 Task: Search one way flight ticket for 2 adults, 2 infants in seat and 1 infant on lap in first from Homer: Homer Airport to Evansville: Evansville Regional Airport on 5-3-2023. Choice of flights is Emirates. Number of bags: 1 checked bag. Price is upto 85000. Outbound departure time preference is 4:45.
Action: Mouse moved to (311, 430)
Screenshot: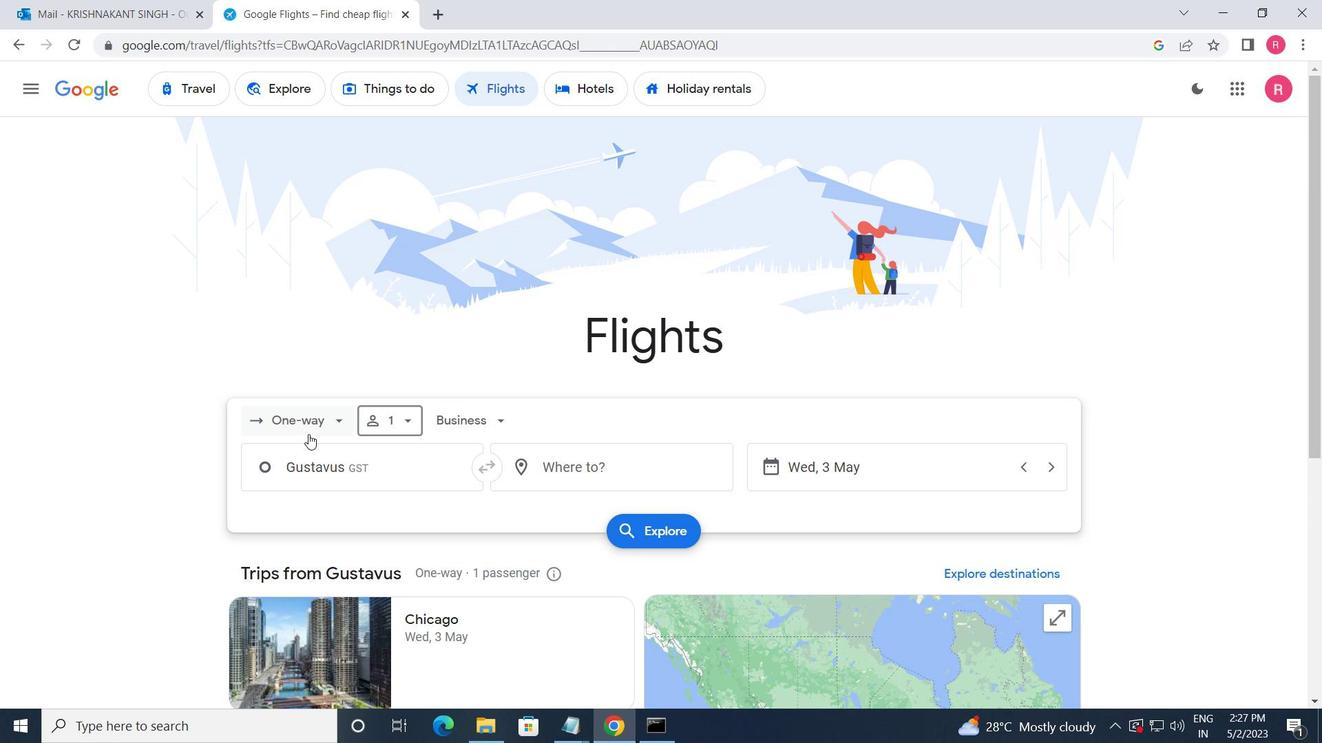 
Action: Mouse pressed left at (311, 430)
Screenshot: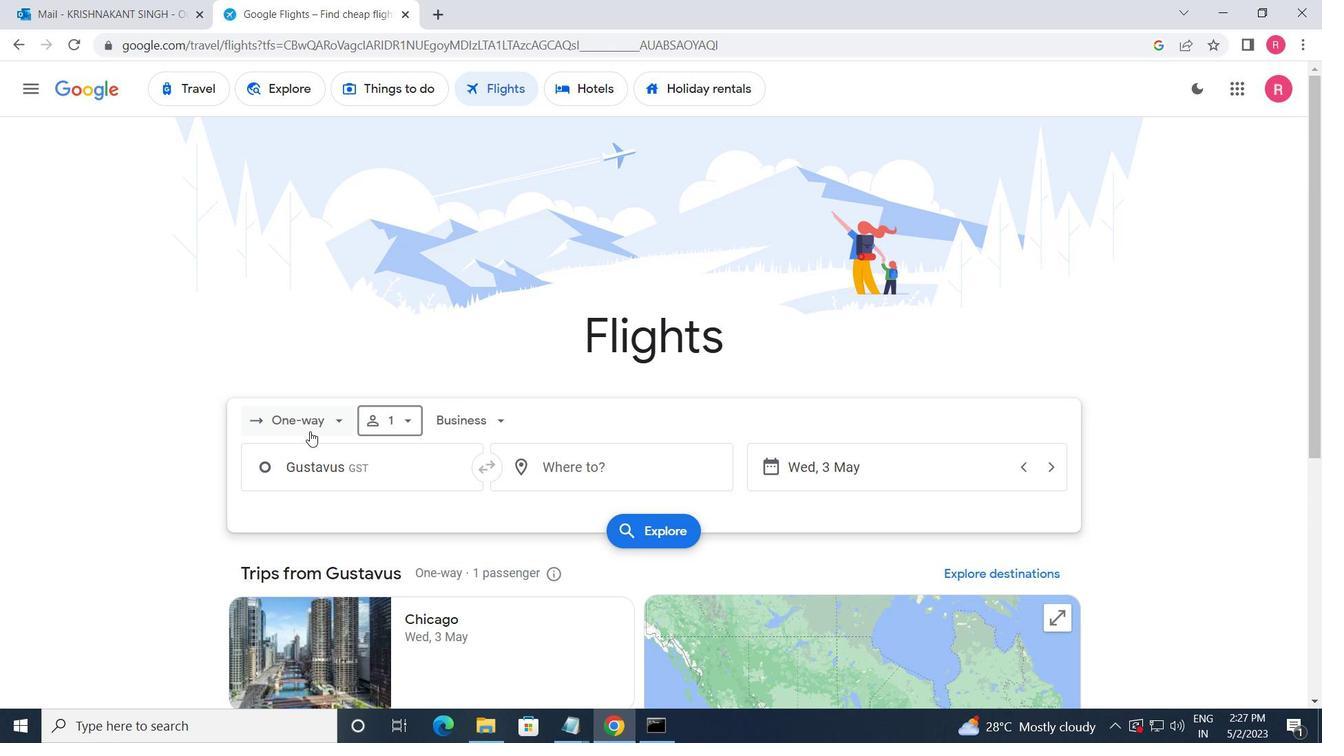 
Action: Mouse moved to (312, 504)
Screenshot: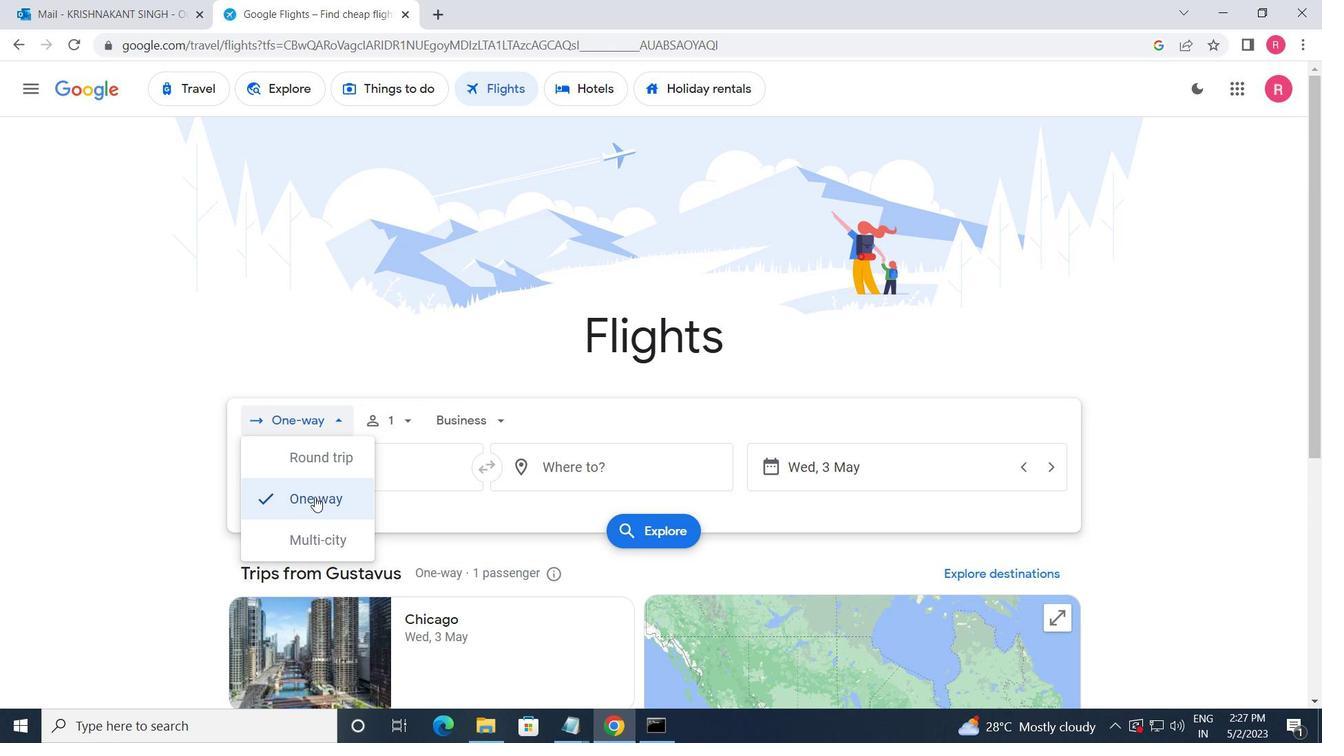 
Action: Mouse pressed left at (312, 504)
Screenshot: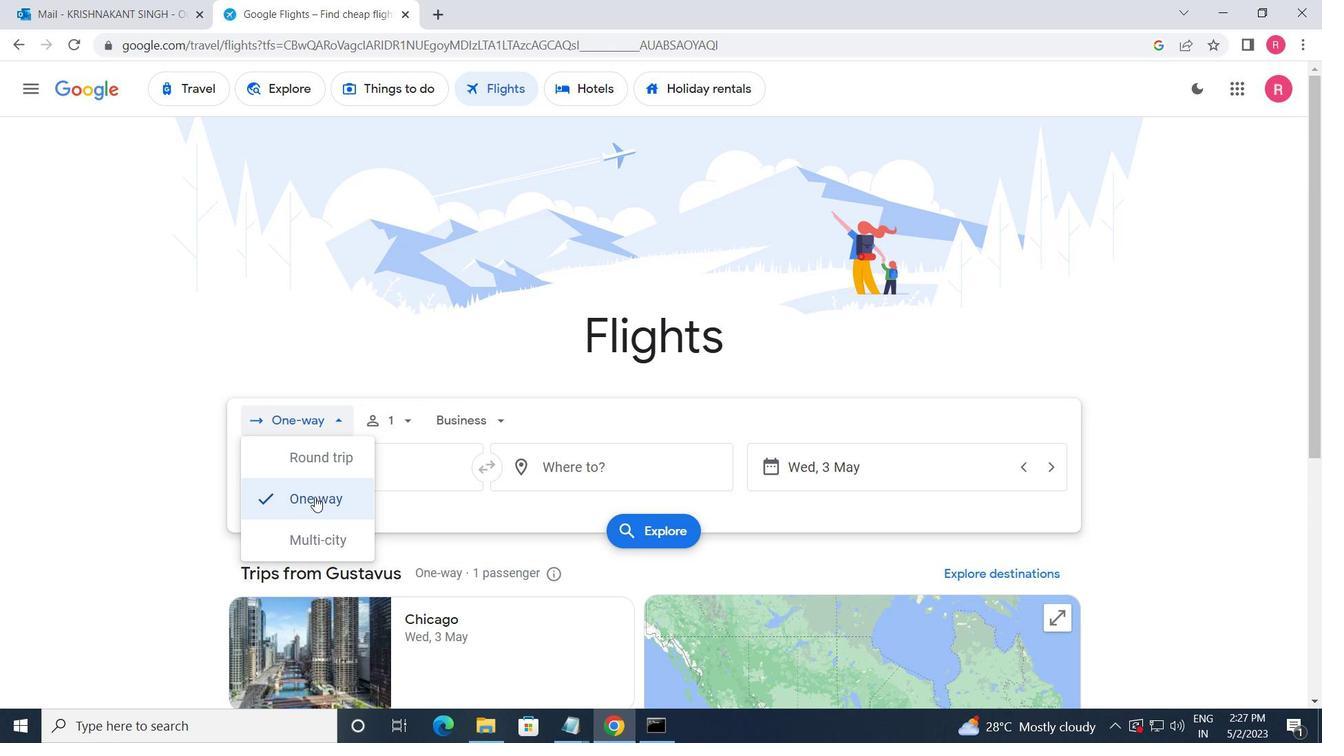 
Action: Mouse moved to (409, 417)
Screenshot: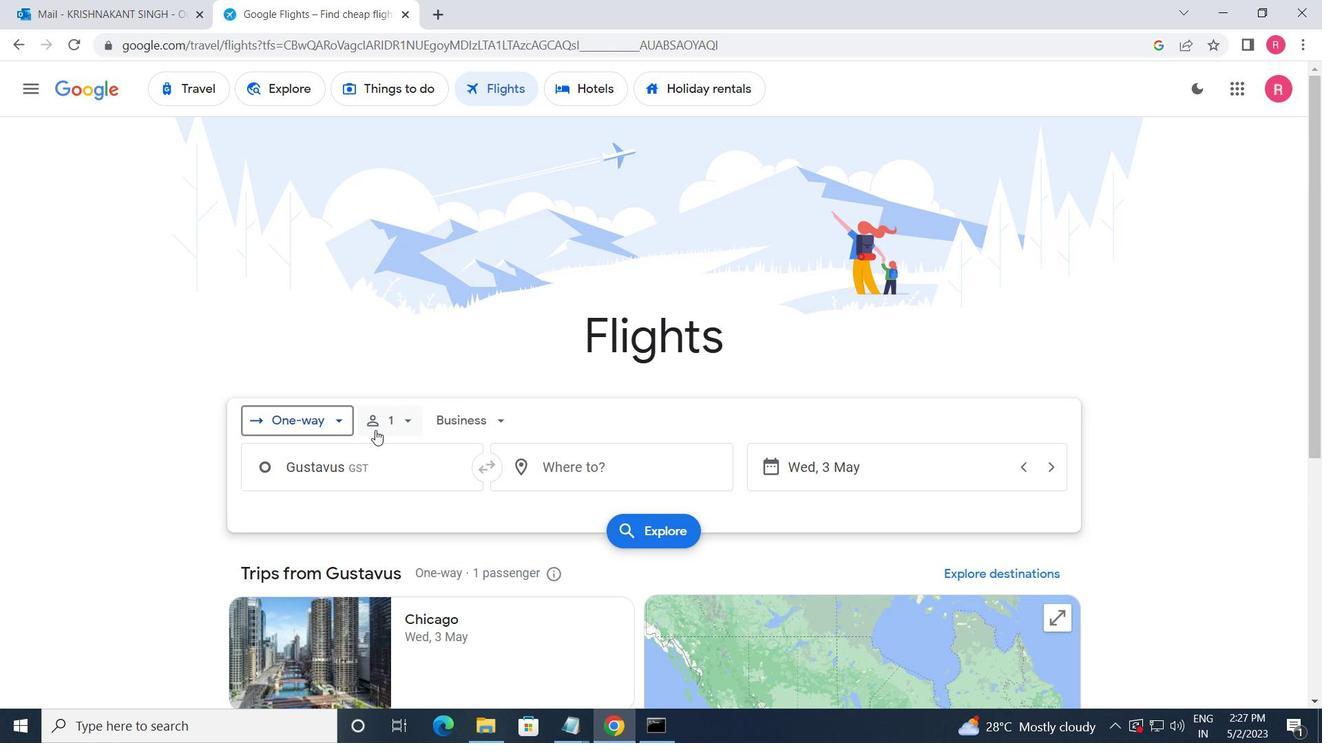 
Action: Mouse pressed left at (409, 417)
Screenshot: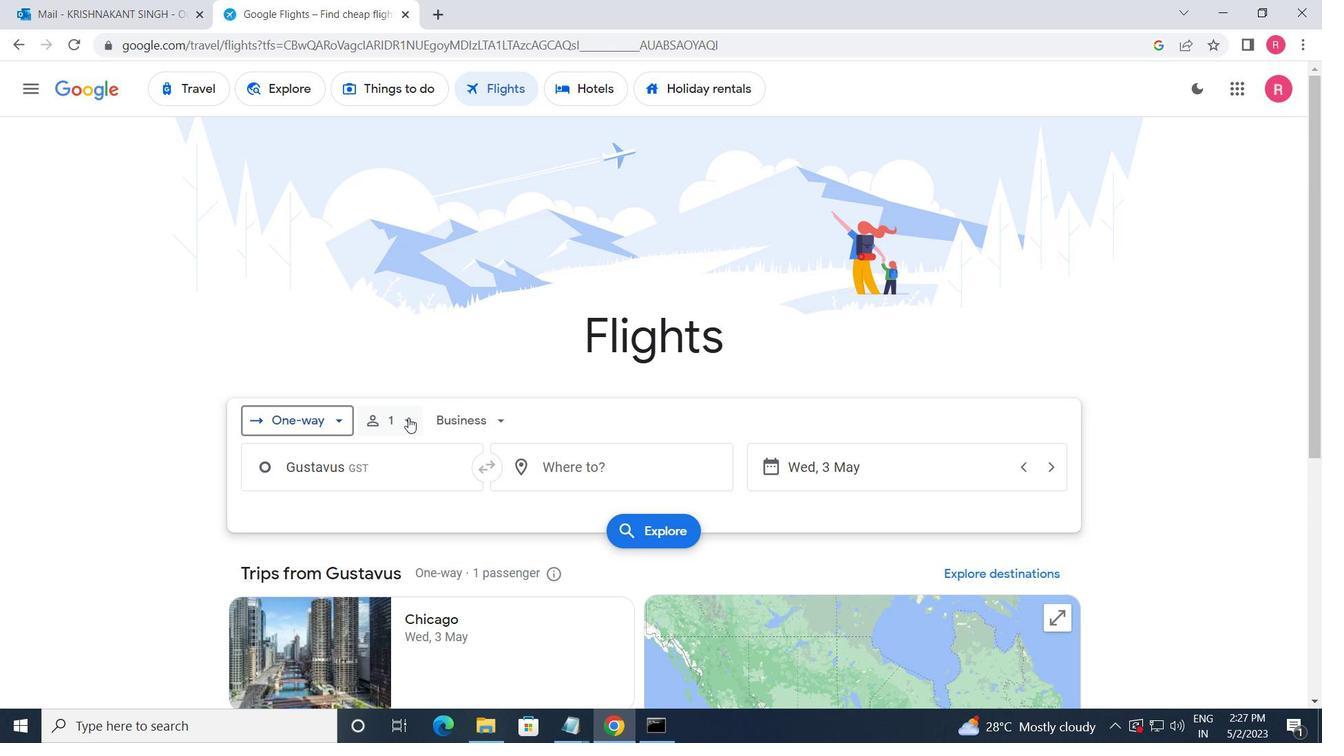 
Action: Mouse moved to (538, 470)
Screenshot: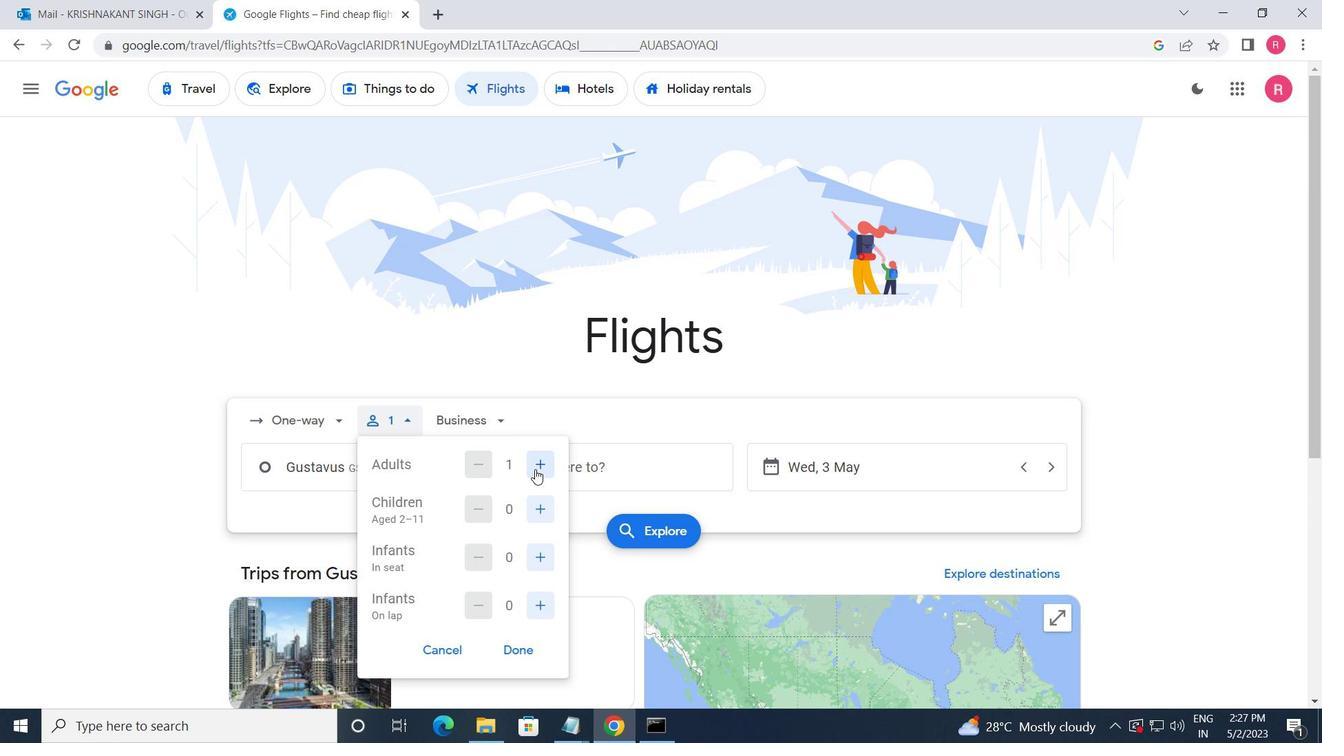 
Action: Mouse pressed left at (538, 470)
Screenshot: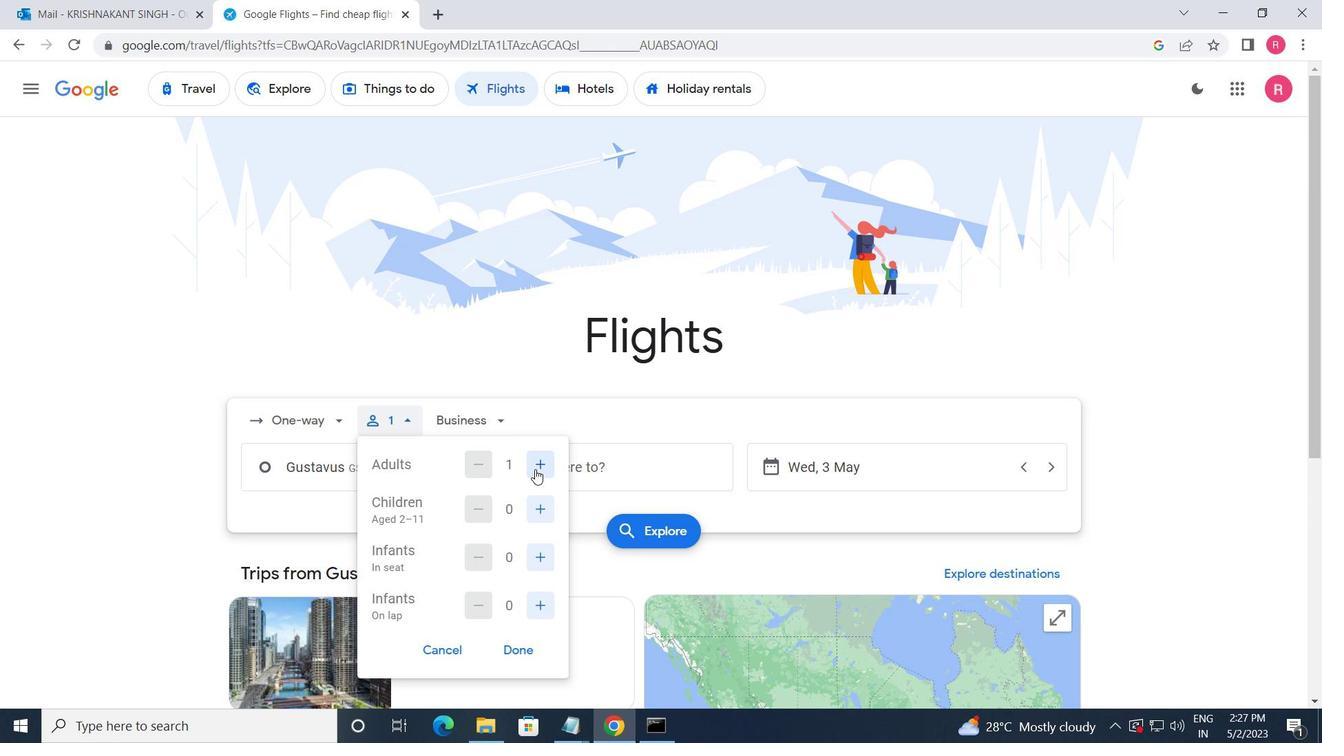 
Action: Mouse moved to (535, 524)
Screenshot: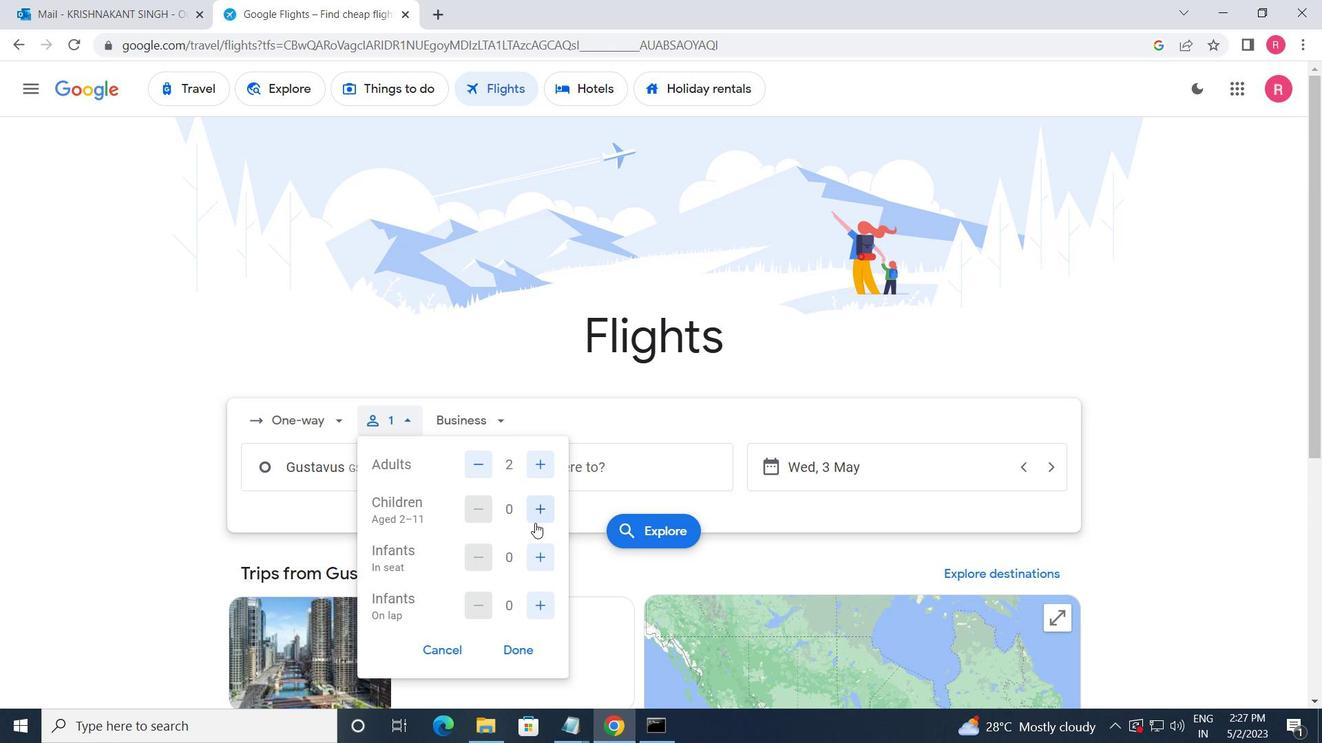 
Action: Mouse pressed left at (535, 524)
Screenshot: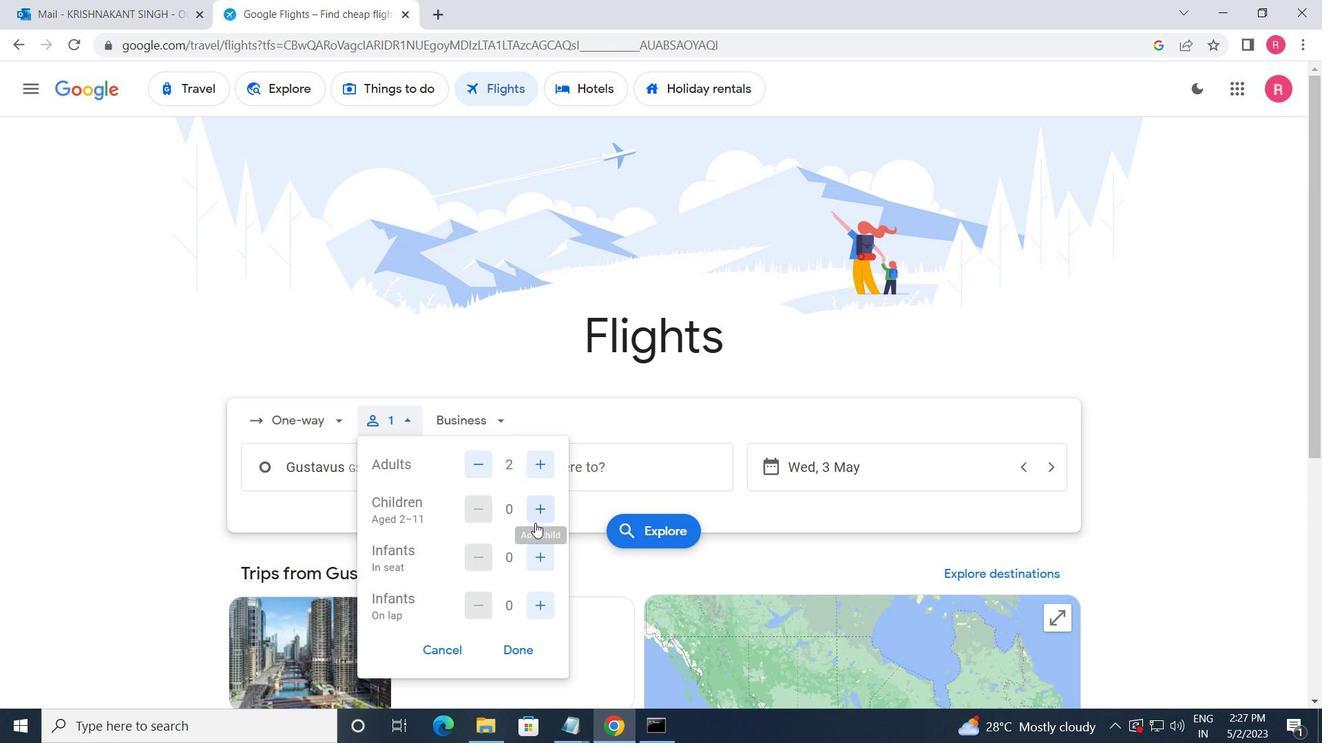 
Action: Mouse pressed left at (535, 524)
Screenshot: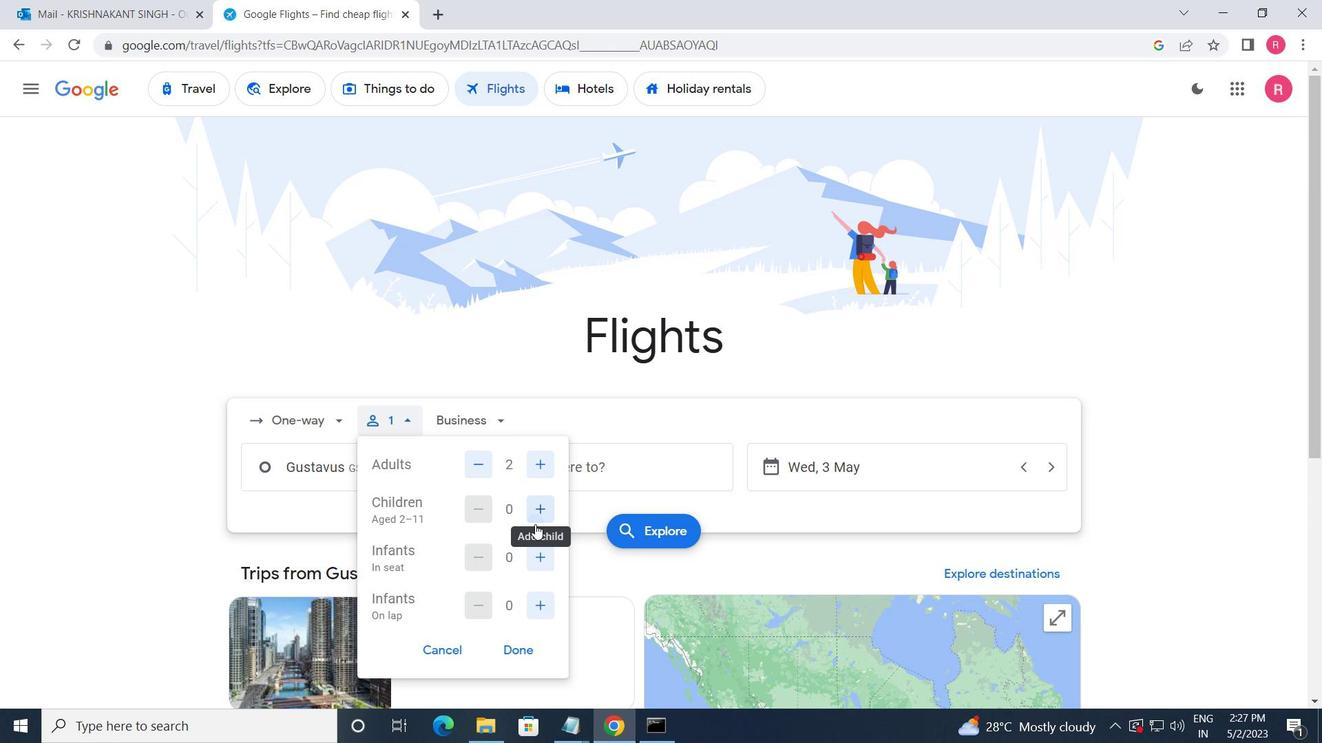 
Action: Mouse moved to (535, 555)
Screenshot: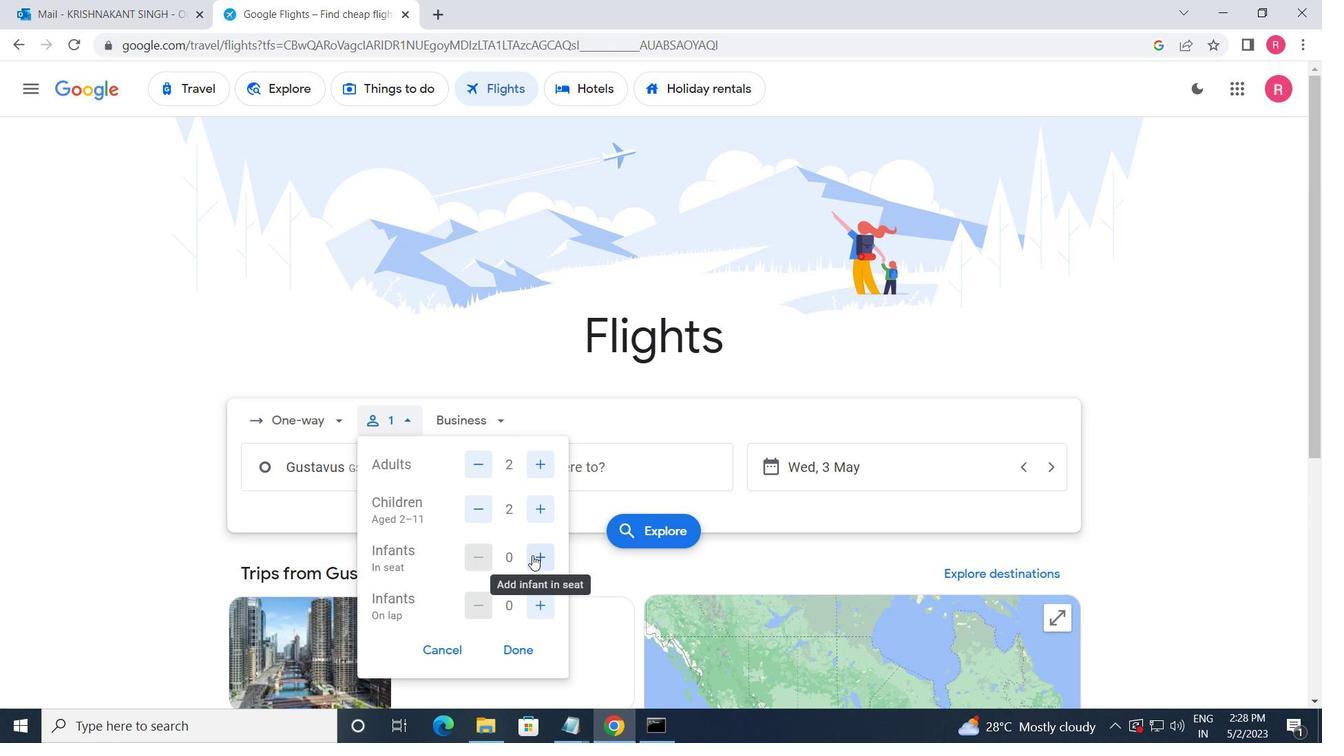 
Action: Mouse pressed left at (535, 555)
Screenshot: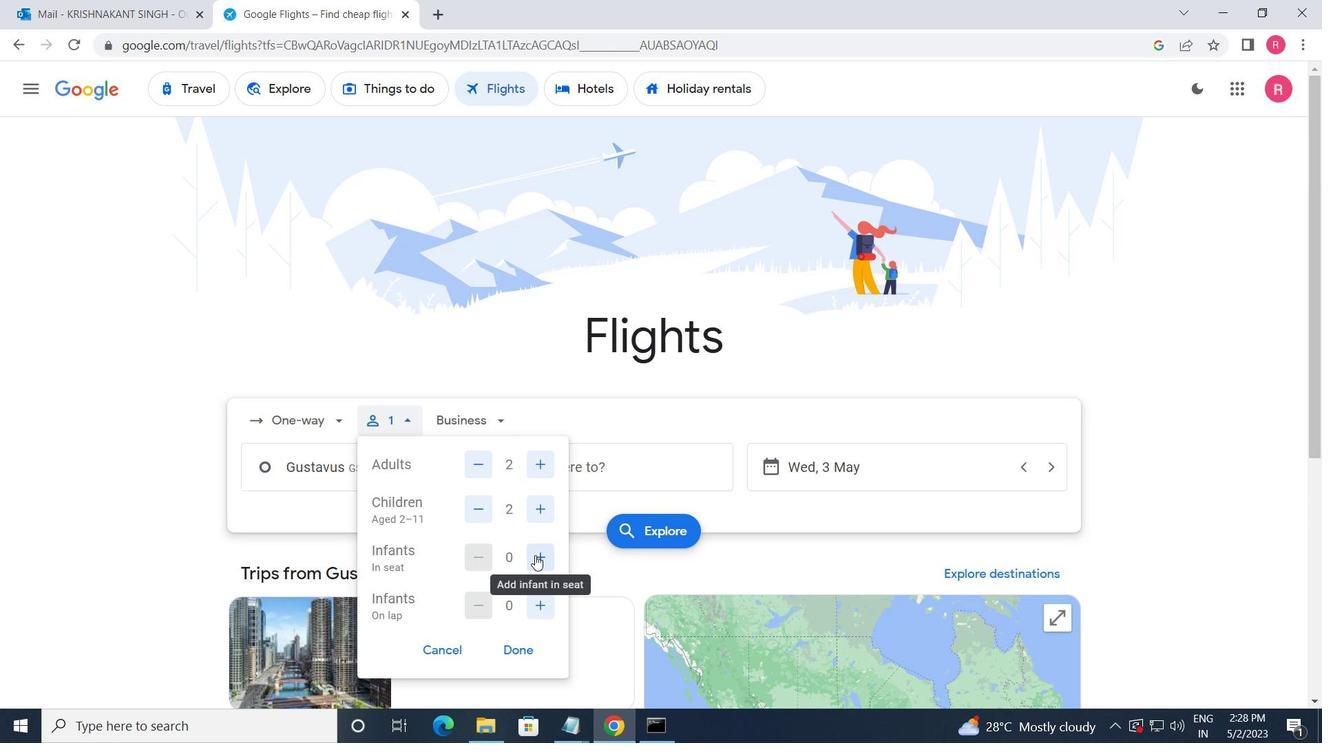 
Action: Mouse moved to (530, 652)
Screenshot: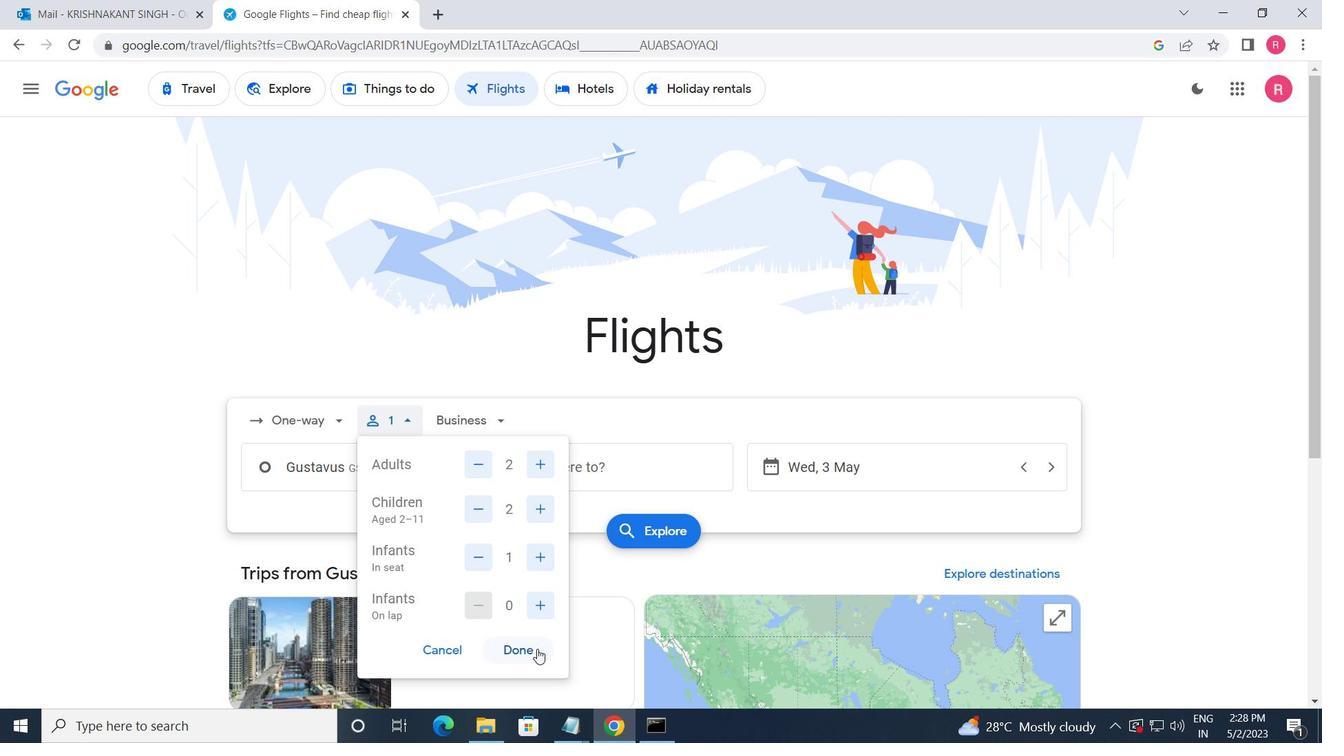 
Action: Mouse pressed left at (530, 652)
Screenshot: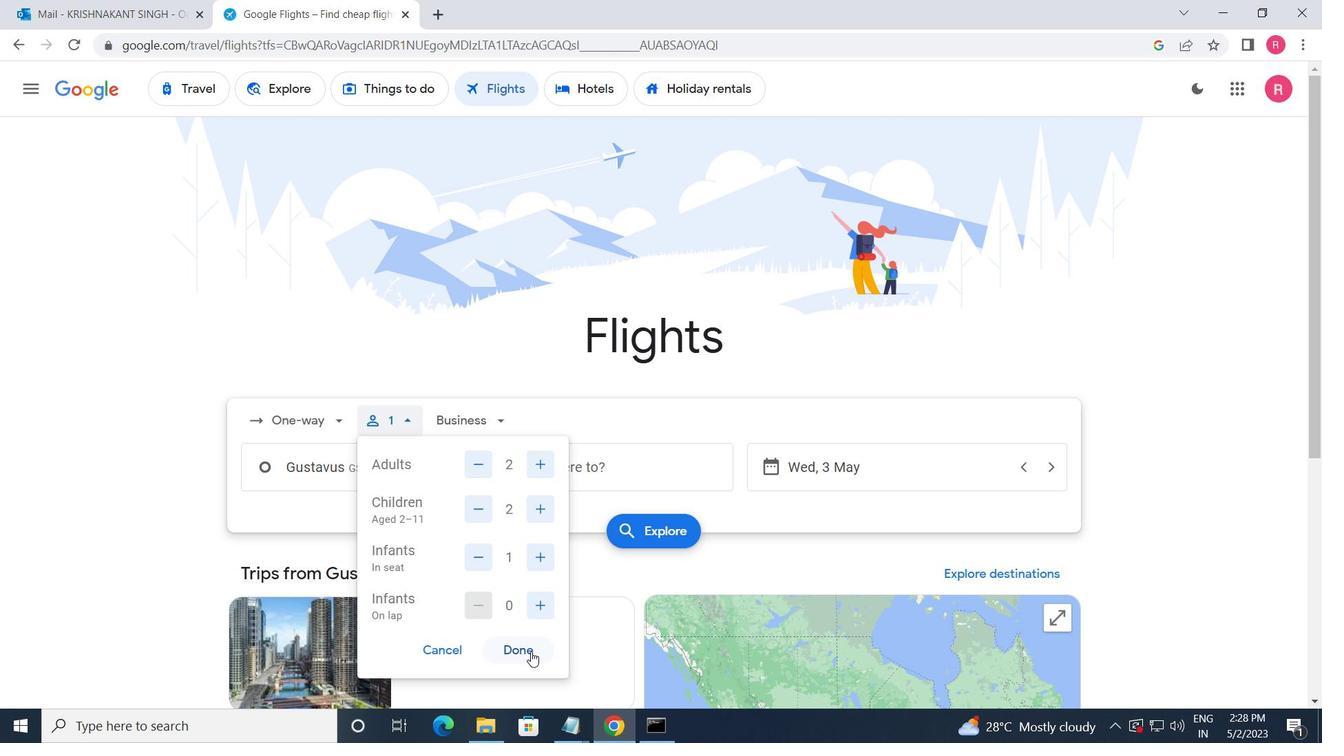 
Action: Mouse moved to (473, 428)
Screenshot: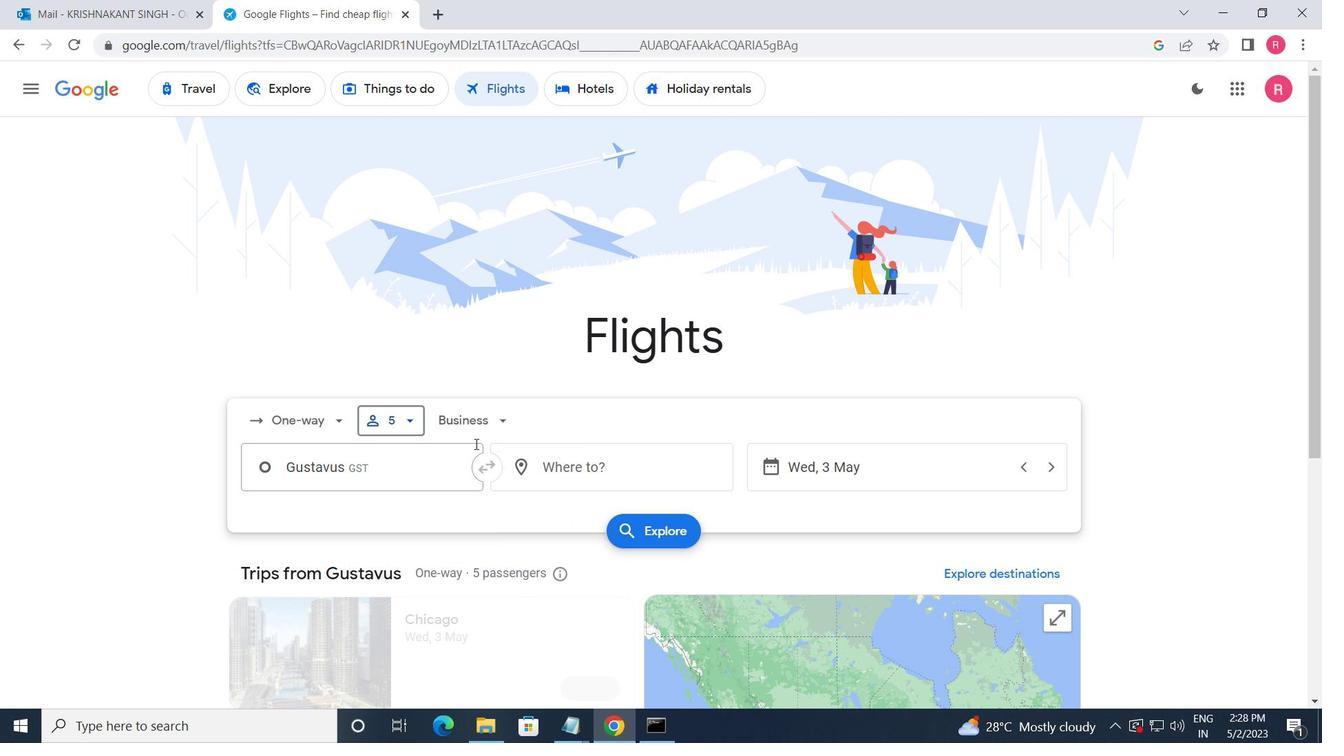 
Action: Mouse pressed left at (473, 428)
Screenshot: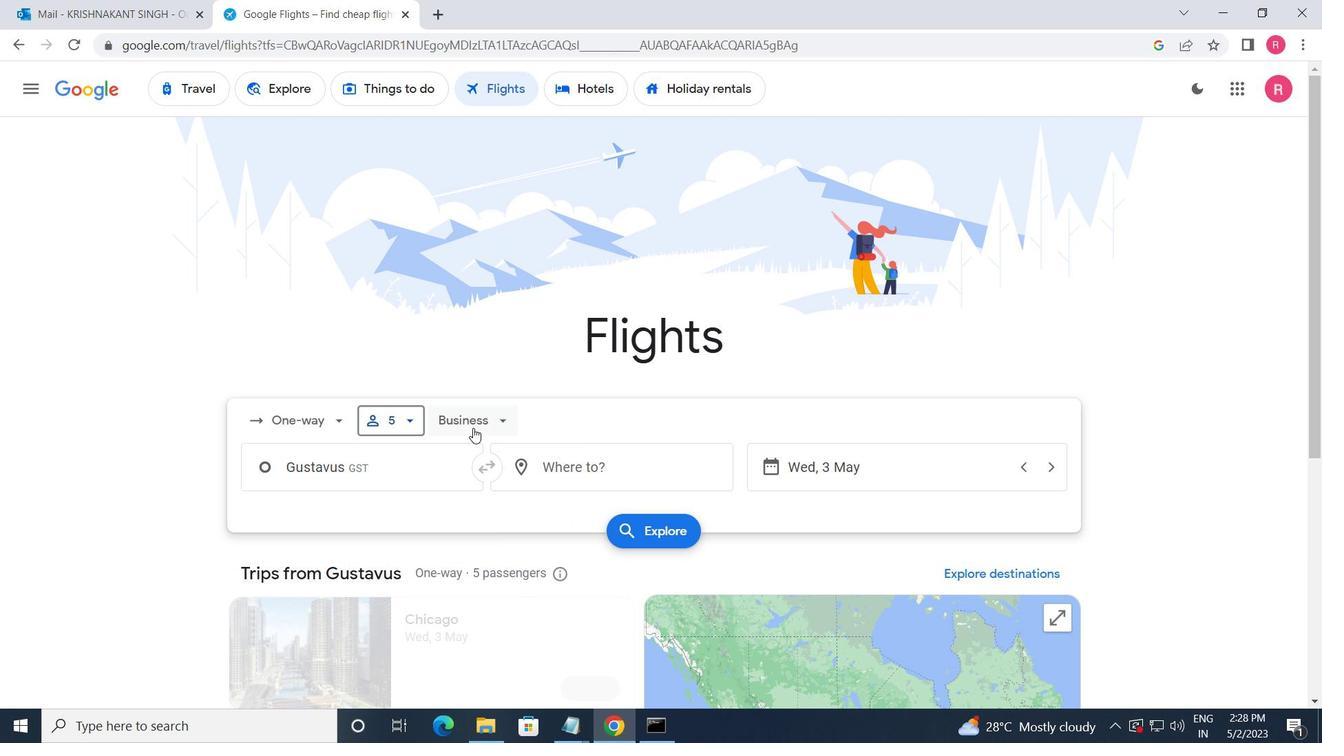 
Action: Mouse moved to (482, 575)
Screenshot: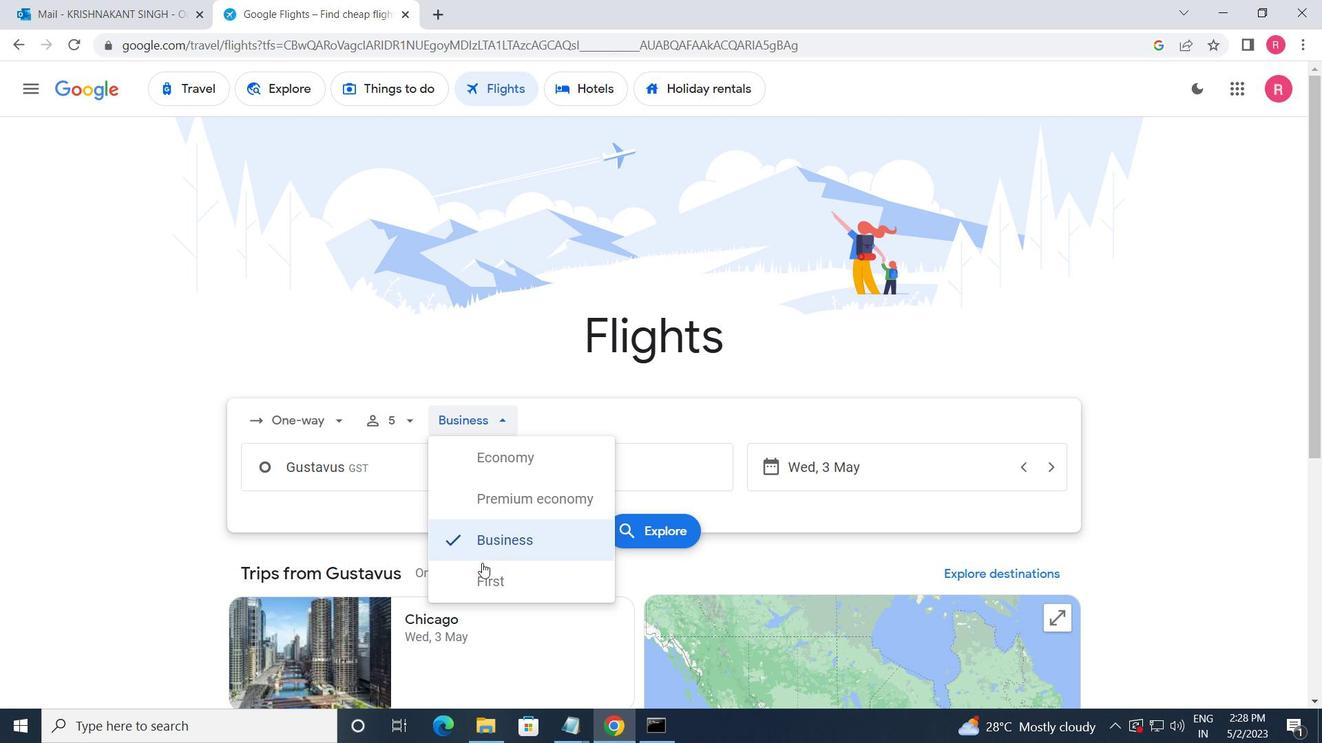 
Action: Mouse pressed left at (482, 575)
Screenshot: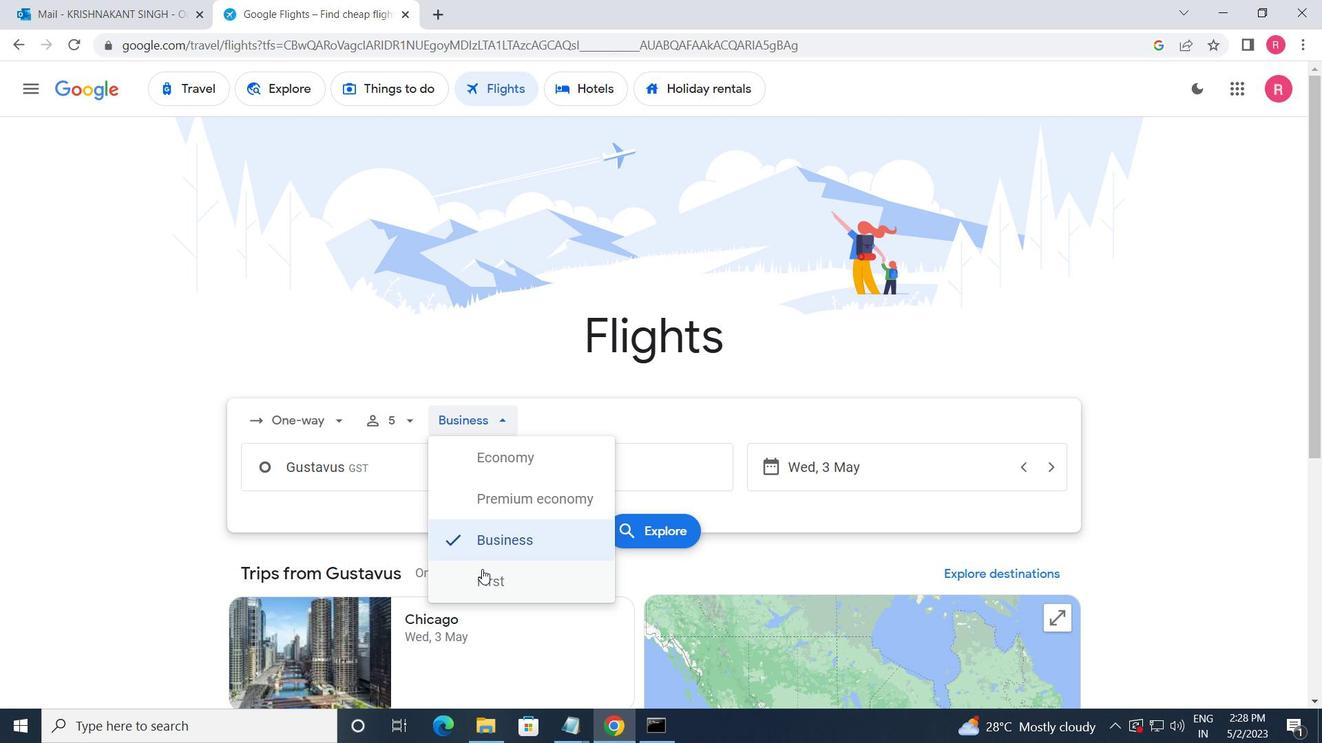 
Action: Mouse moved to (424, 480)
Screenshot: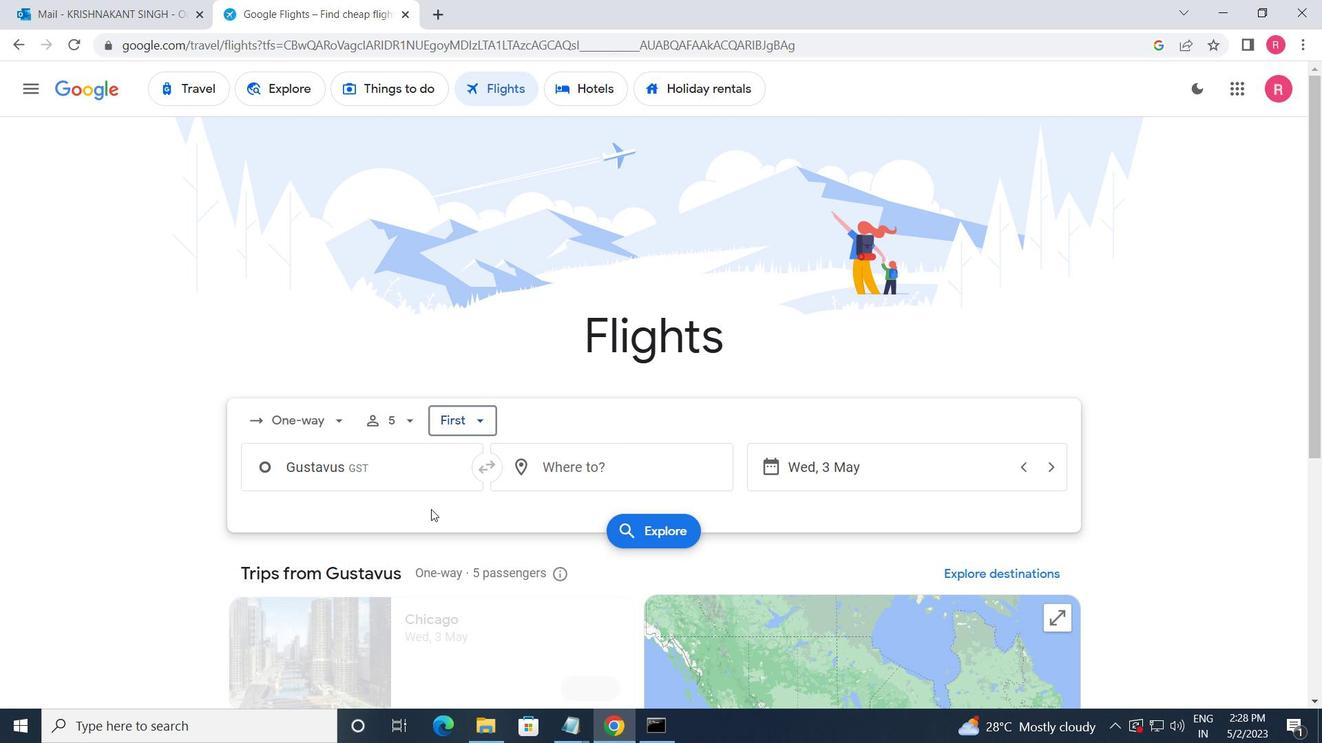 
Action: Mouse pressed left at (424, 480)
Screenshot: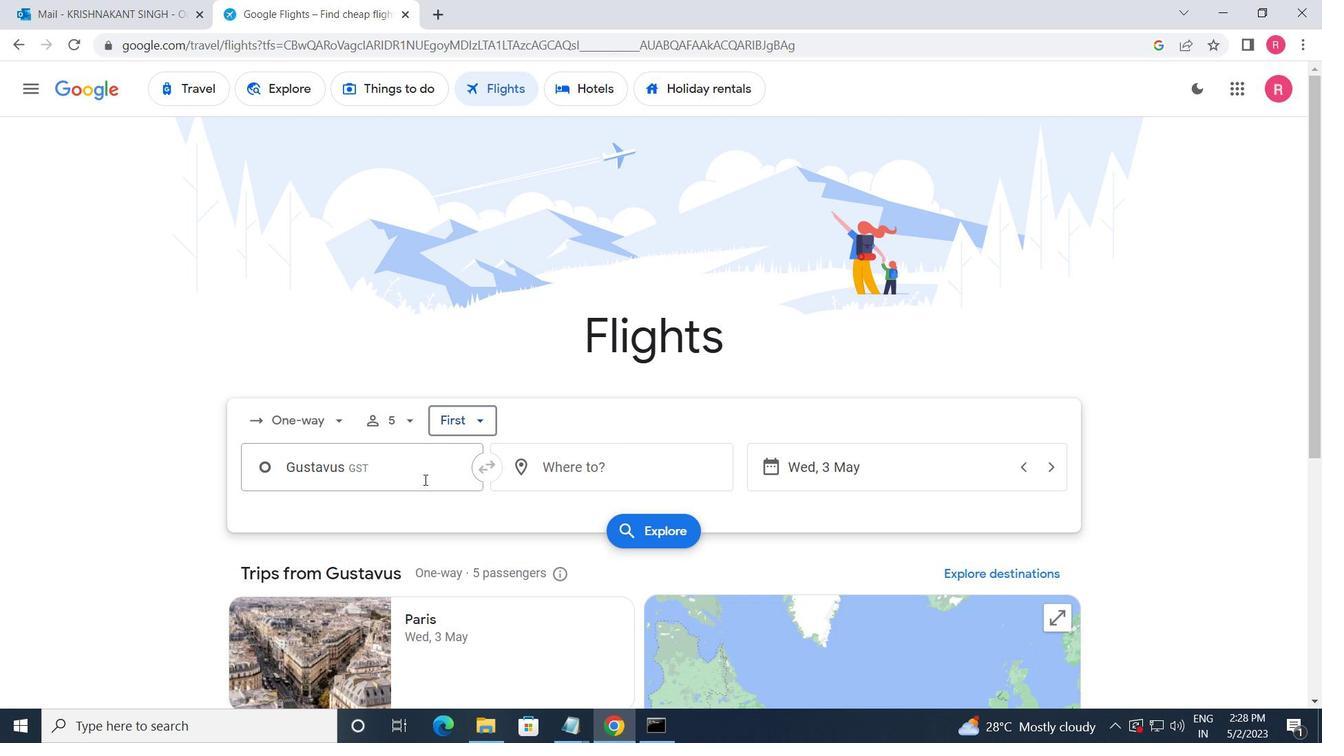 
Action: Mouse moved to (363, 338)
Screenshot: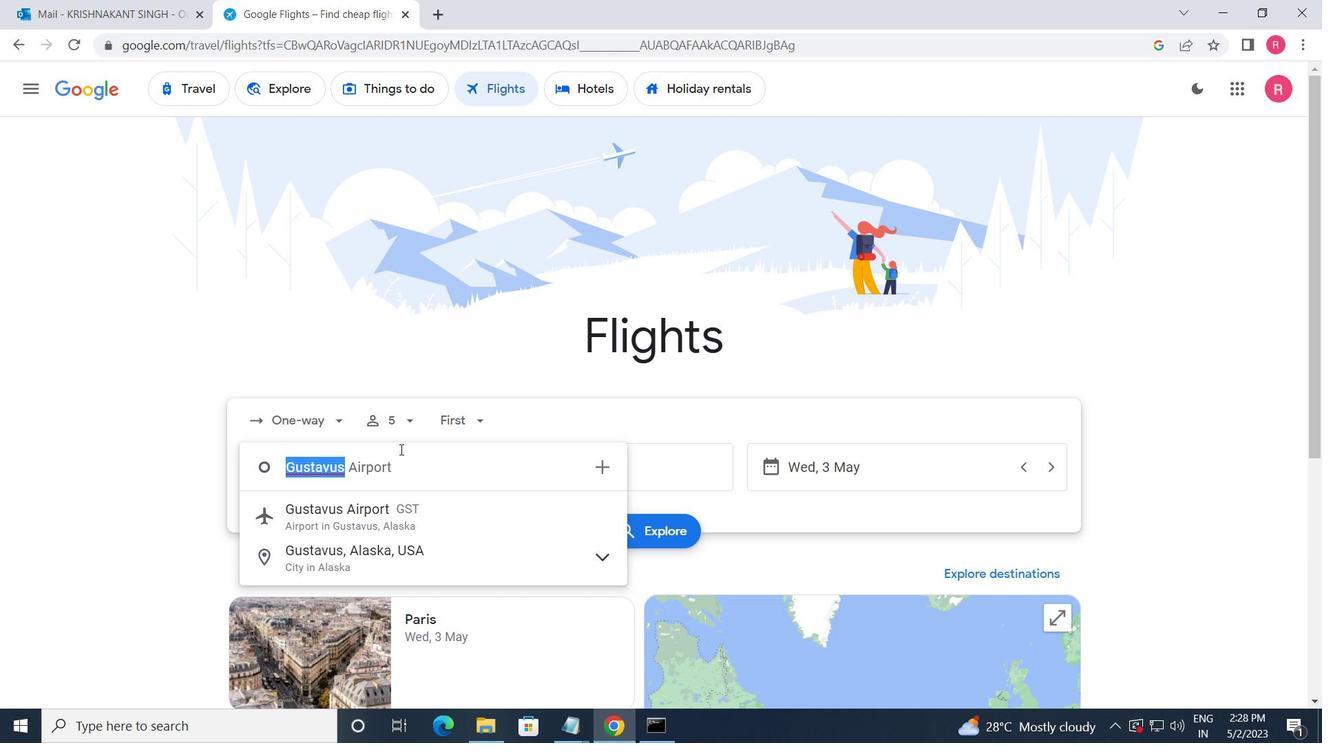 
Action: Key pressed <Key.shift>HOME<Key.space><Key.shift>AIR
Screenshot: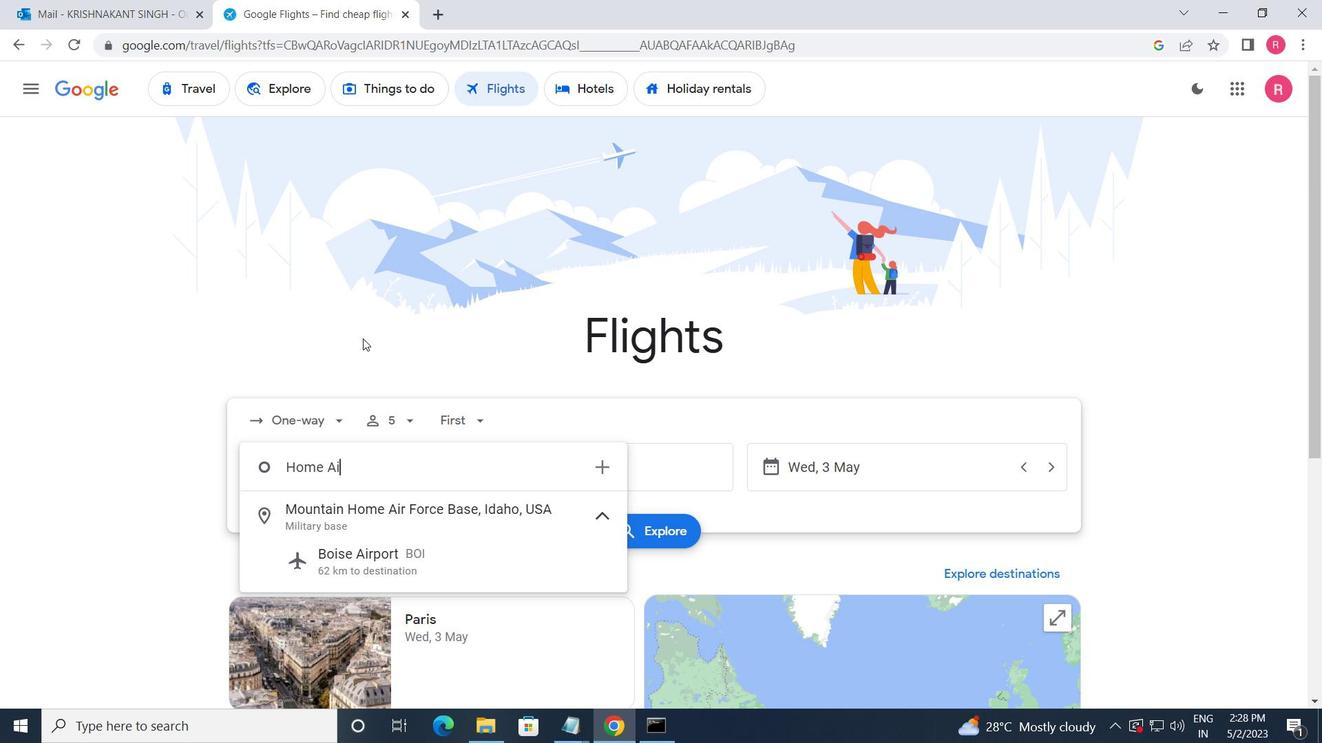 
Action: Mouse moved to (426, 464)
Screenshot: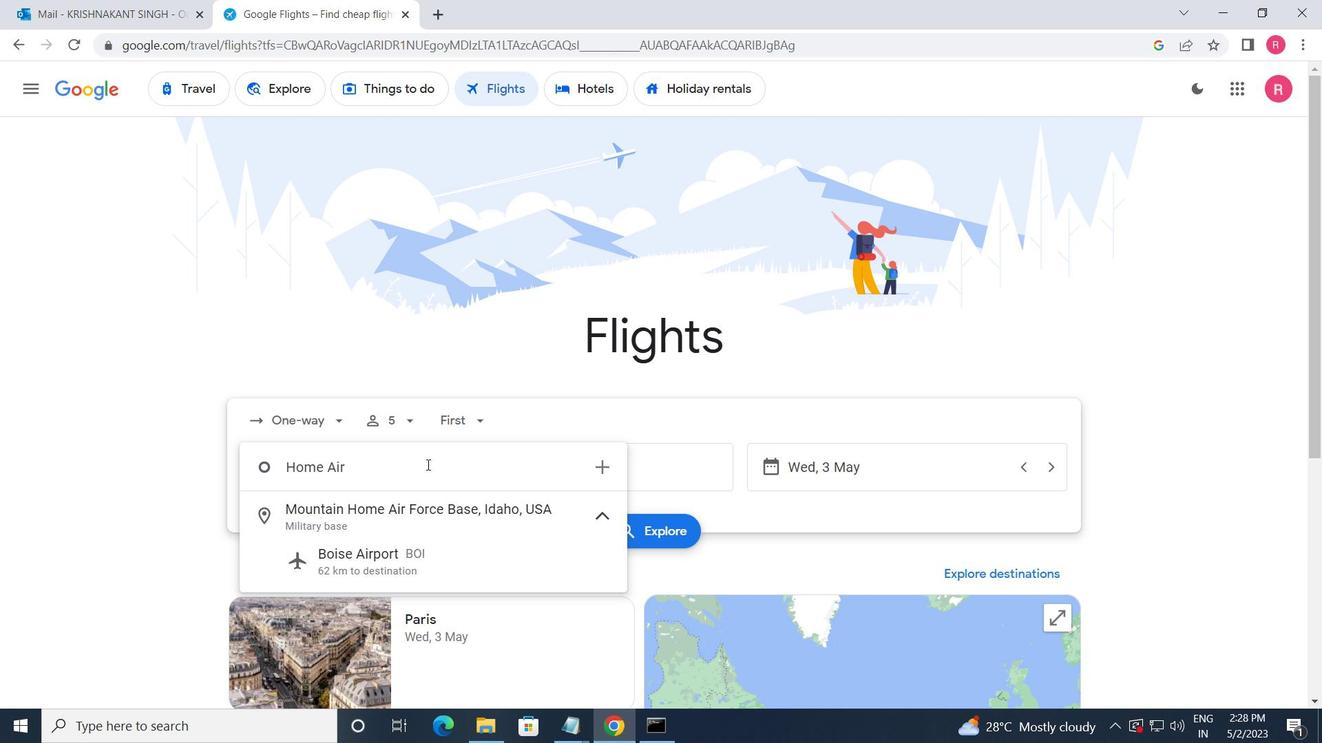 
Action: Key pressed <Key.backspace><Key.backspace><Key.backspace><Key.backspace>R
Screenshot: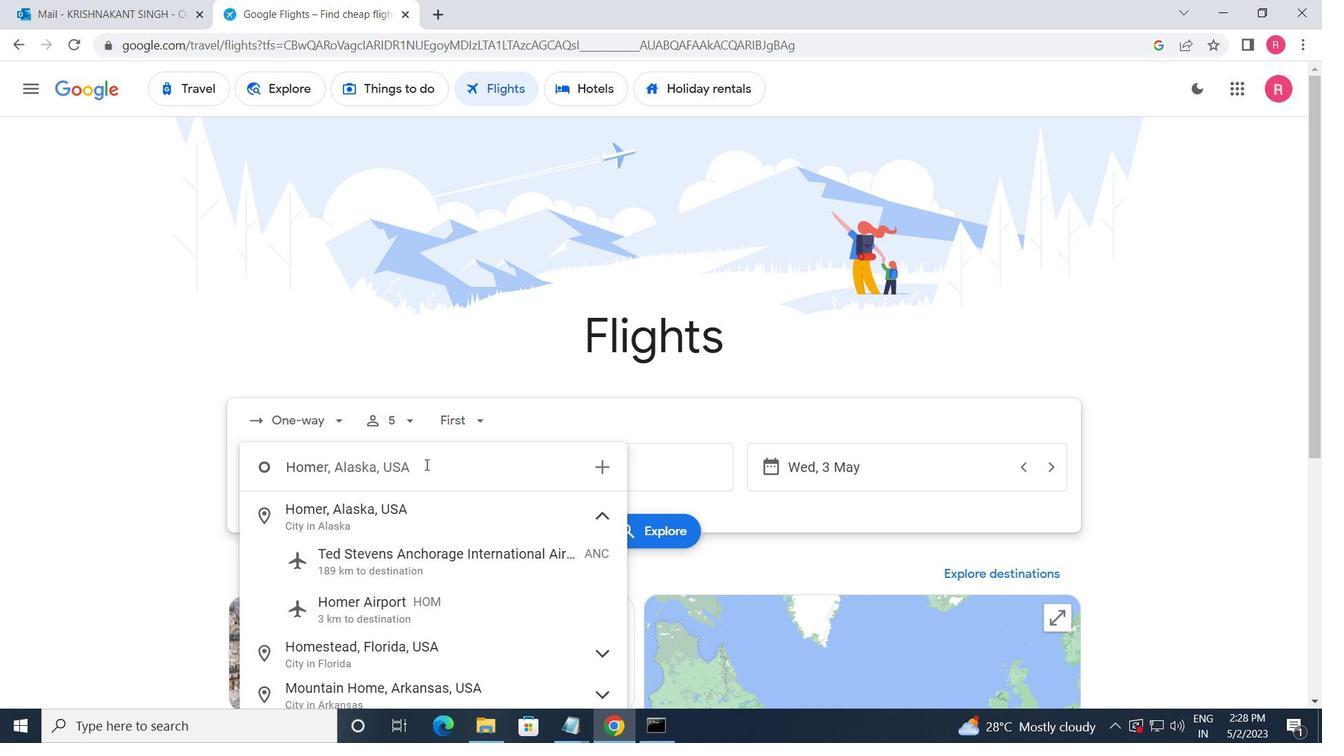 
Action: Mouse moved to (393, 612)
Screenshot: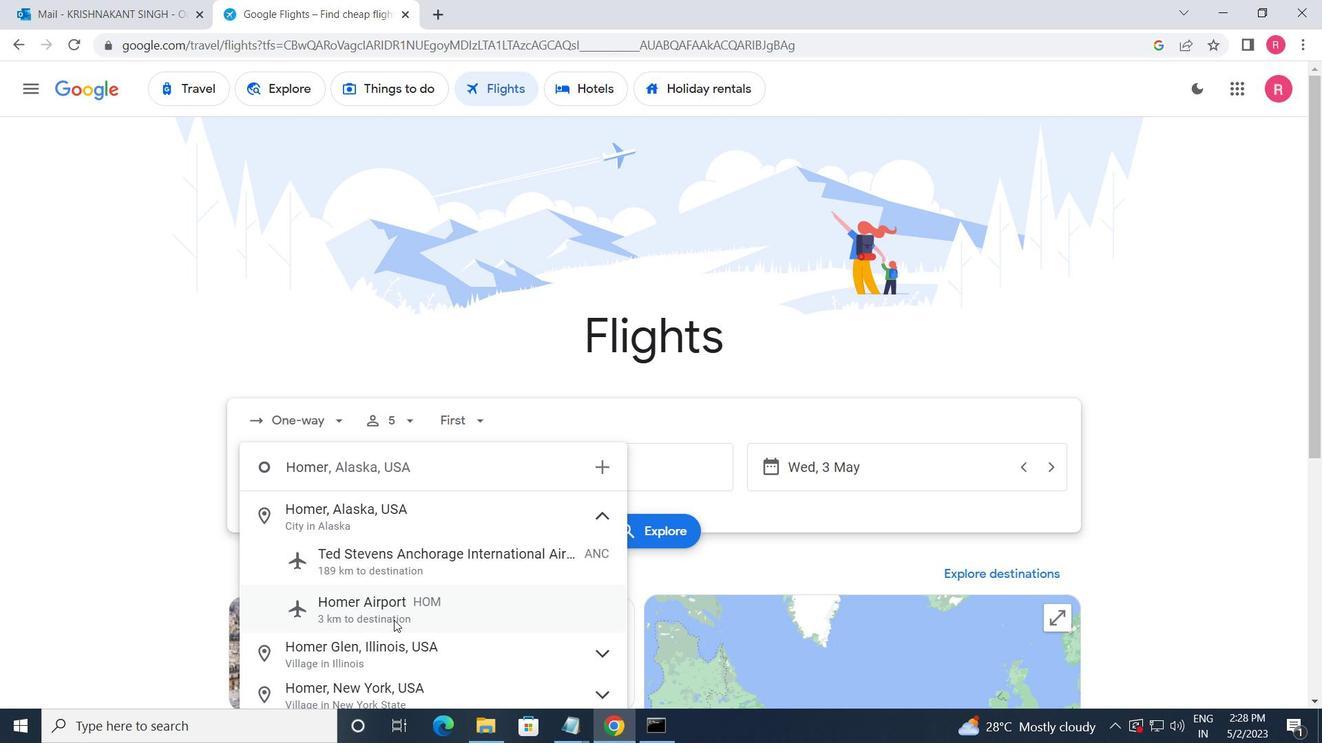 
Action: Mouse pressed left at (393, 612)
Screenshot: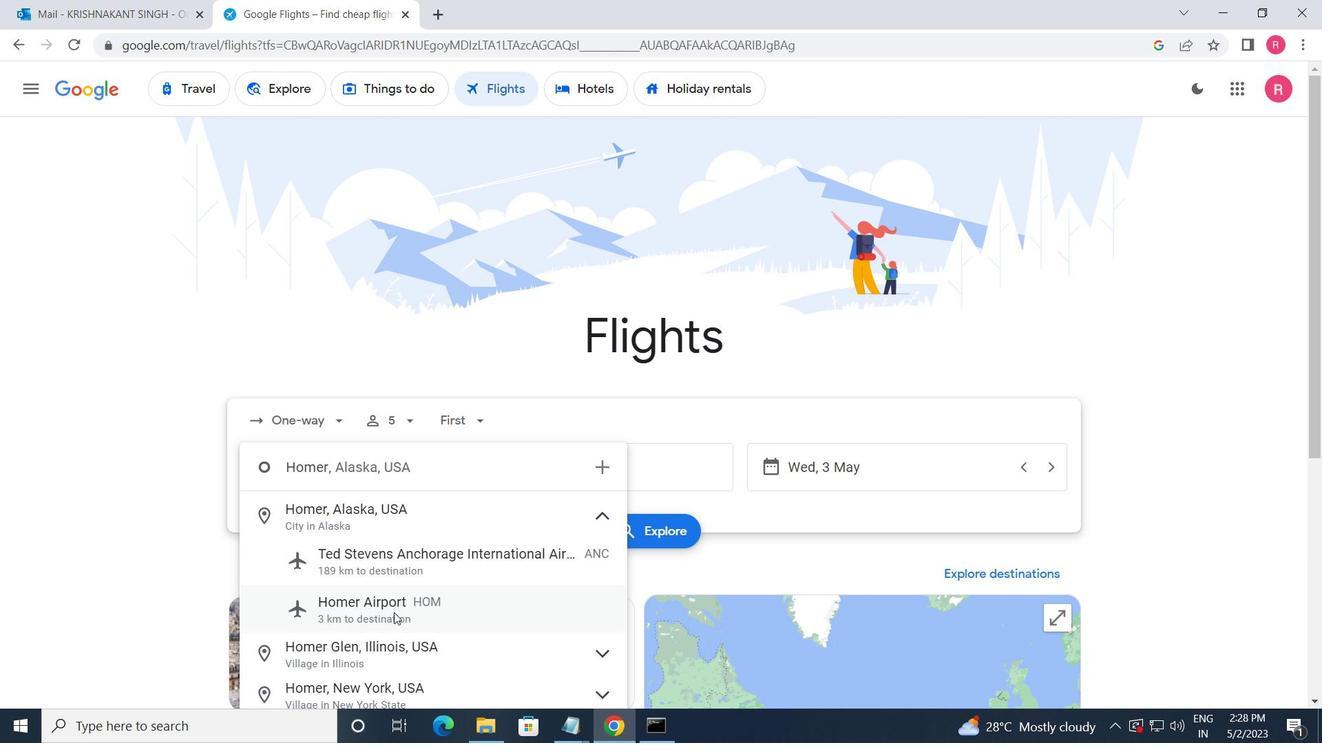 
Action: Mouse moved to (573, 468)
Screenshot: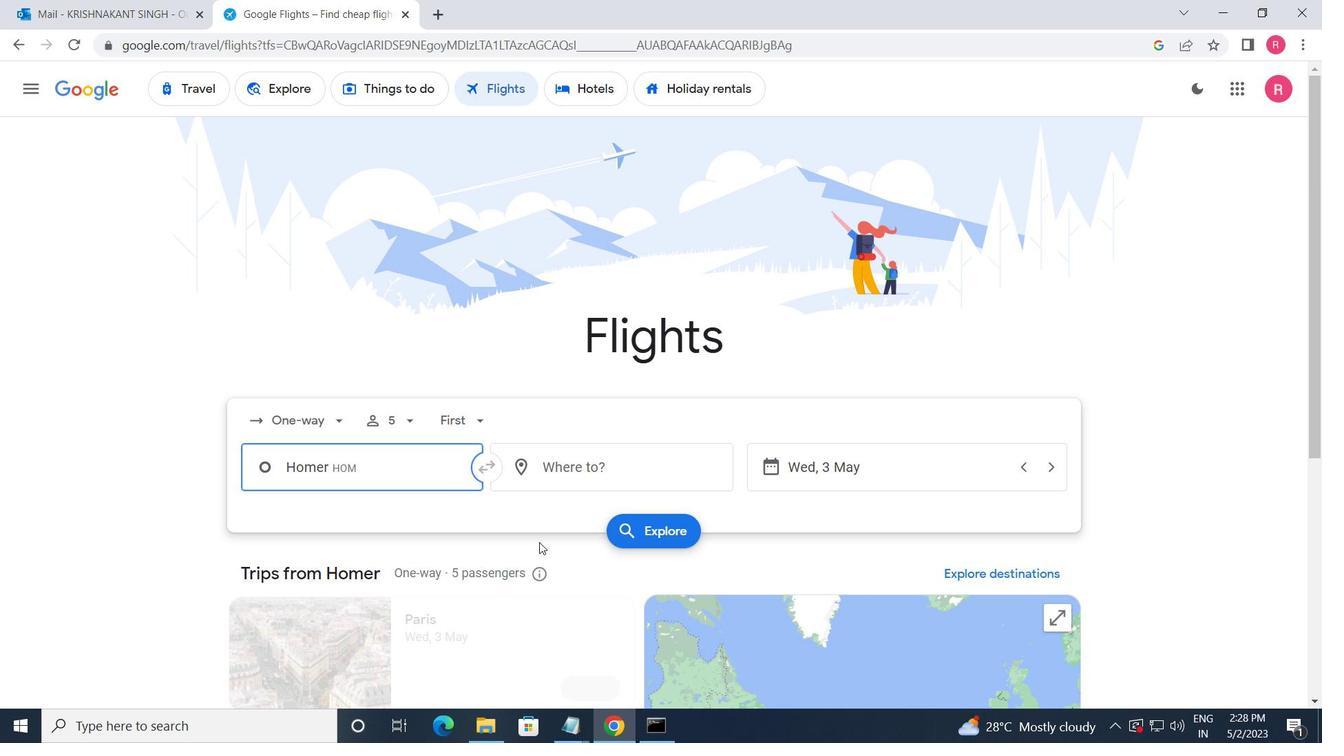 
Action: Mouse pressed left at (573, 468)
Screenshot: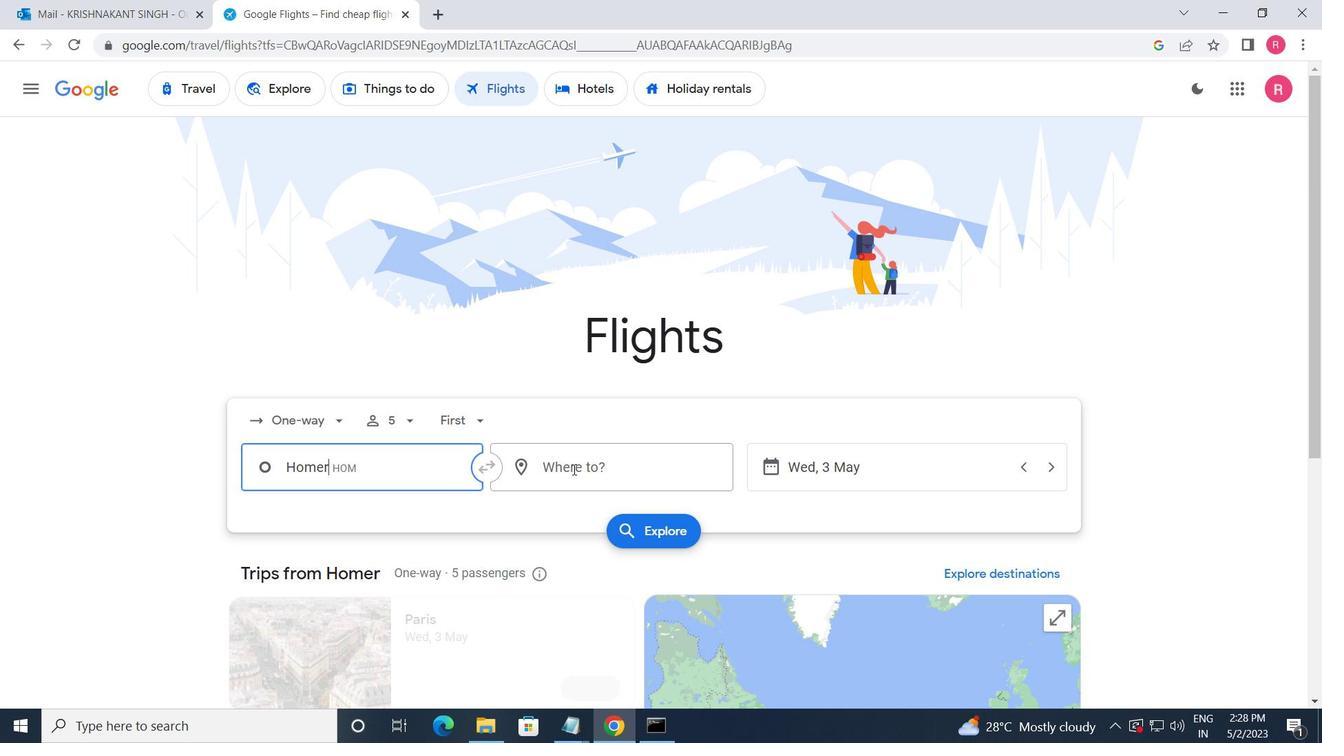 
Action: Mouse moved to (548, 637)
Screenshot: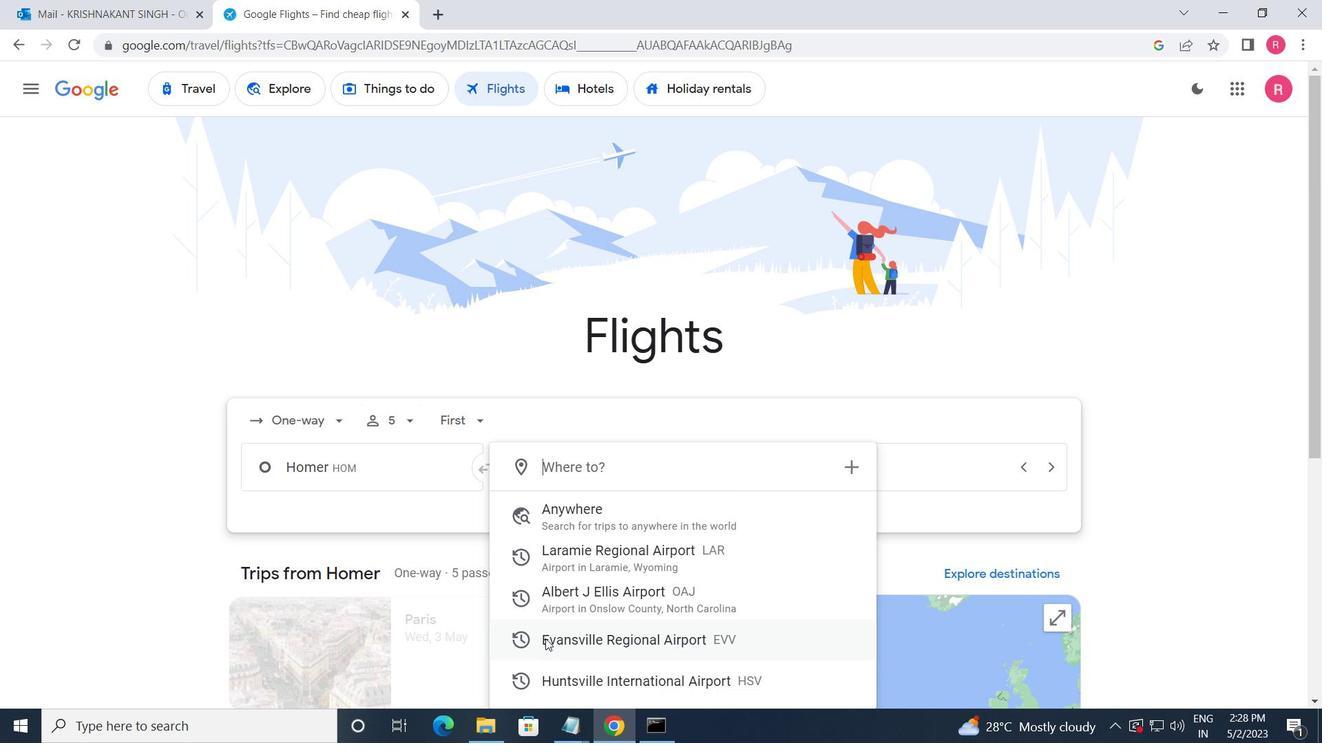 
Action: Mouse pressed left at (548, 637)
Screenshot: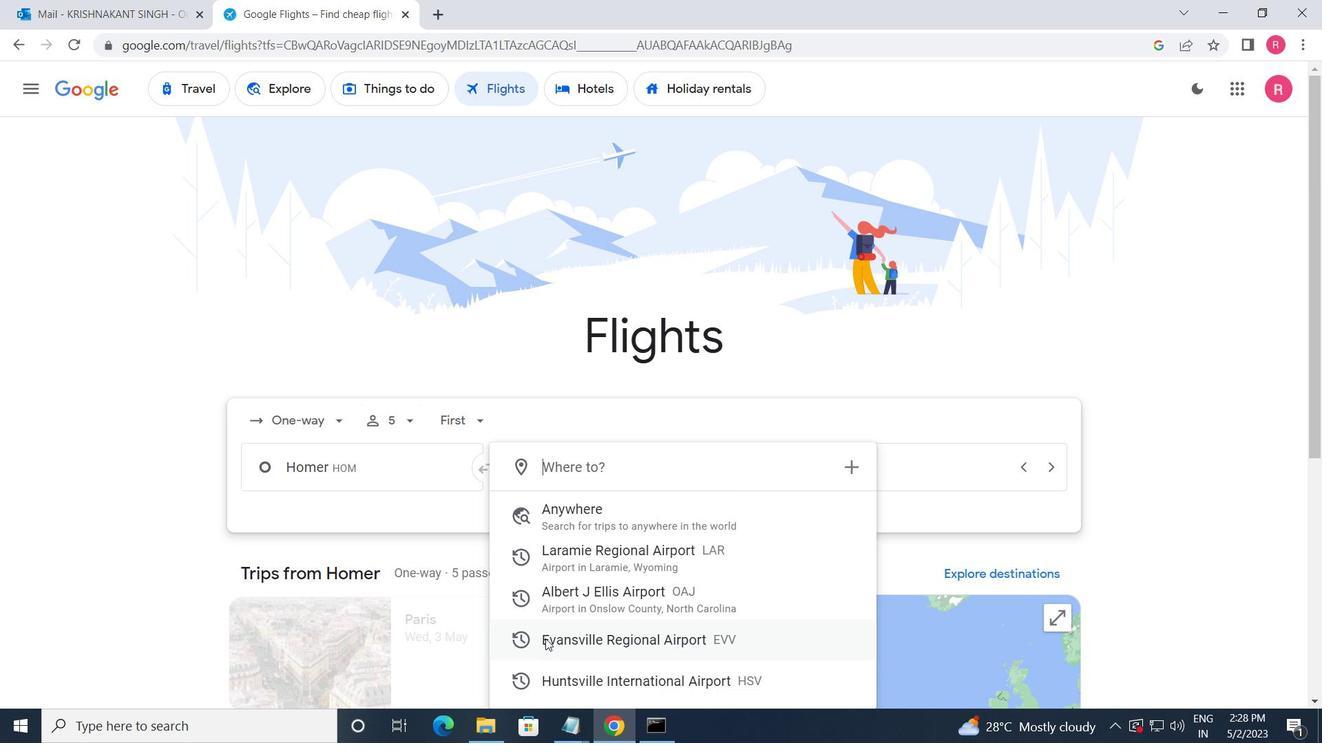 
Action: Mouse moved to (873, 475)
Screenshot: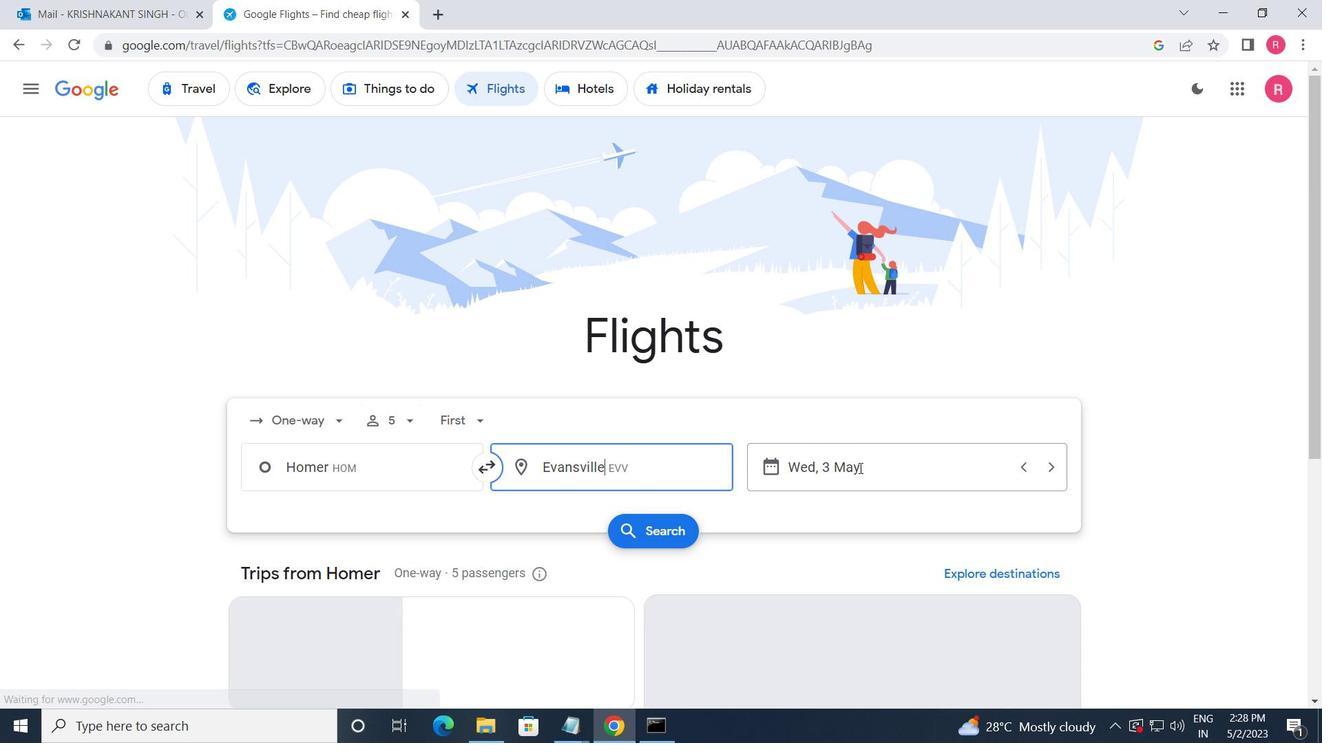 
Action: Mouse pressed left at (873, 475)
Screenshot: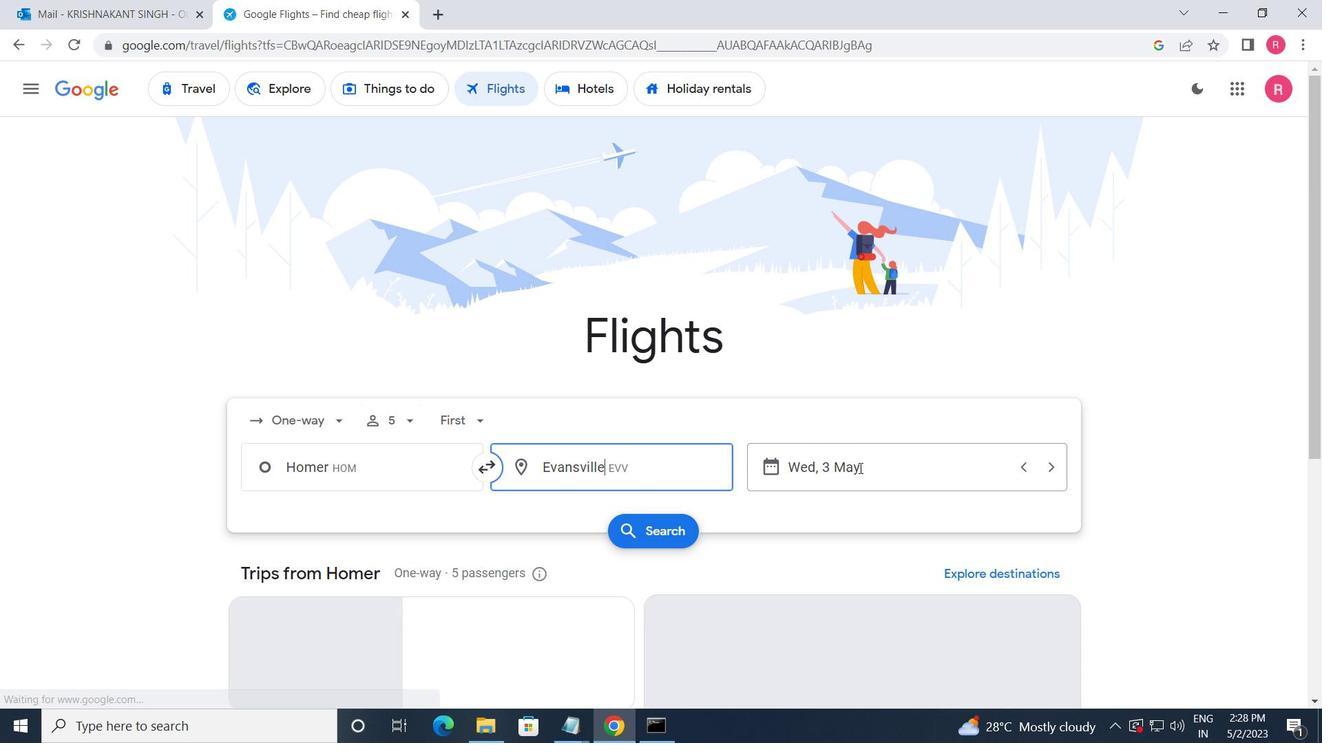 
Action: Mouse moved to (570, 400)
Screenshot: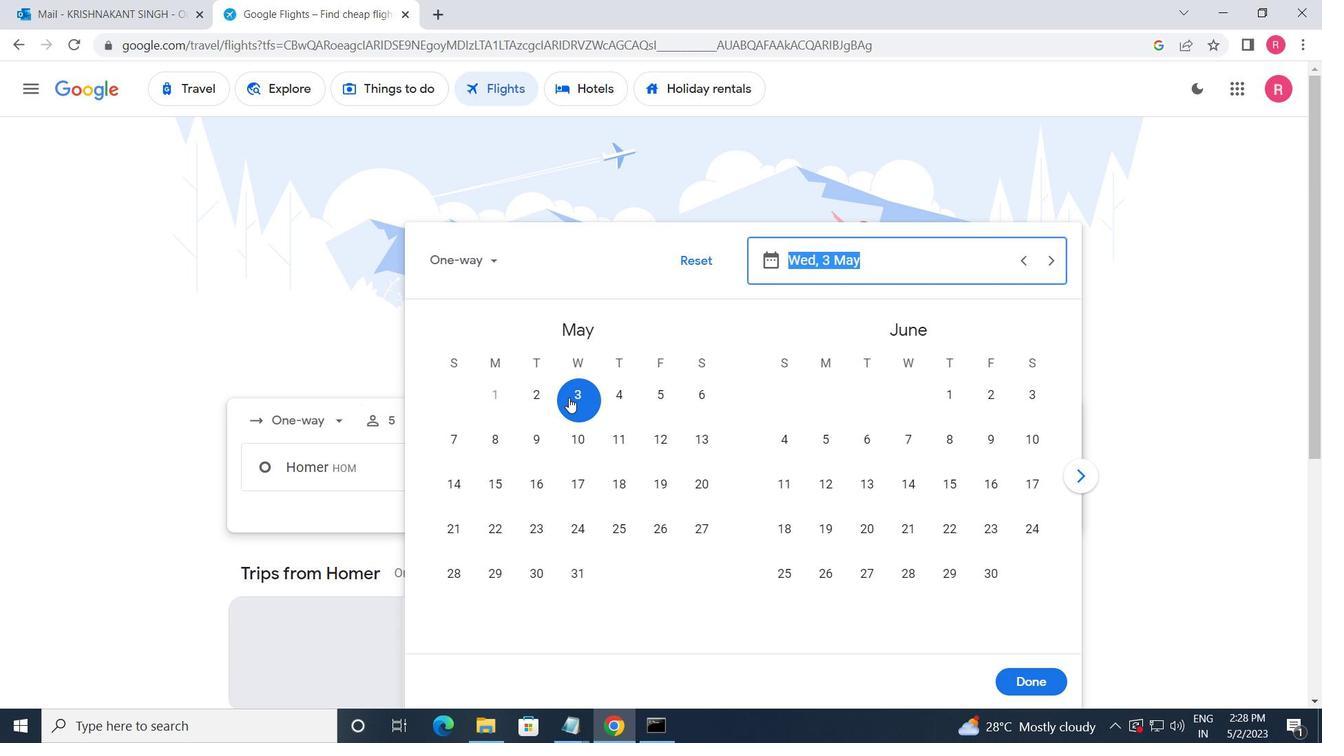 
Action: Mouse pressed left at (570, 400)
Screenshot: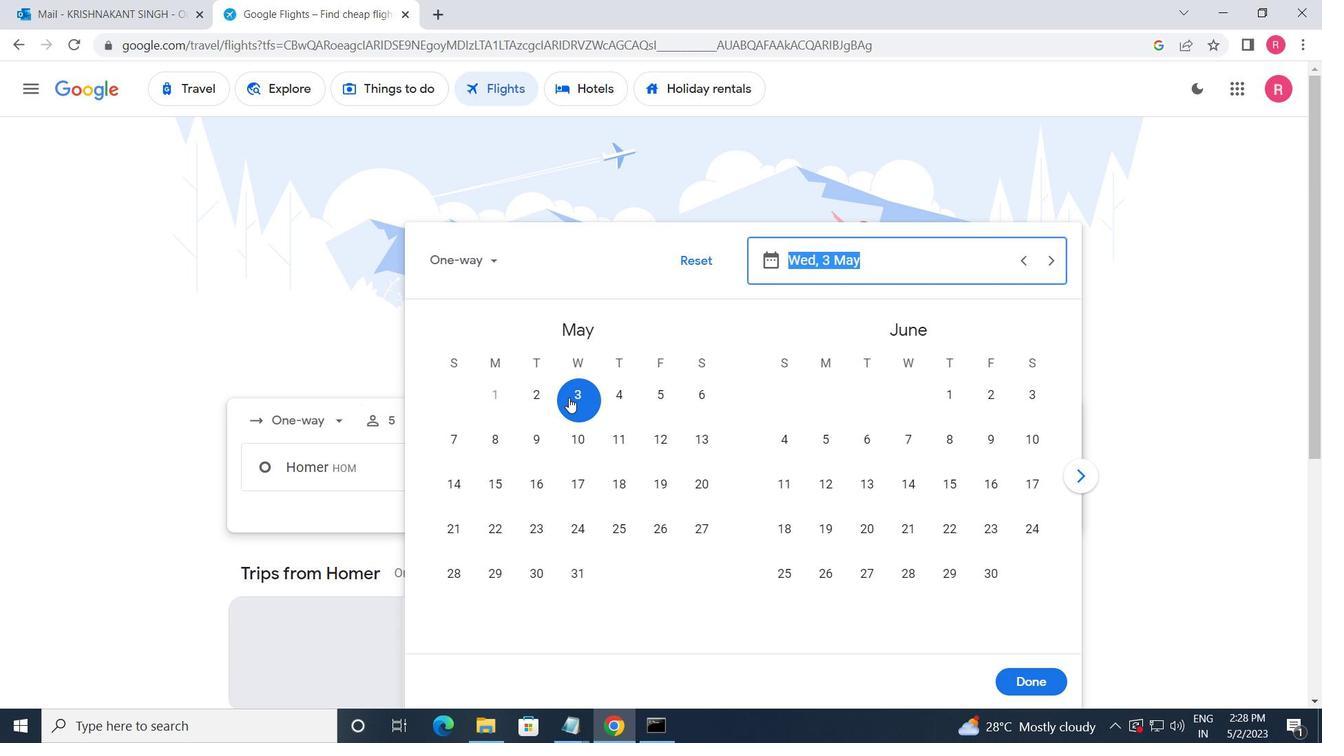 
Action: Mouse moved to (1019, 681)
Screenshot: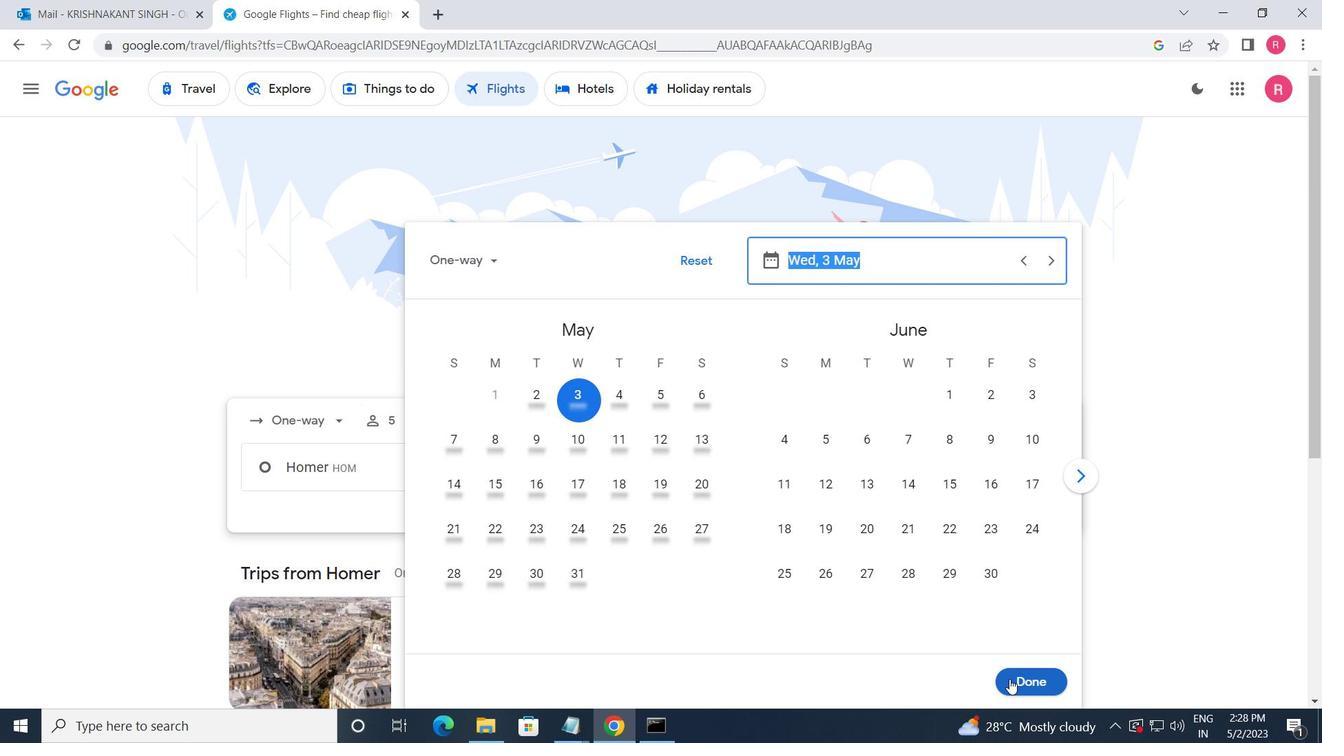 
Action: Mouse pressed left at (1019, 681)
Screenshot: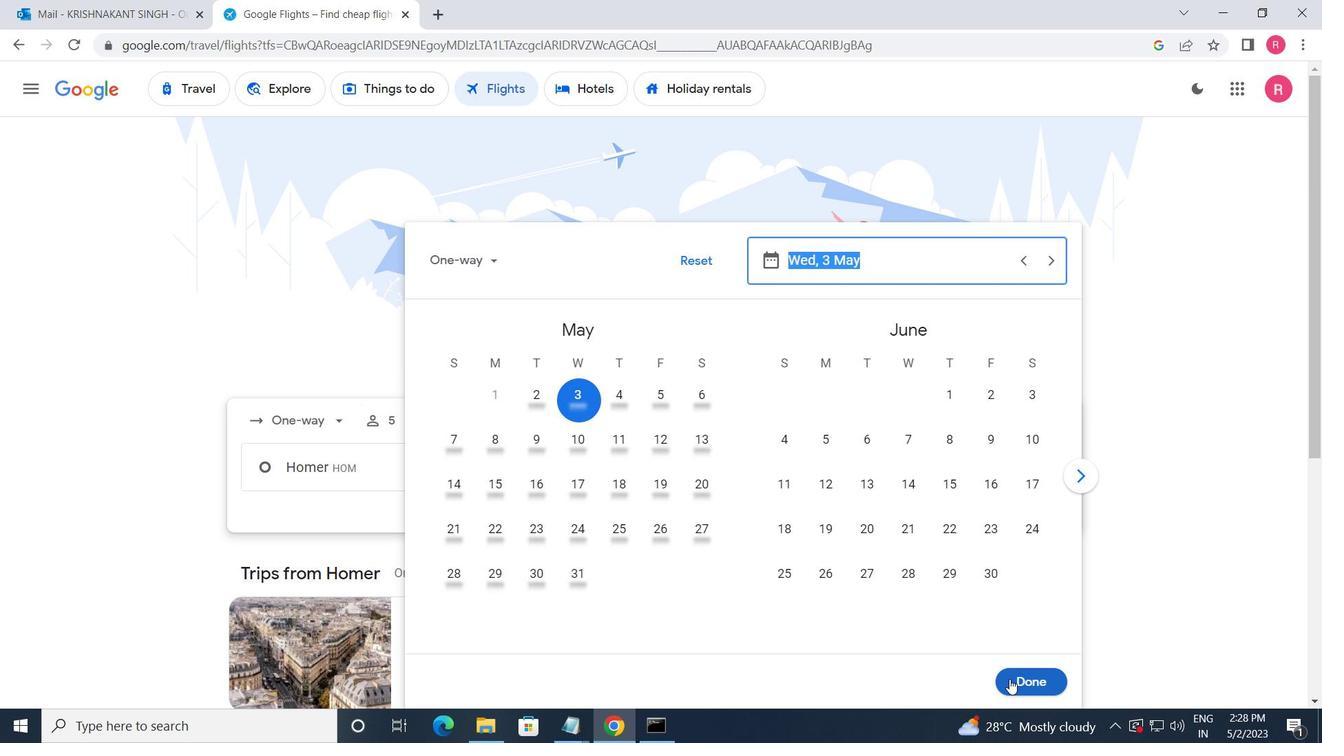 
Action: Mouse moved to (657, 518)
Screenshot: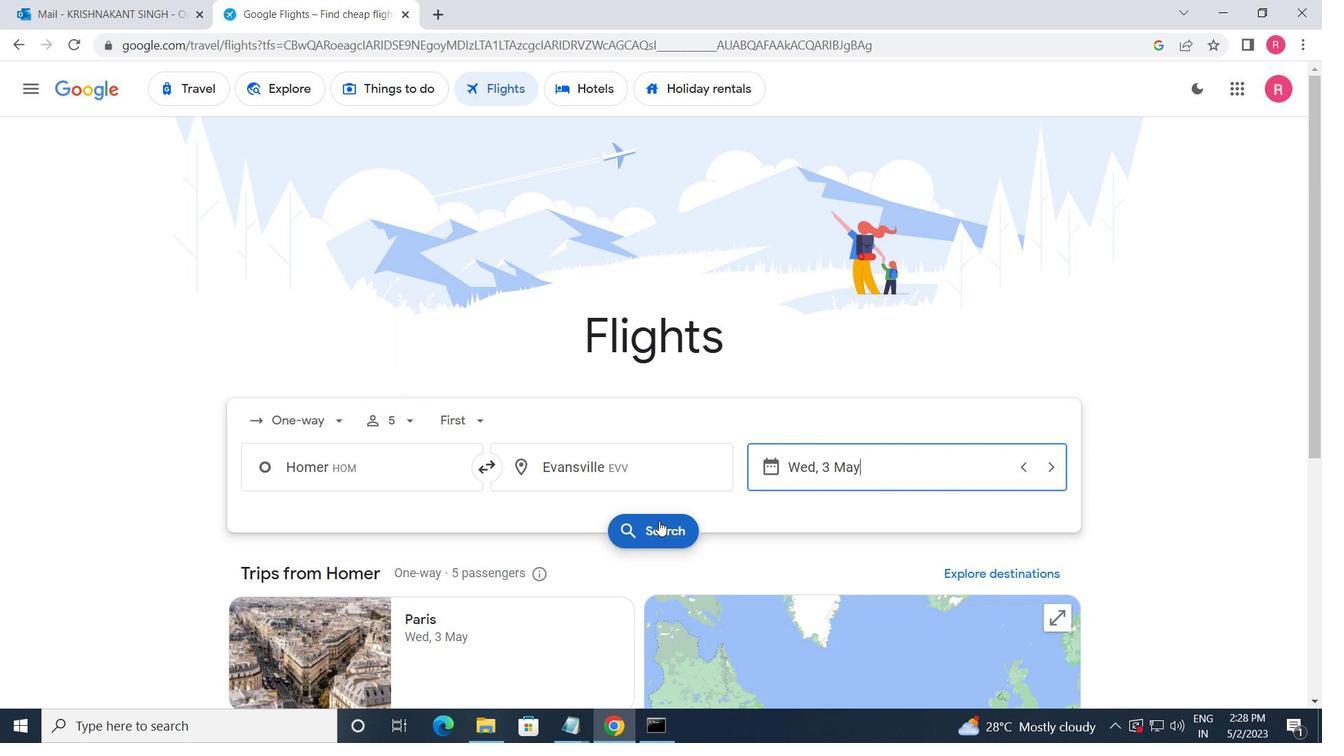 
Action: Mouse pressed left at (657, 518)
Screenshot: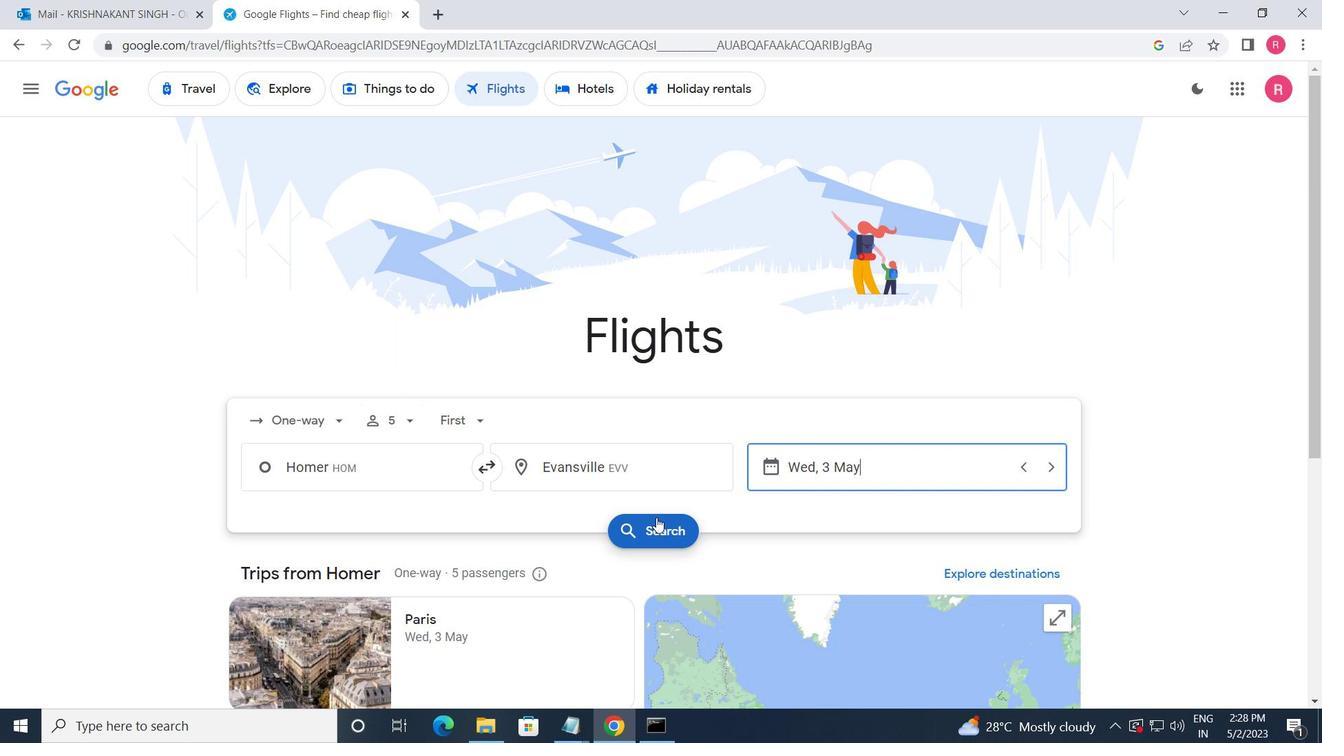 
Action: Mouse moved to (260, 245)
Screenshot: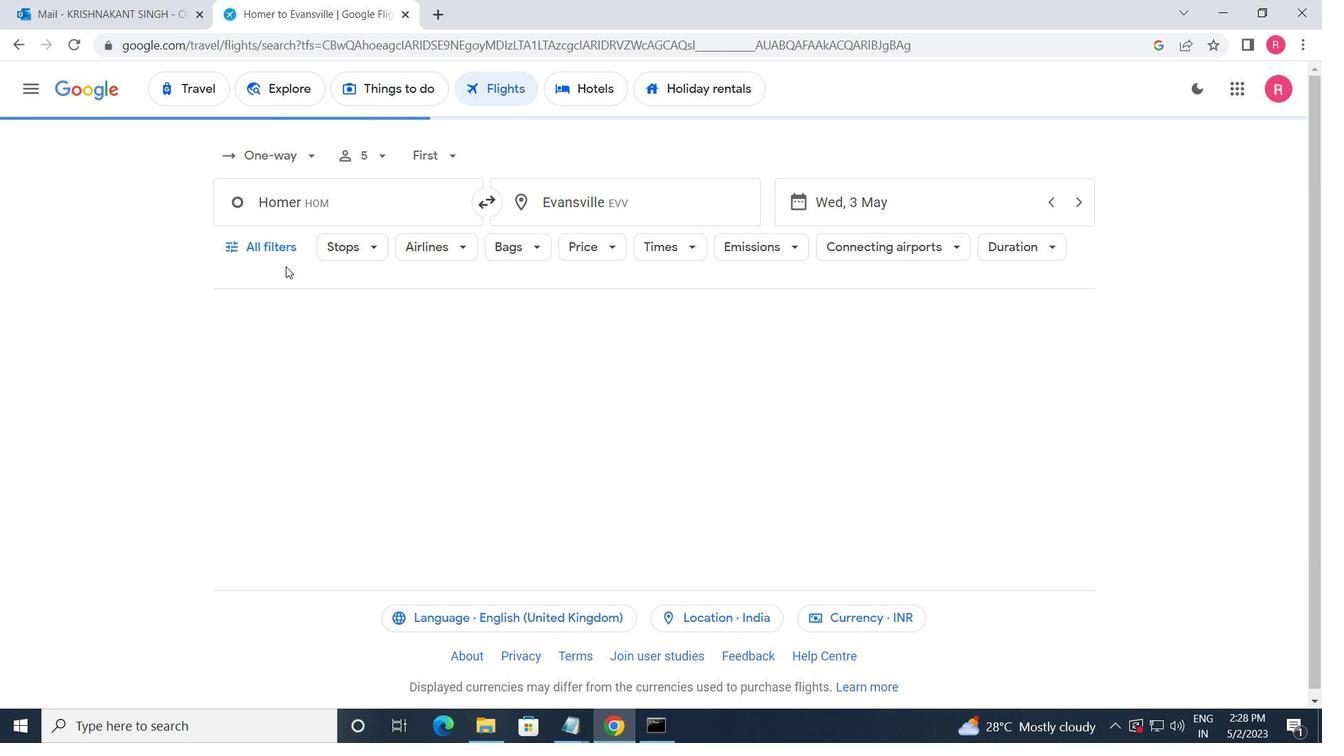 
Action: Mouse pressed left at (260, 245)
Screenshot: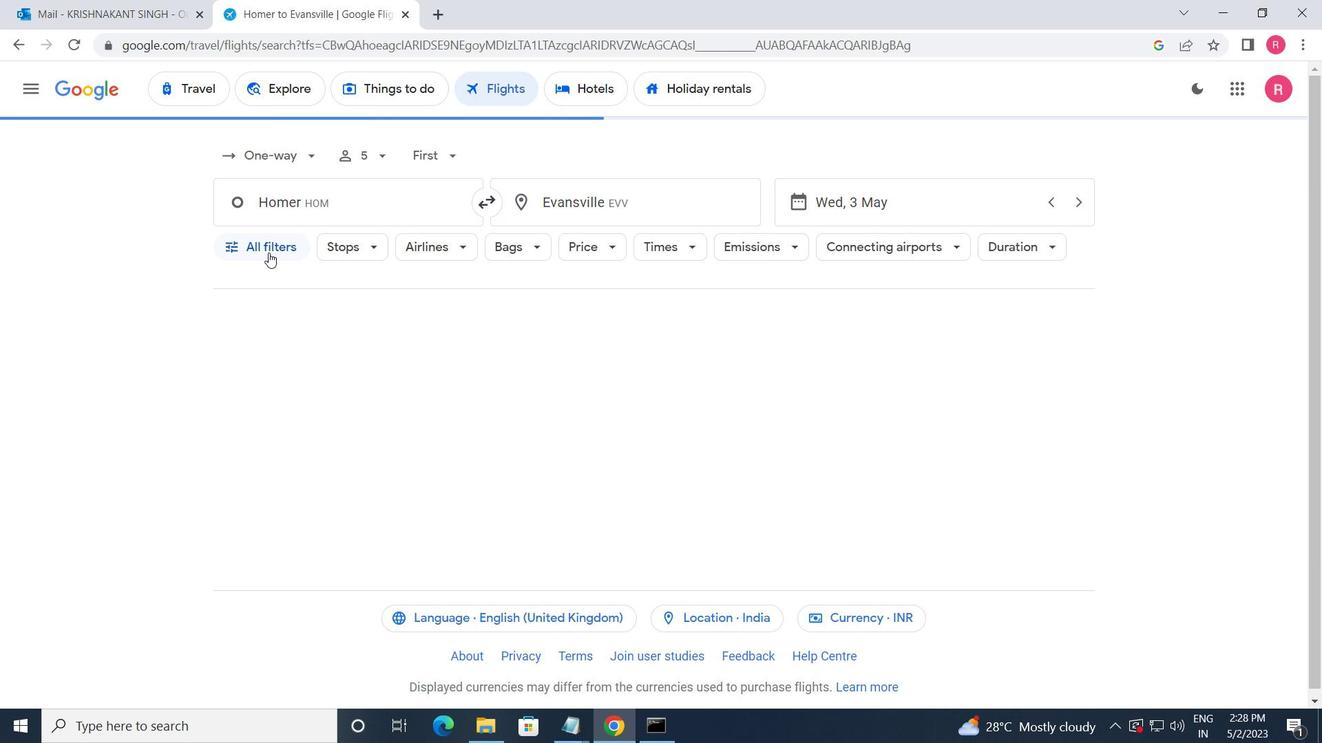 
Action: Mouse moved to (350, 563)
Screenshot: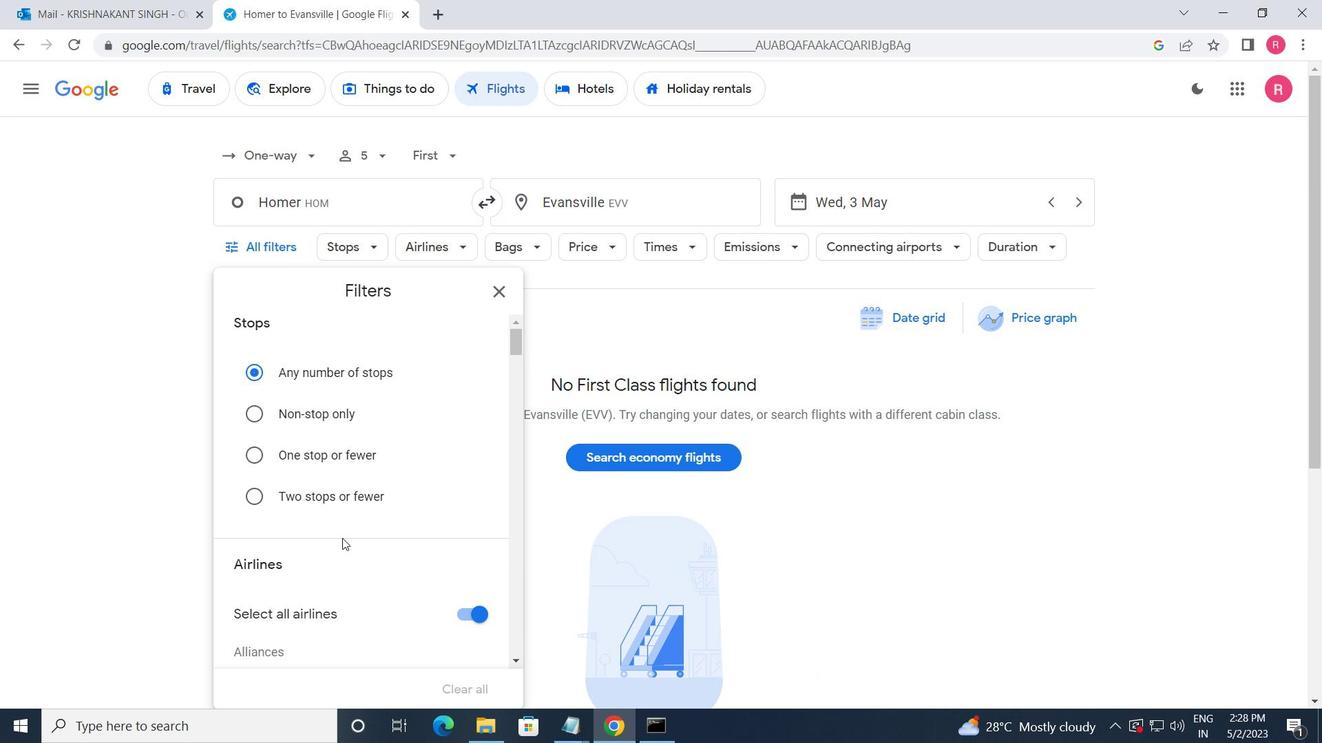 
Action: Mouse scrolled (350, 562) with delta (0, 0)
Screenshot: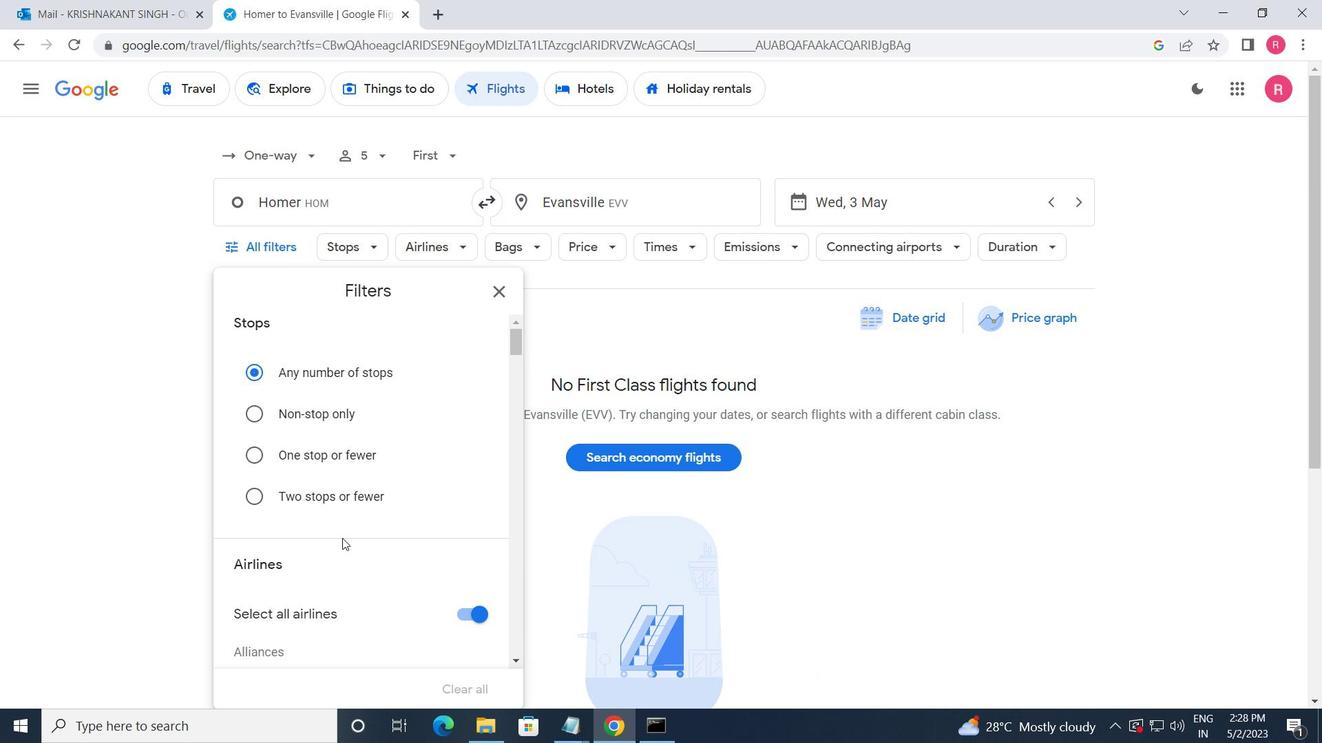 
Action: Mouse moved to (364, 575)
Screenshot: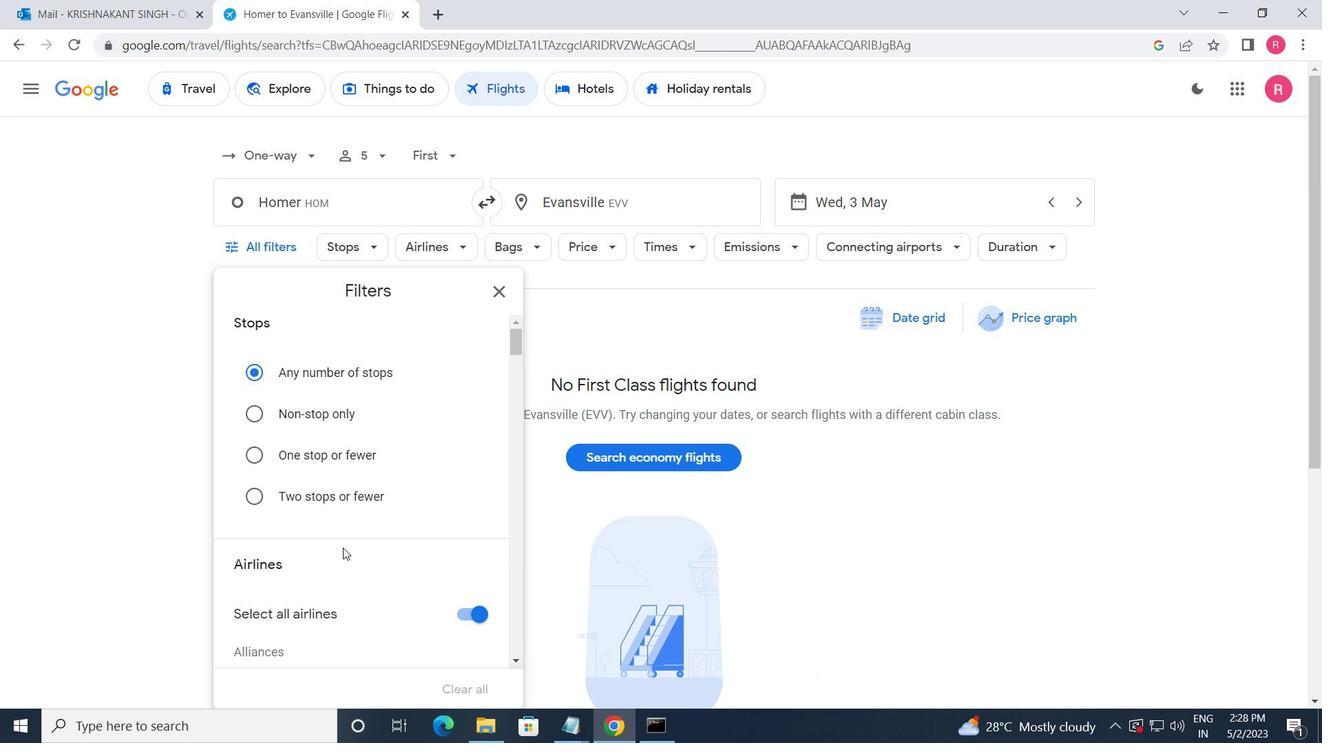 
Action: Mouse scrolled (364, 574) with delta (0, 0)
Screenshot: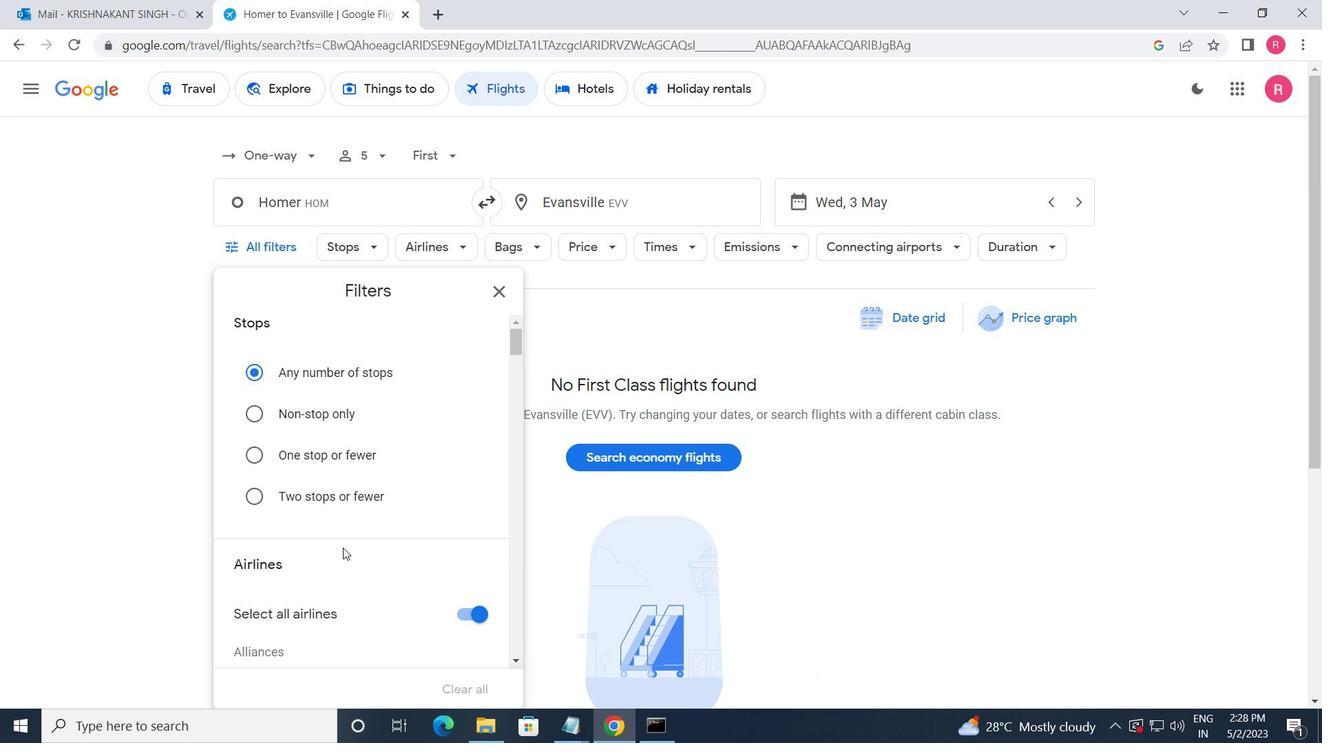 
Action: Mouse moved to (365, 575)
Screenshot: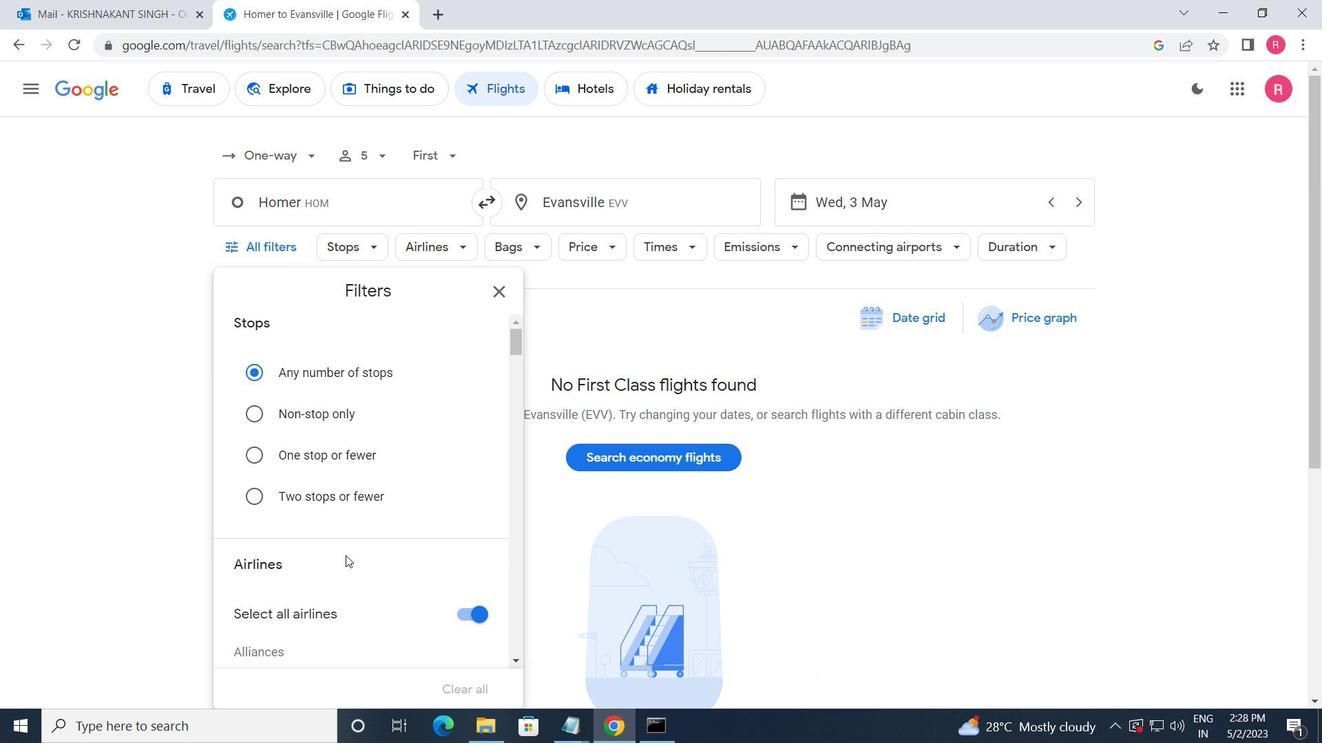 
Action: Mouse scrolled (365, 574) with delta (0, 0)
Screenshot: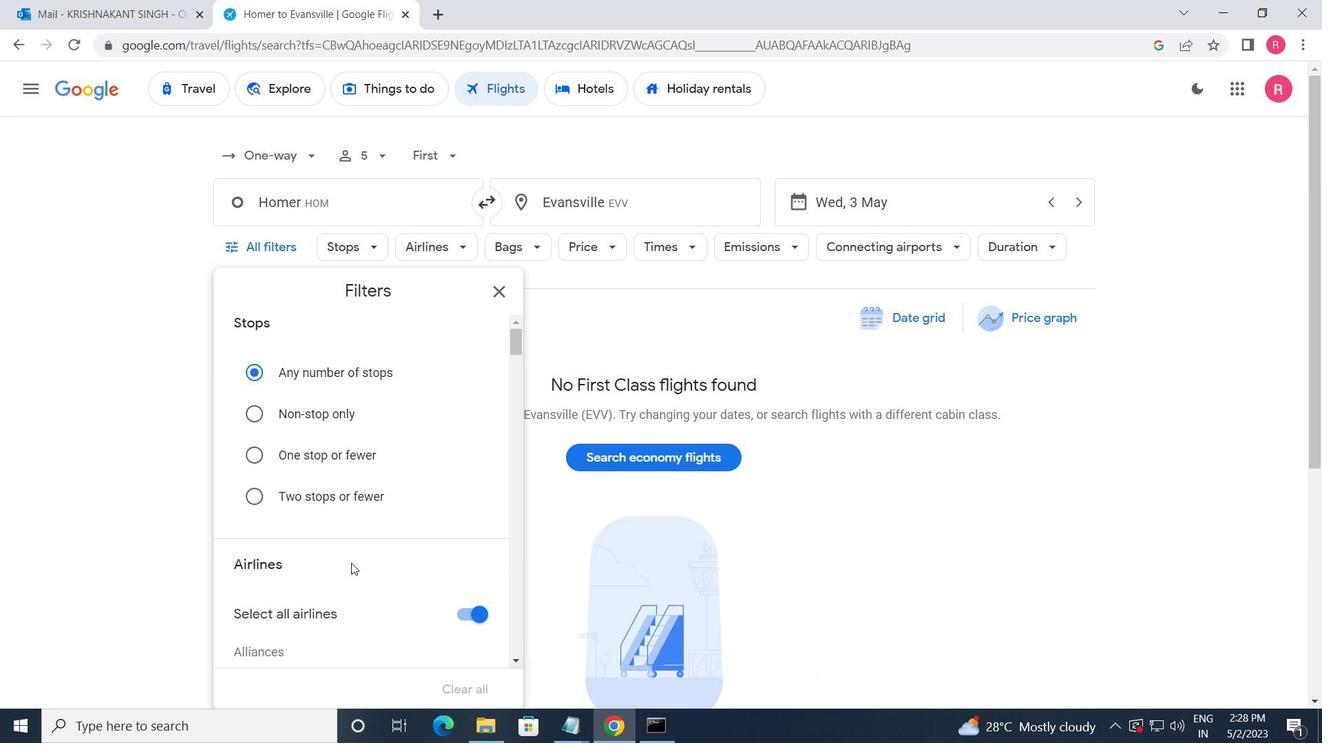 
Action: Mouse scrolled (365, 574) with delta (0, 0)
Screenshot: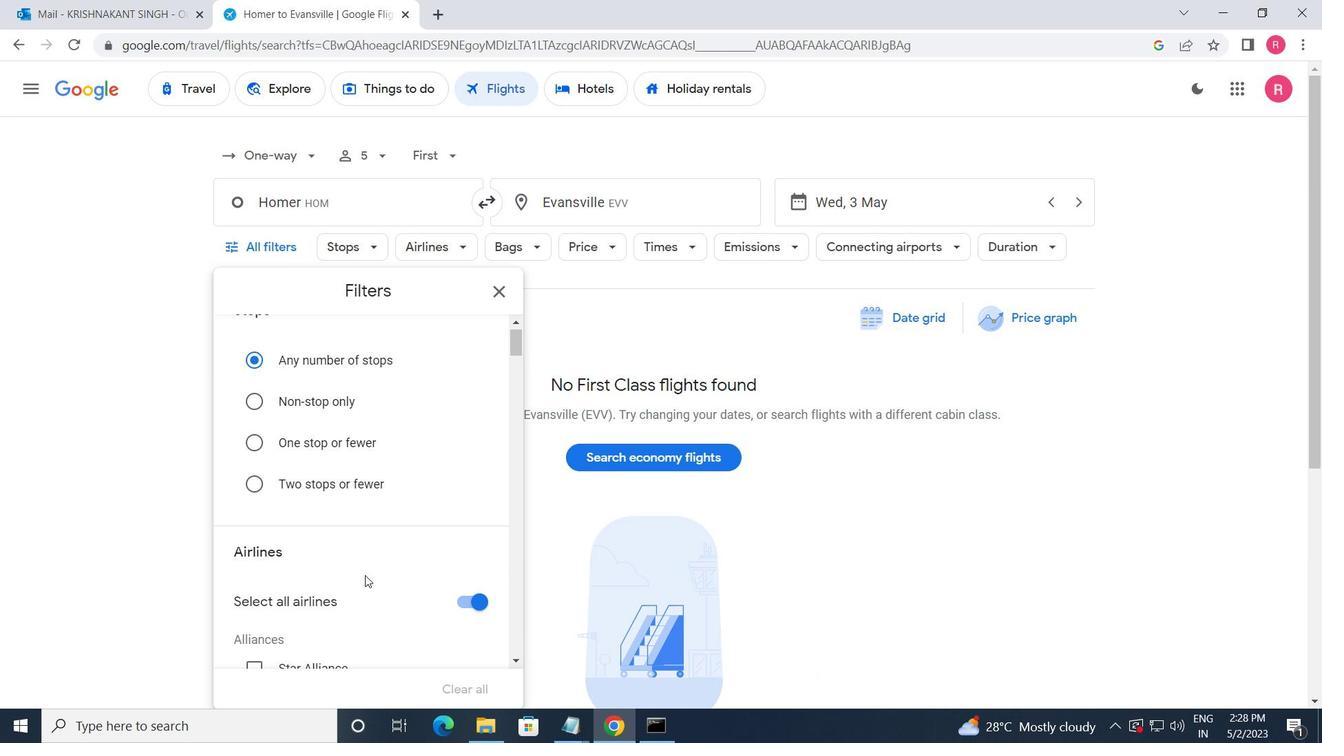 
Action: Mouse scrolled (365, 574) with delta (0, 0)
Screenshot: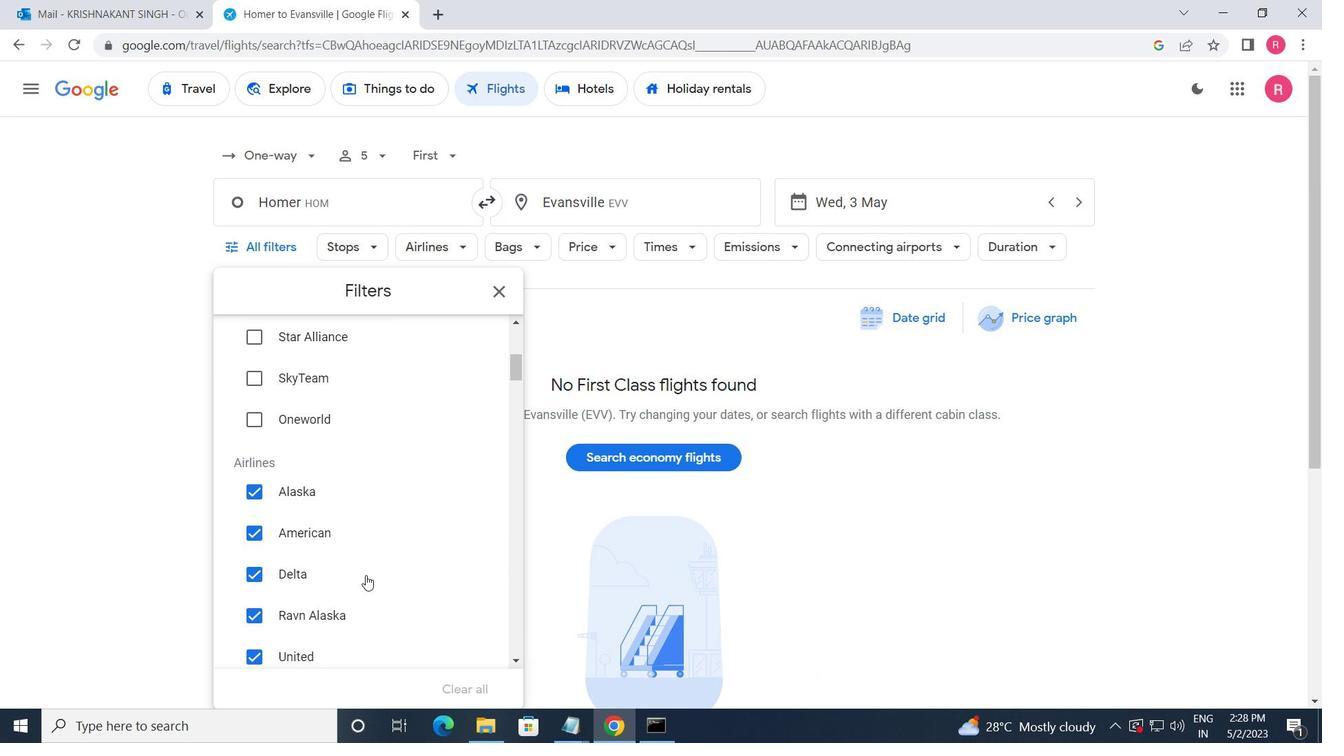 
Action: Mouse moved to (426, 489)
Screenshot: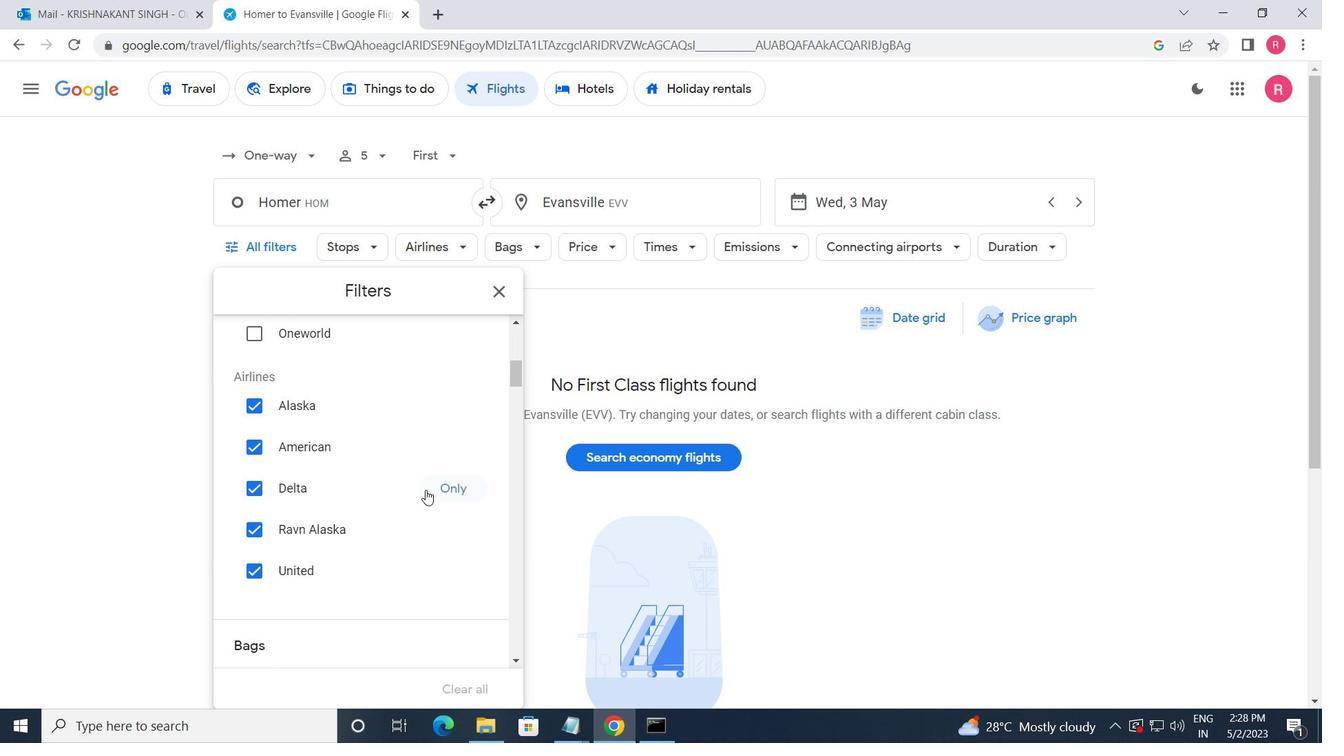 
Action: Mouse scrolled (426, 490) with delta (0, 0)
Screenshot: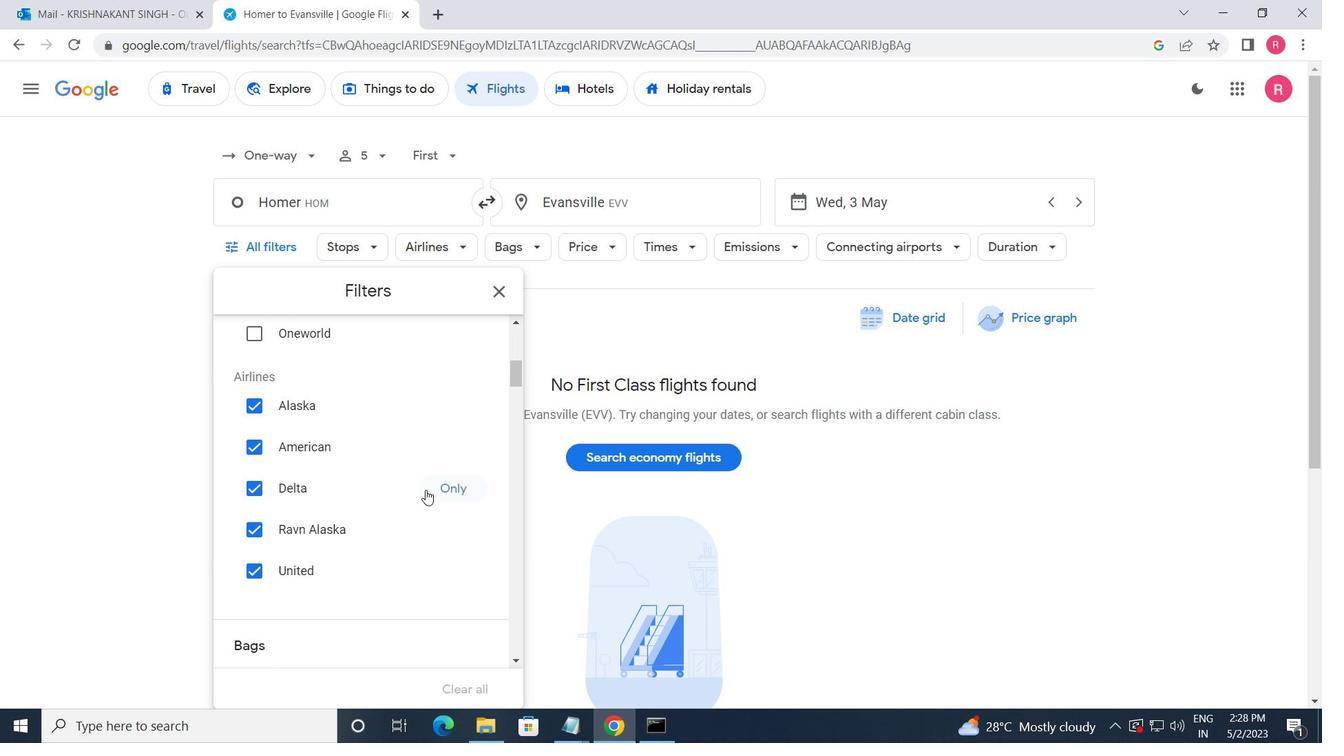
Action: Mouse scrolled (426, 490) with delta (0, 0)
Screenshot: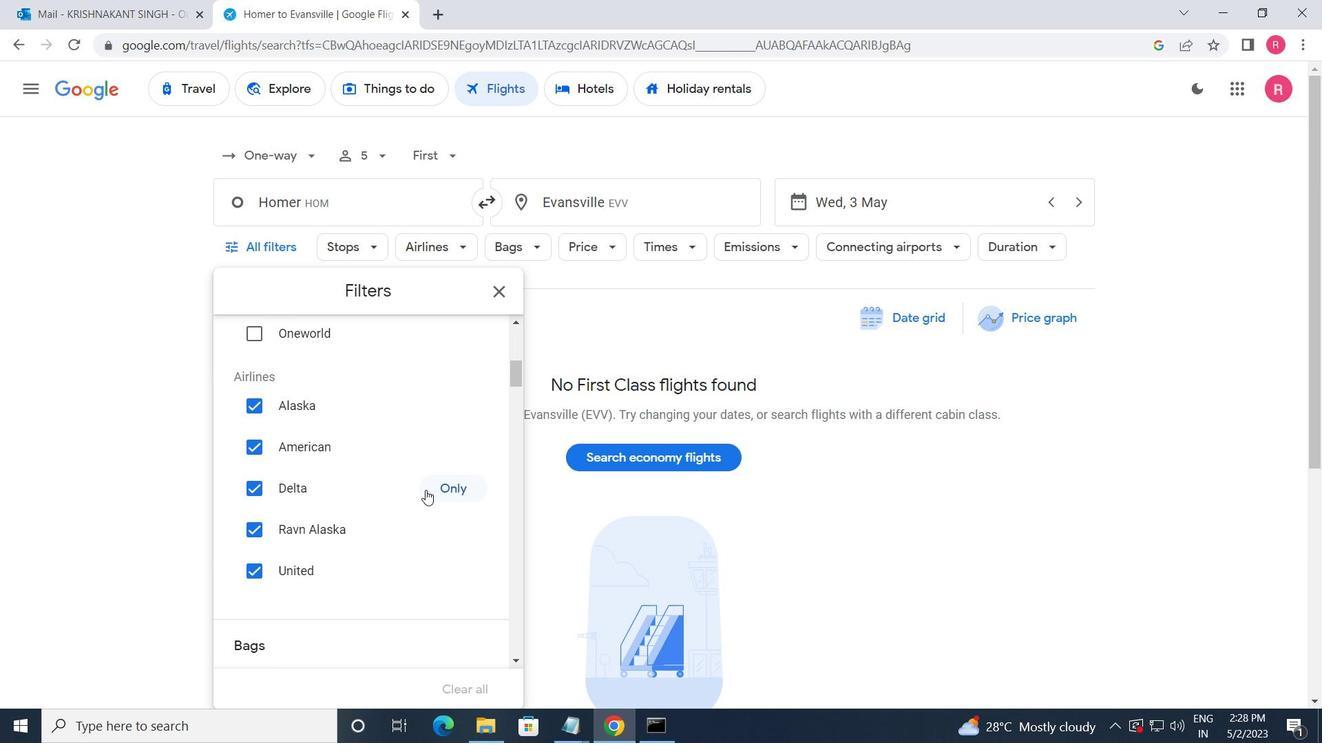 
Action: Mouse scrolled (426, 490) with delta (0, 0)
Screenshot: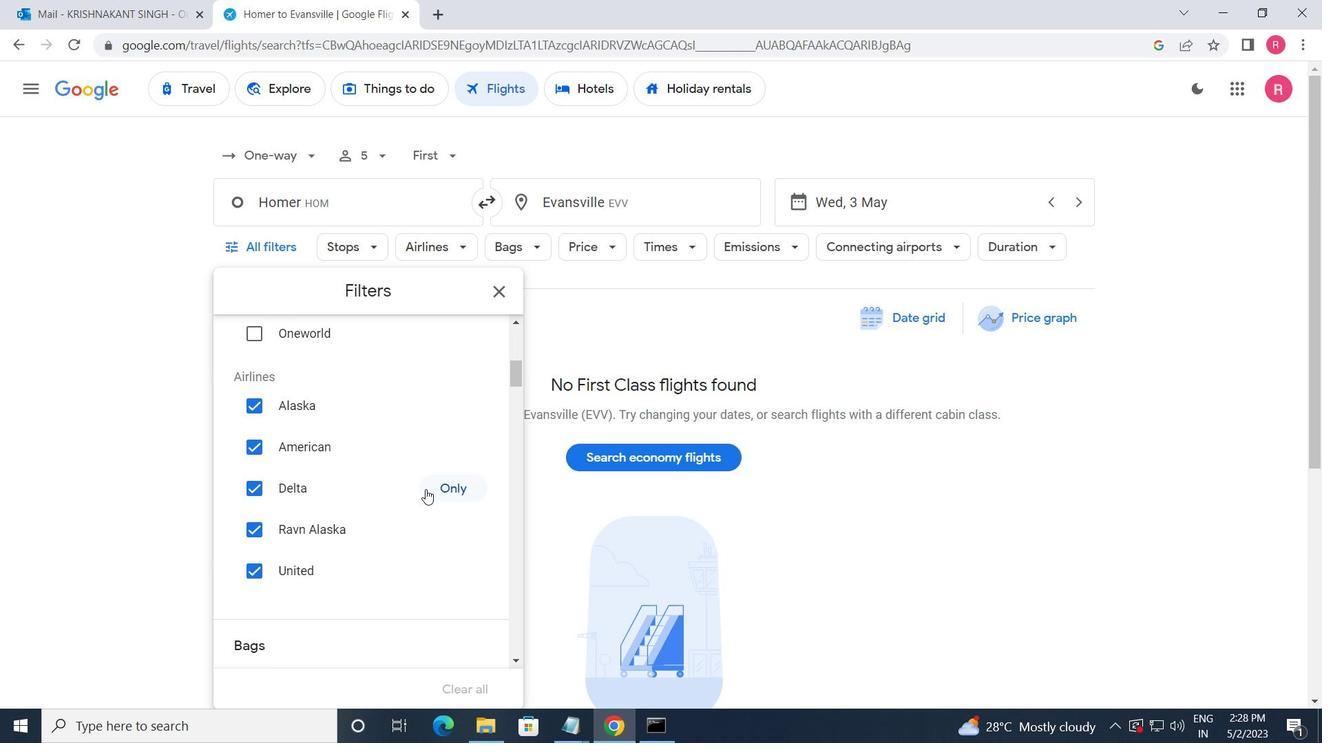 
Action: Mouse moved to (482, 442)
Screenshot: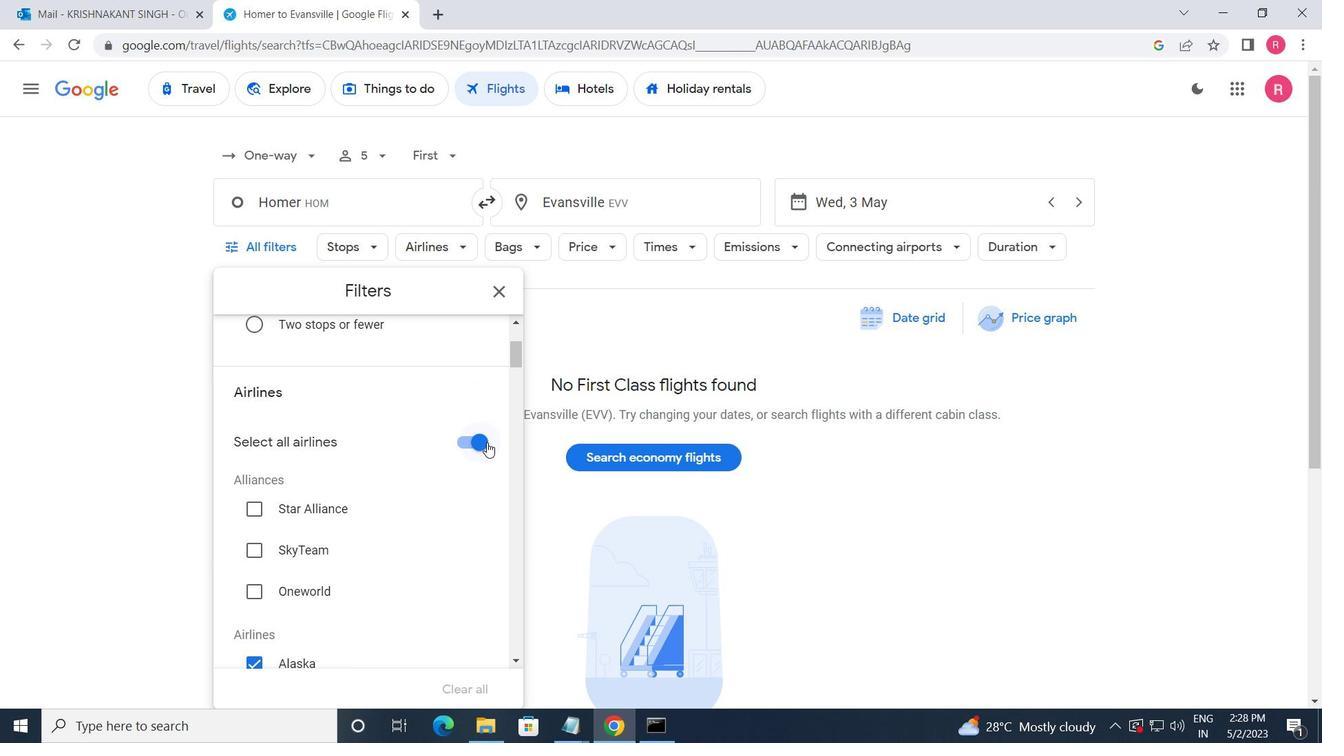 
Action: Mouse pressed left at (482, 442)
Screenshot: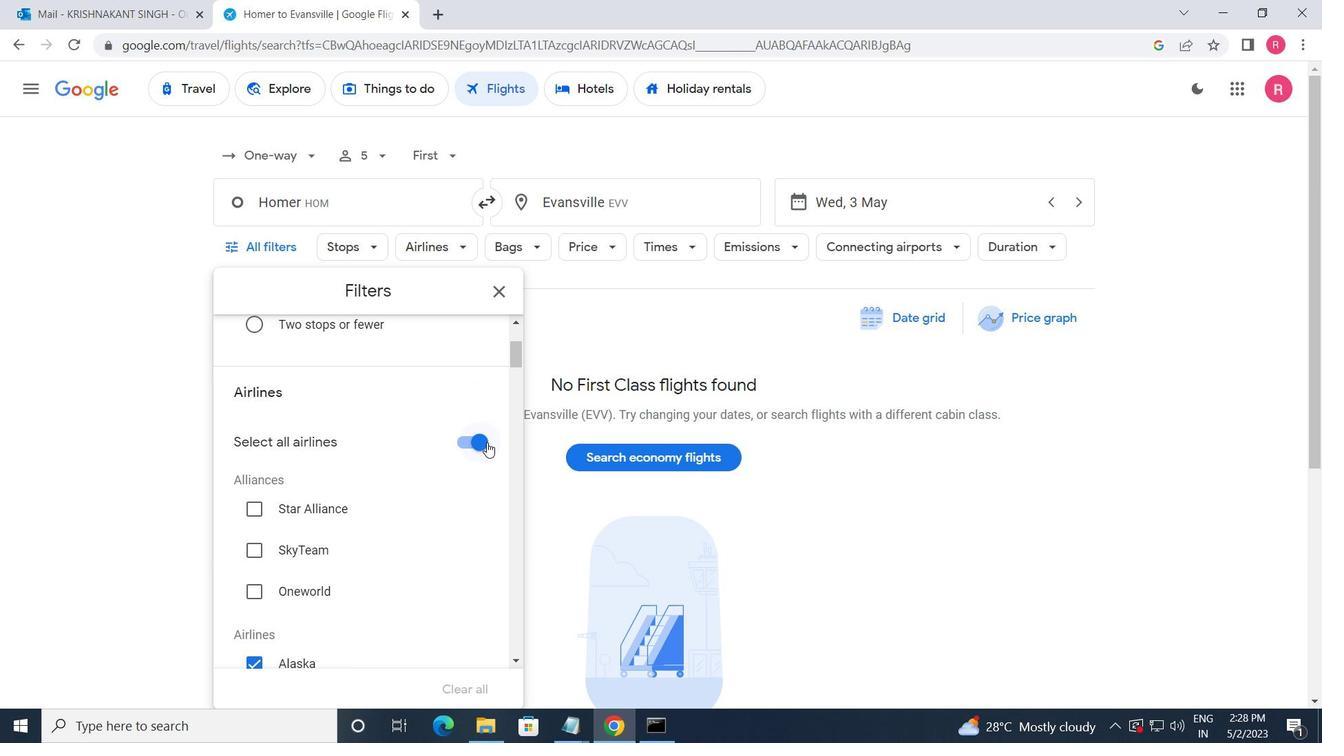 
Action: Mouse moved to (432, 531)
Screenshot: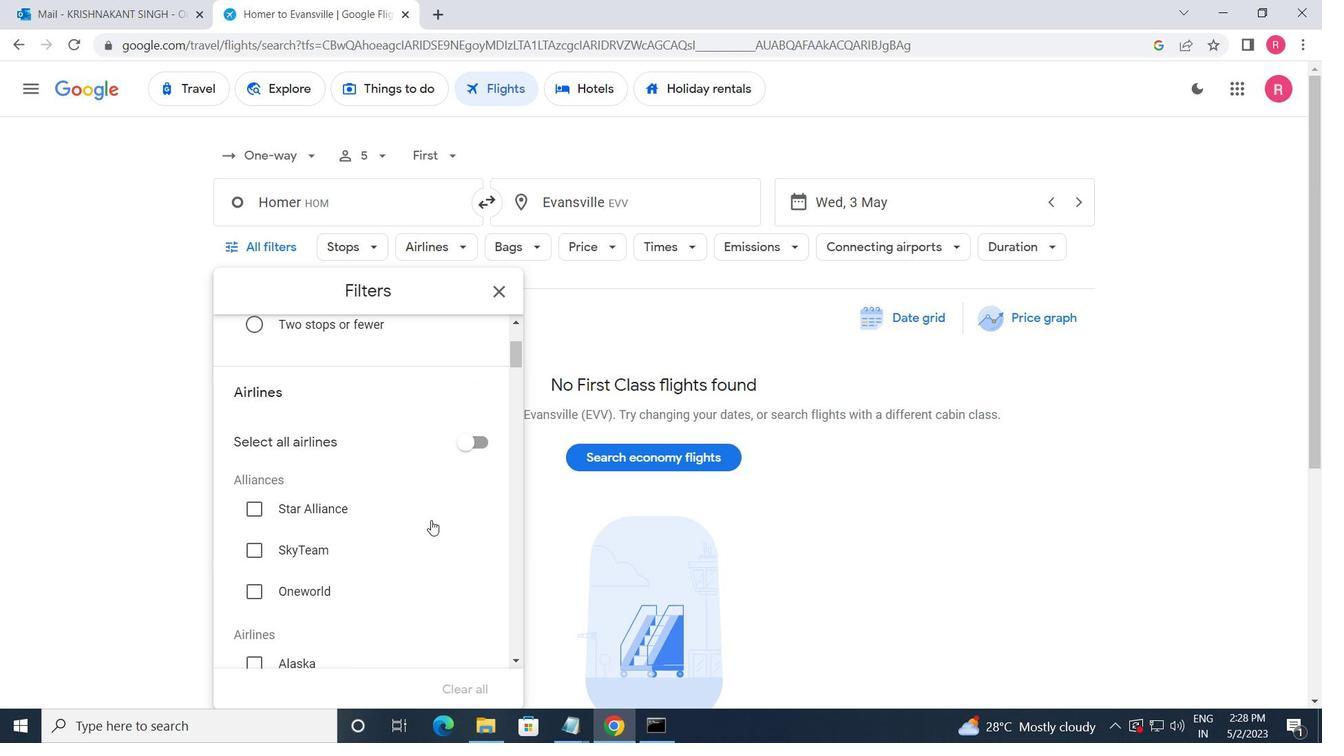 
Action: Mouse scrolled (432, 530) with delta (0, 0)
Screenshot: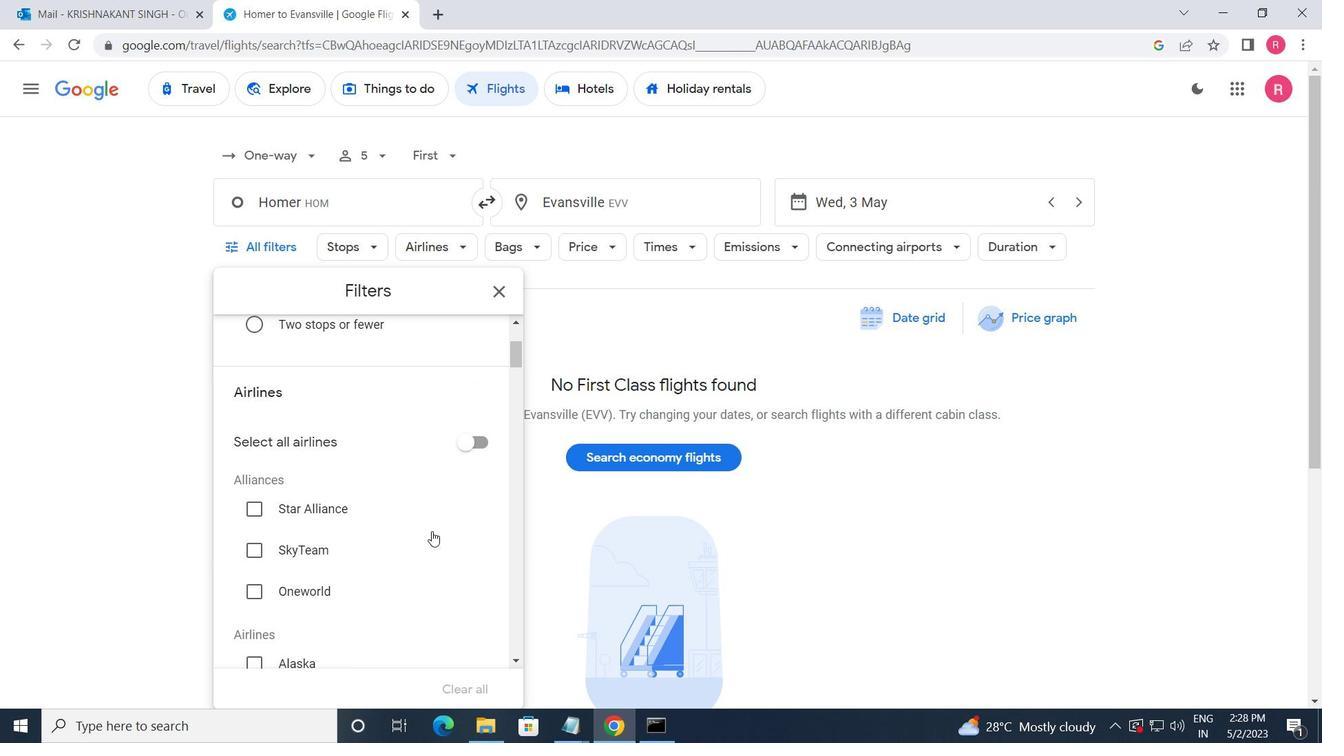 
Action: Mouse scrolled (432, 530) with delta (0, 0)
Screenshot: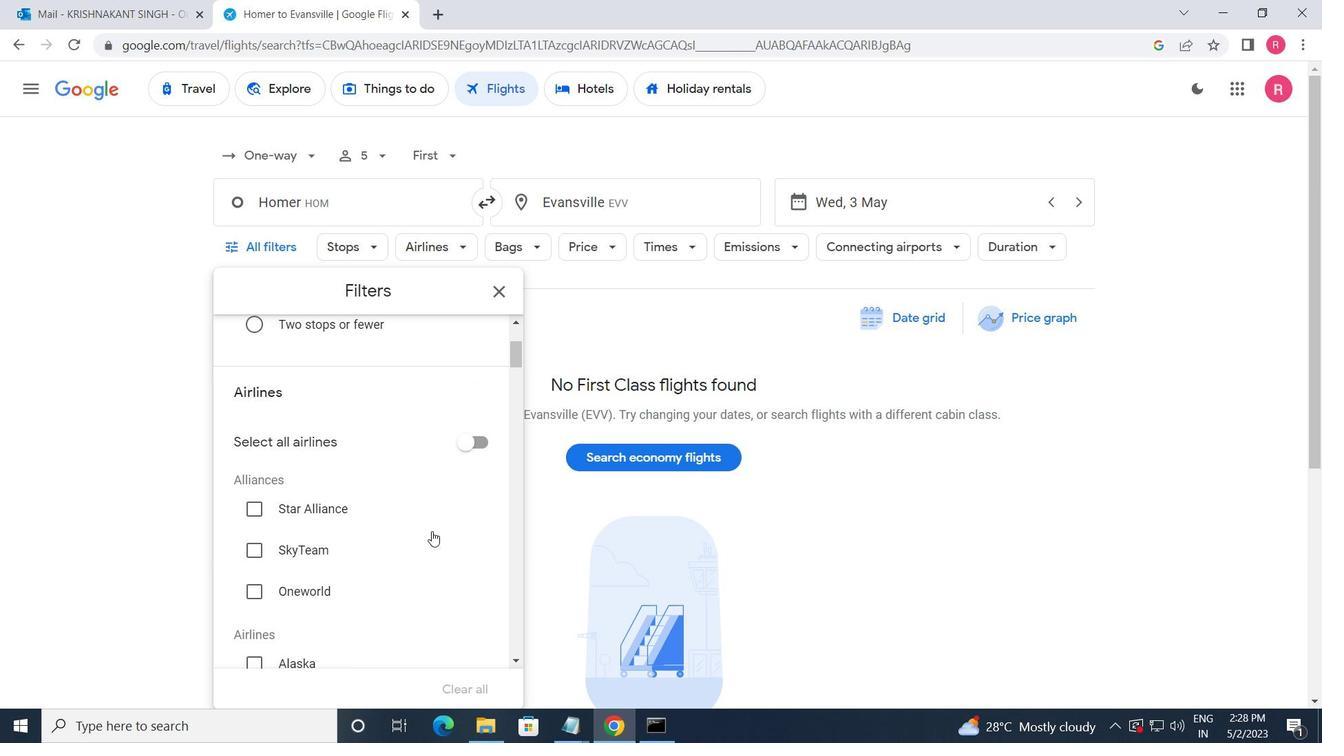 
Action: Mouse scrolled (432, 530) with delta (0, 0)
Screenshot: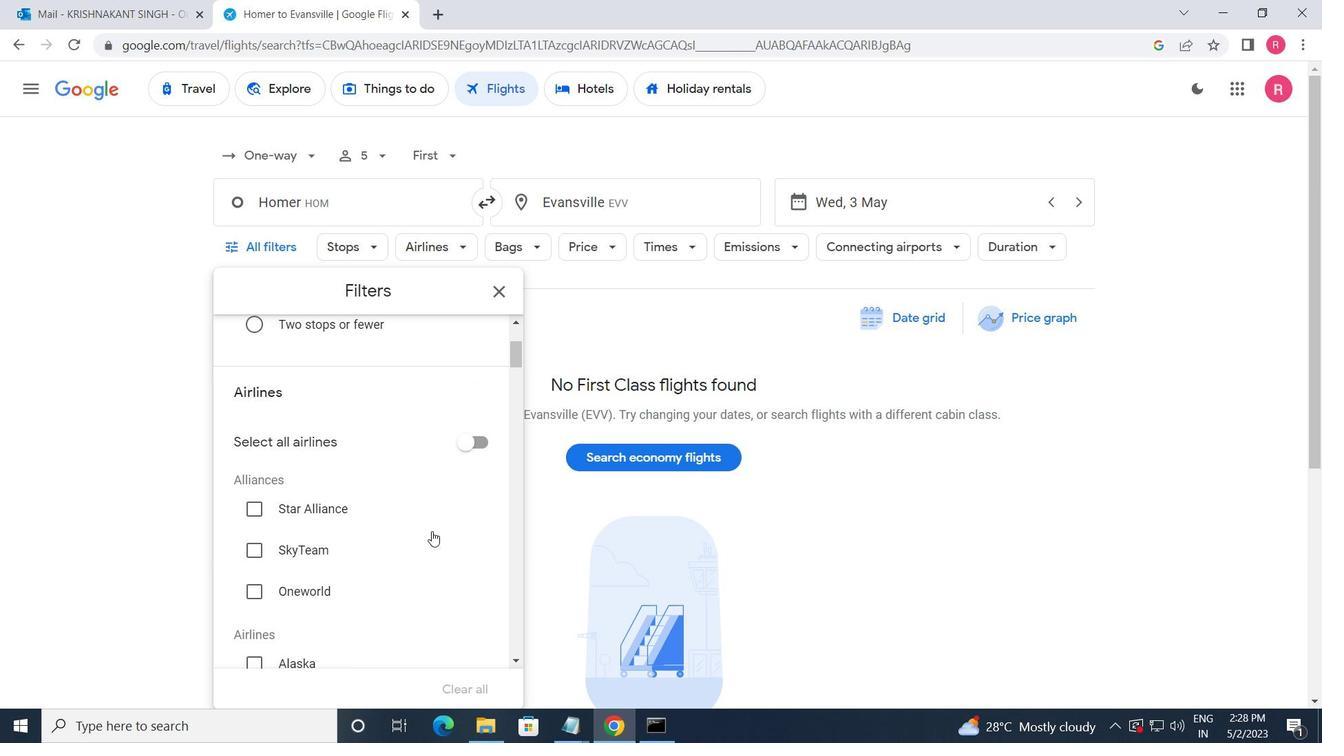 
Action: Mouse moved to (437, 528)
Screenshot: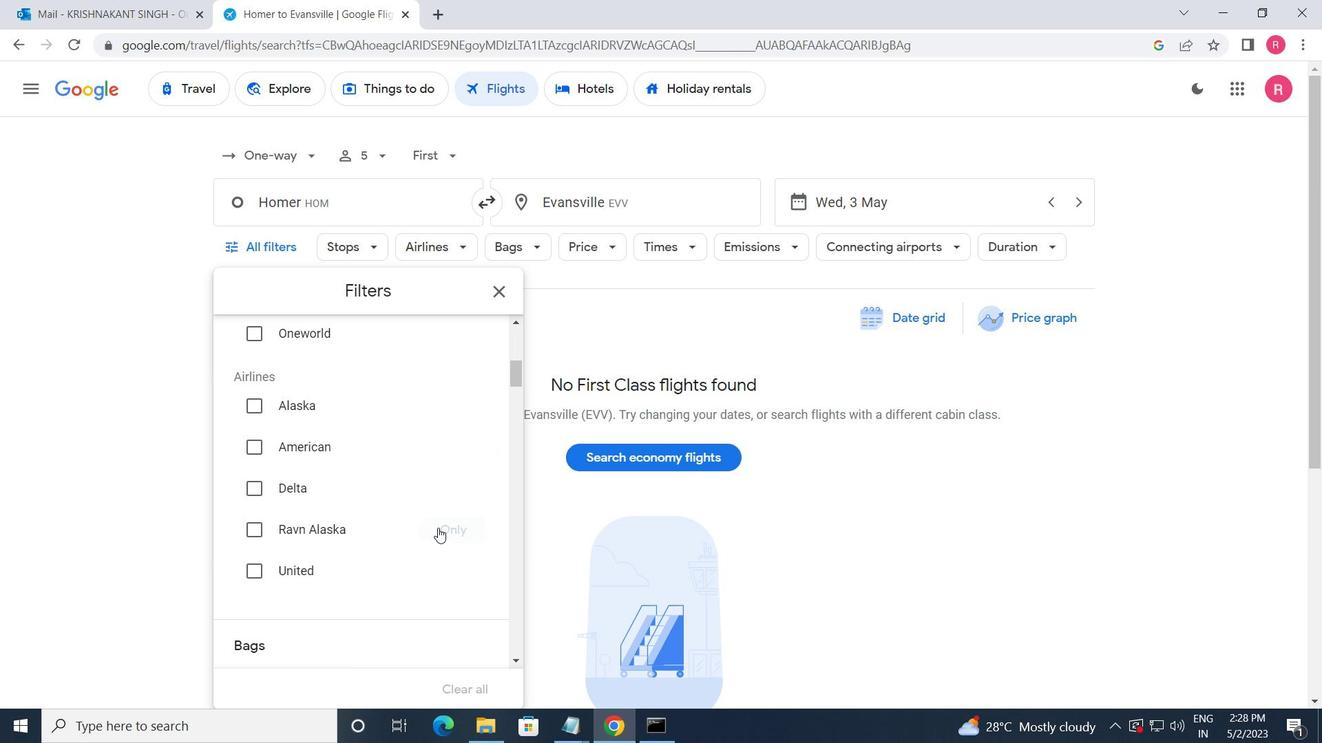 
Action: Mouse scrolled (437, 528) with delta (0, 0)
Screenshot: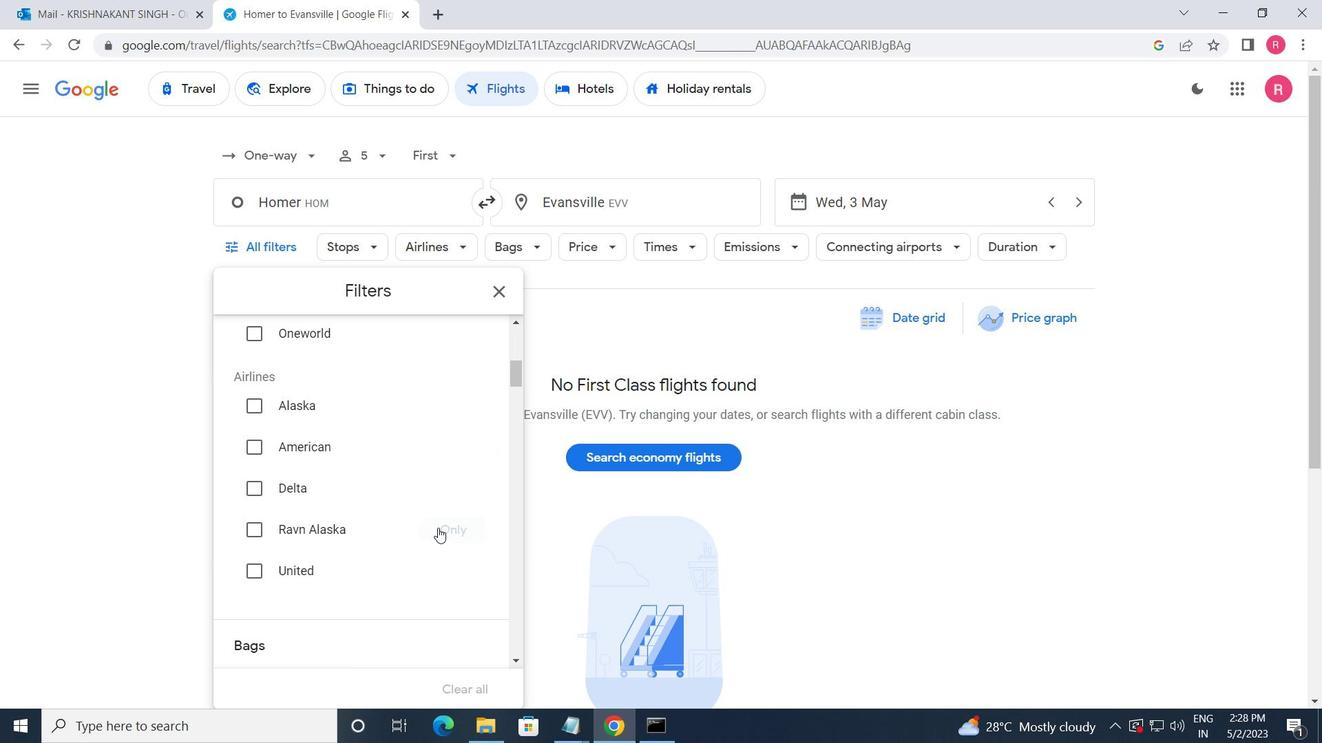 
Action: Mouse moved to (472, 642)
Screenshot: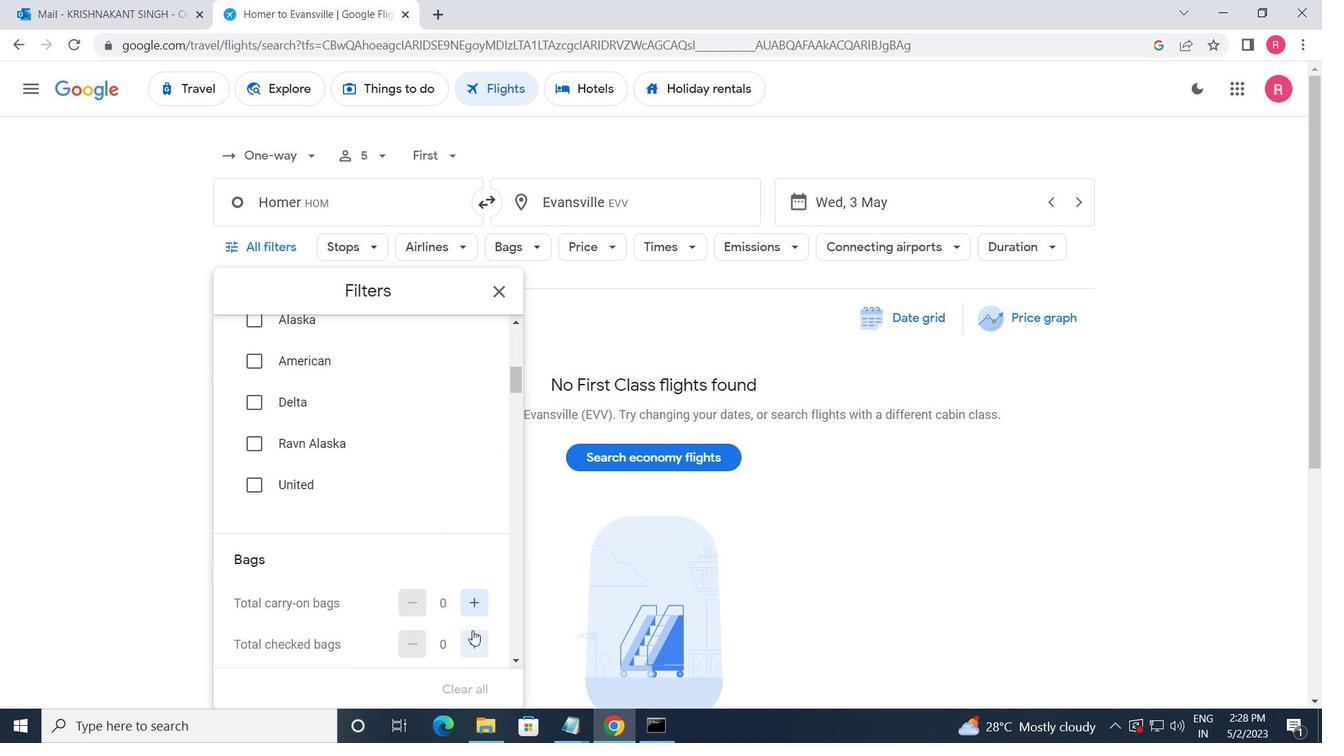 
Action: Mouse pressed left at (472, 642)
Screenshot: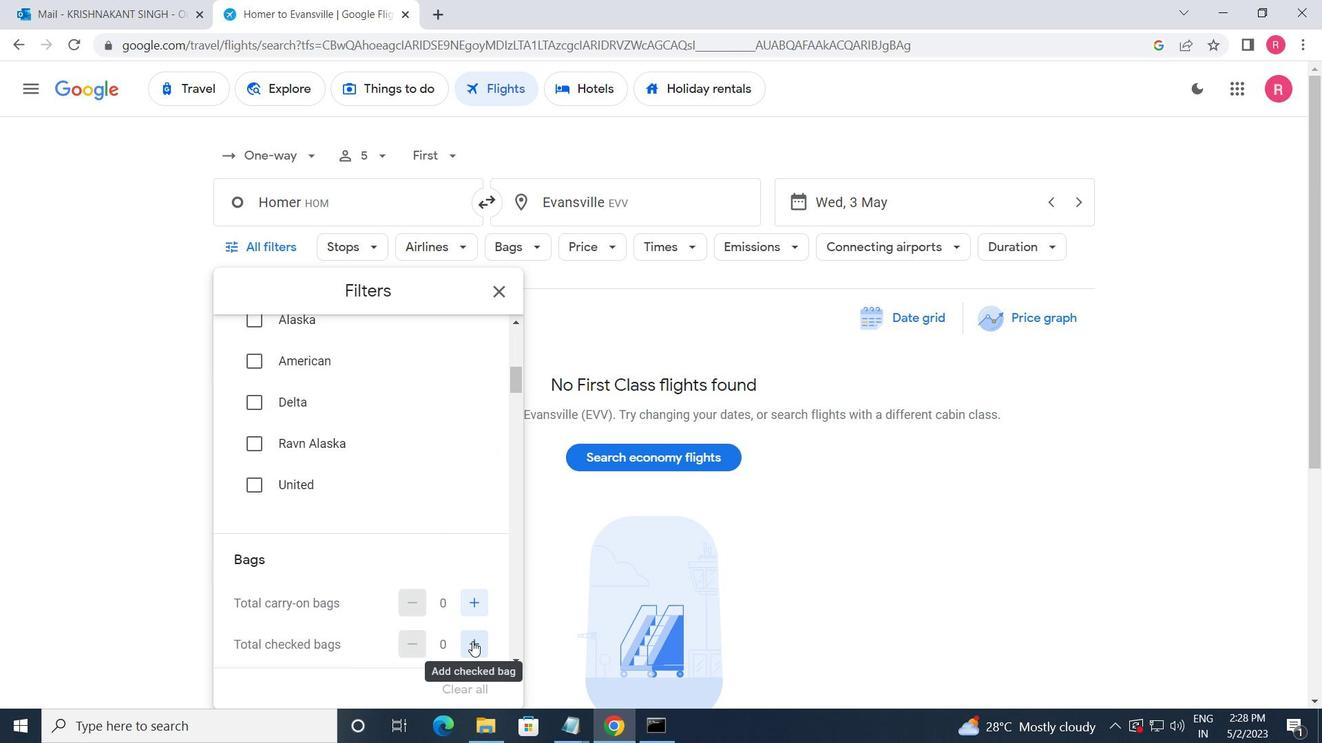 
Action: Mouse moved to (462, 611)
Screenshot: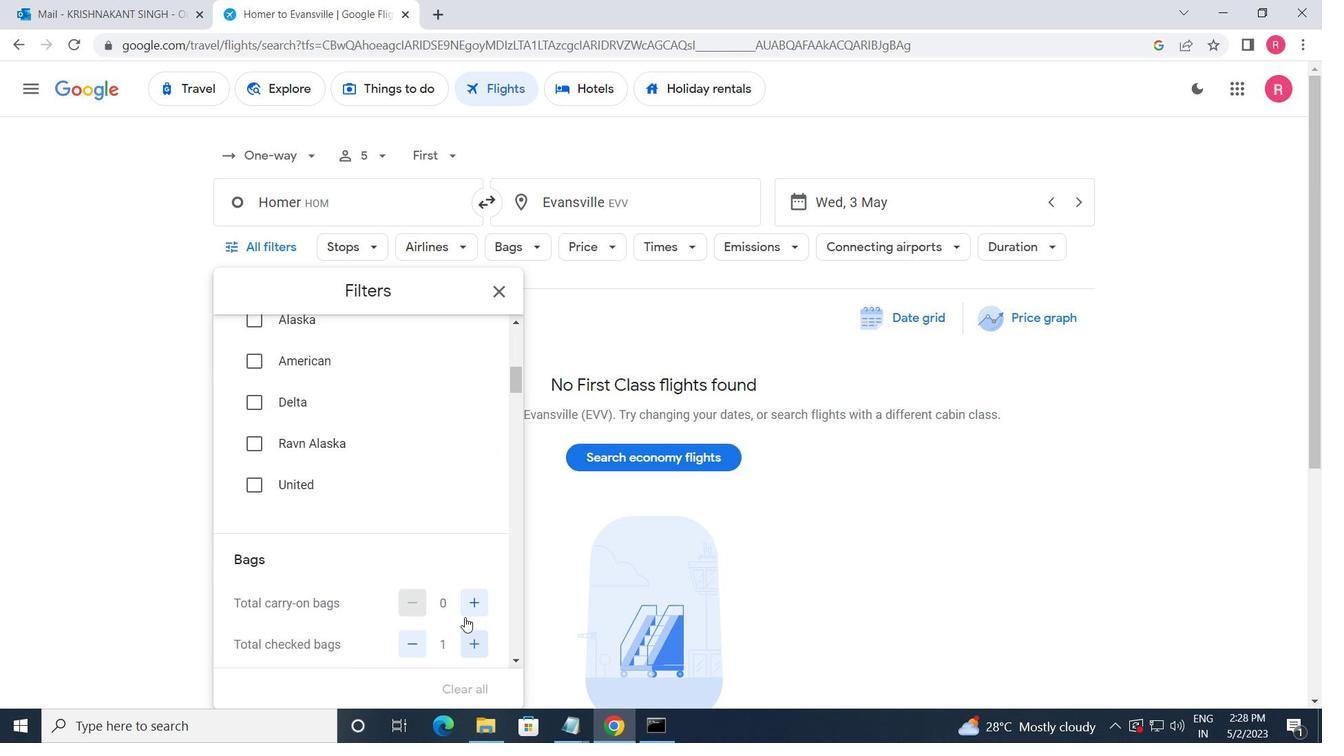 
Action: Mouse scrolled (462, 610) with delta (0, 0)
Screenshot: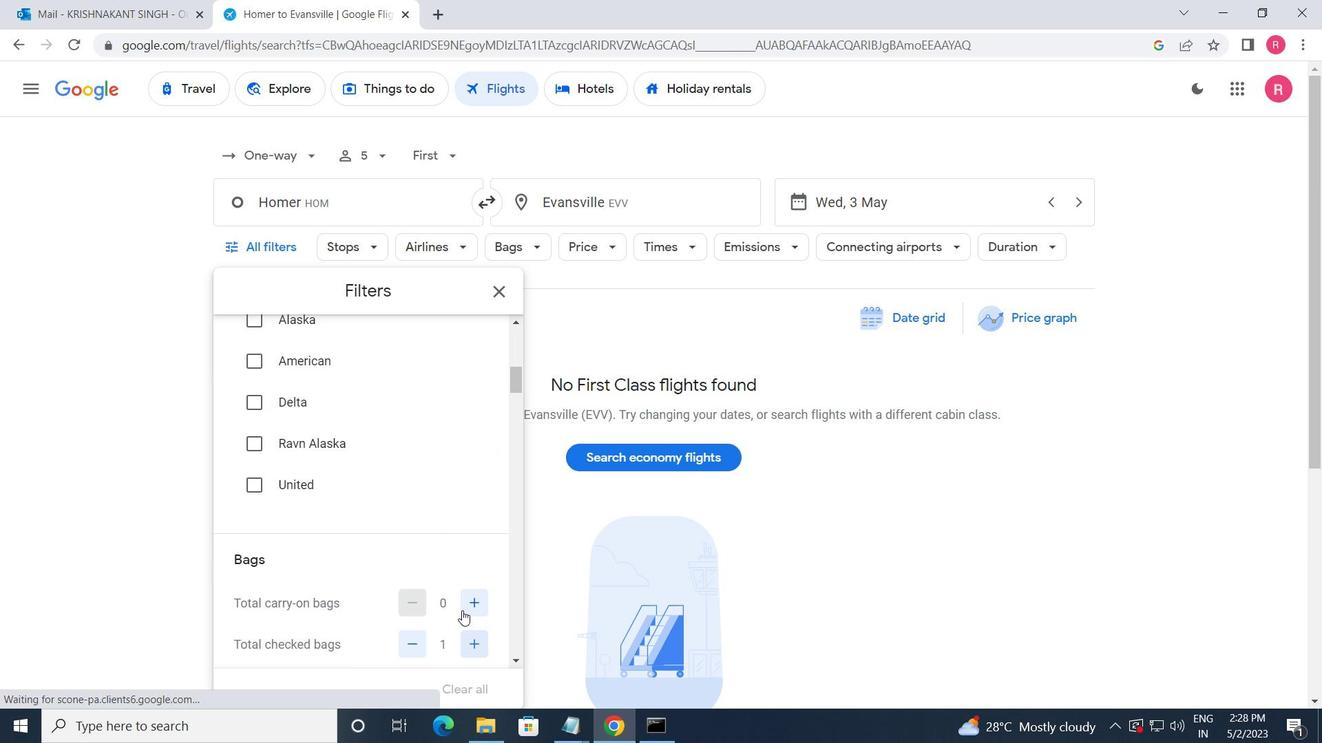 
Action: Mouse scrolled (462, 610) with delta (0, 0)
Screenshot: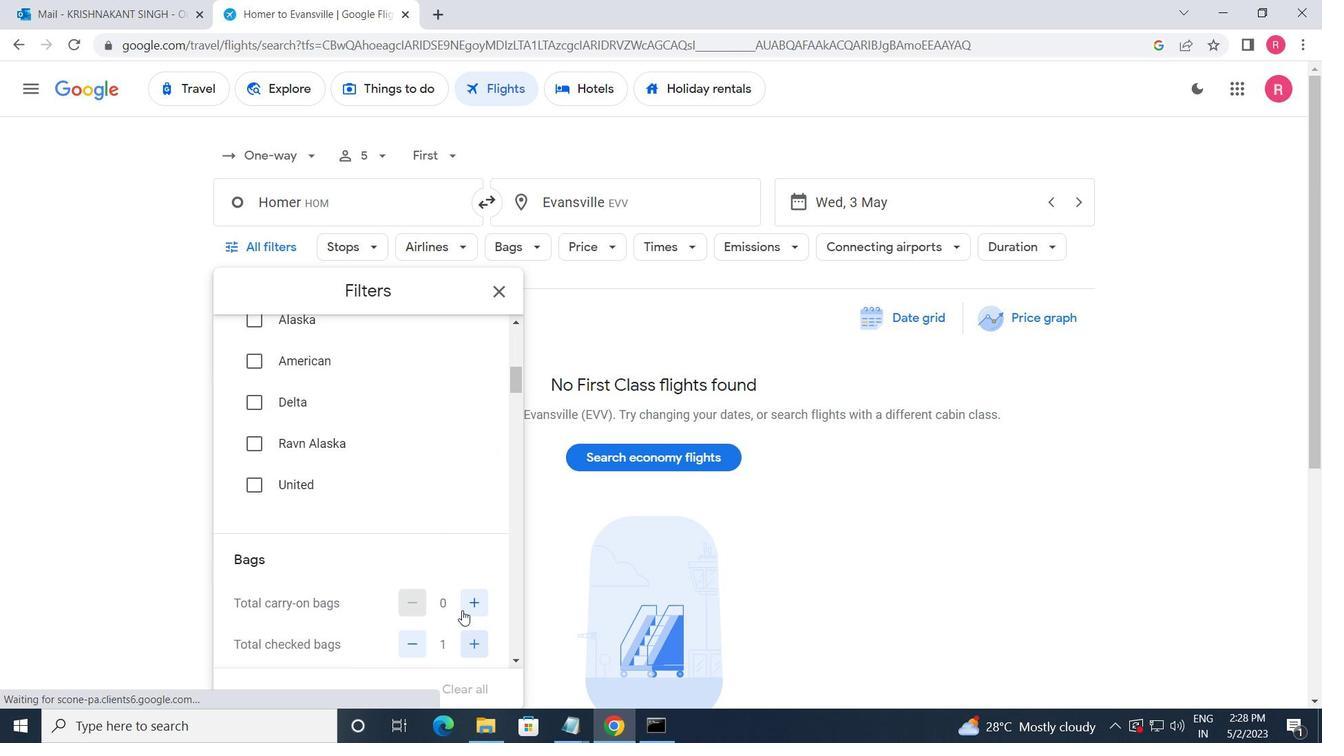 
Action: Mouse moved to (462, 609)
Screenshot: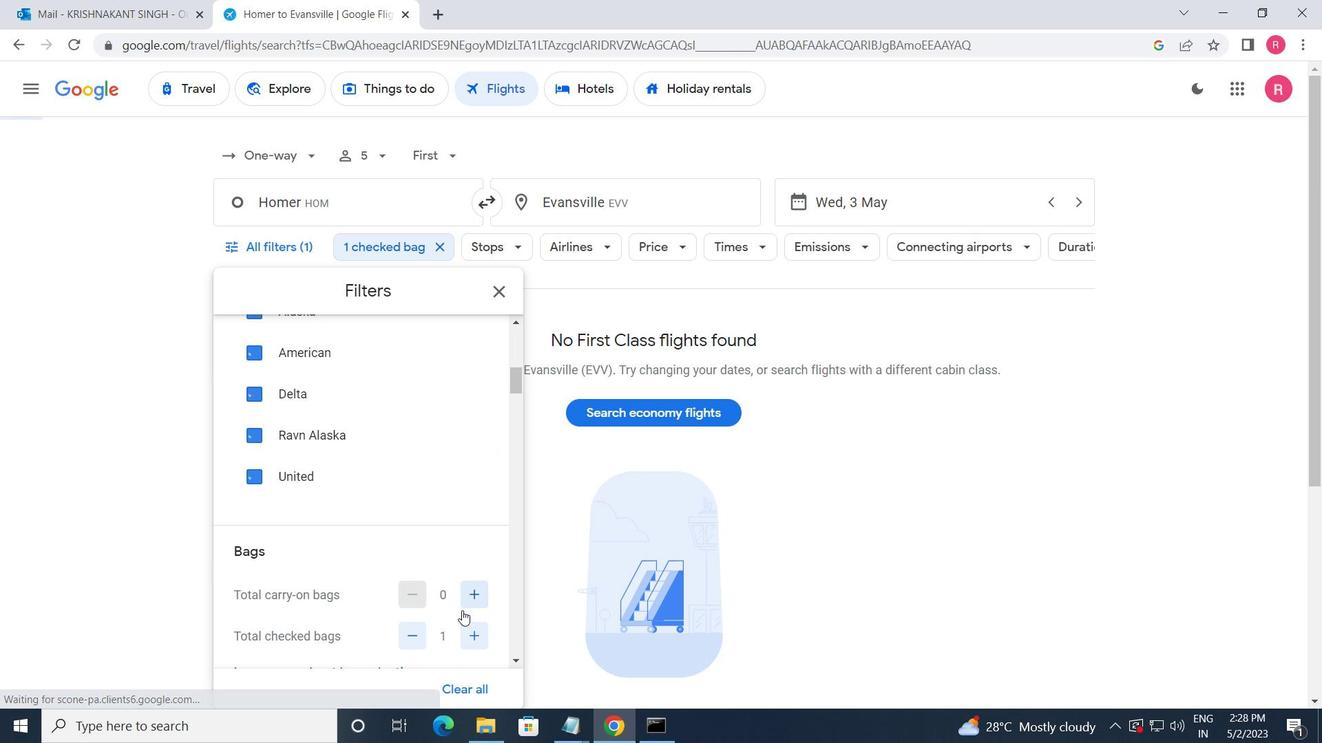 
Action: Mouse scrolled (462, 608) with delta (0, 0)
Screenshot: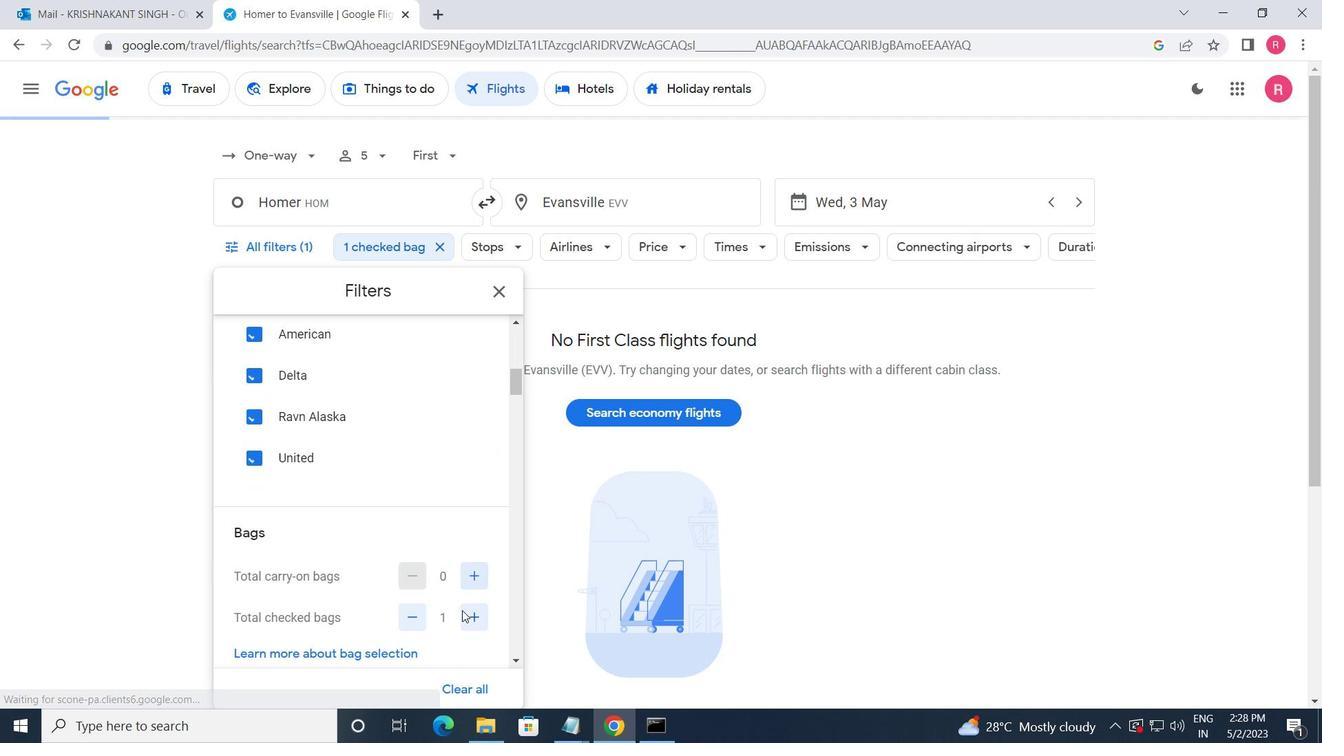 
Action: Mouse moved to (484, 566)
Screenshot: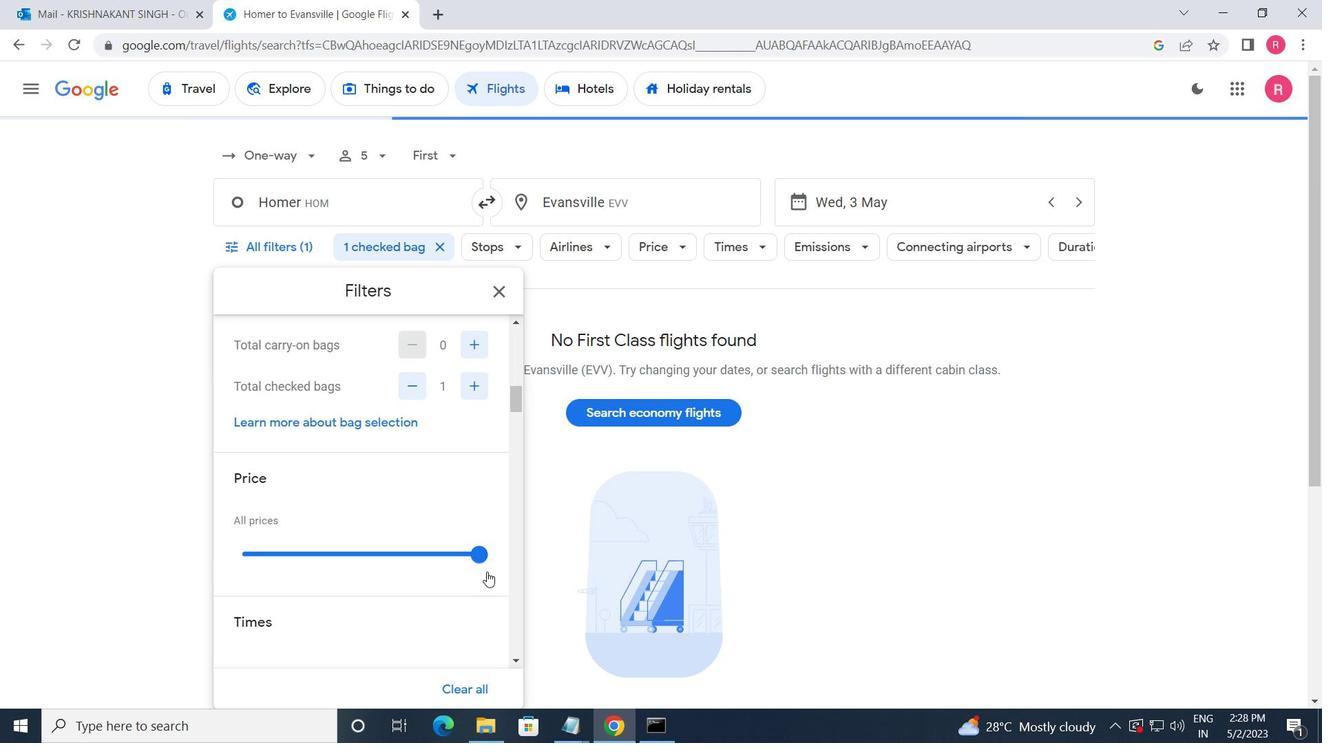 
Action: Mouse pressed left at (484, 566)
Screenshot: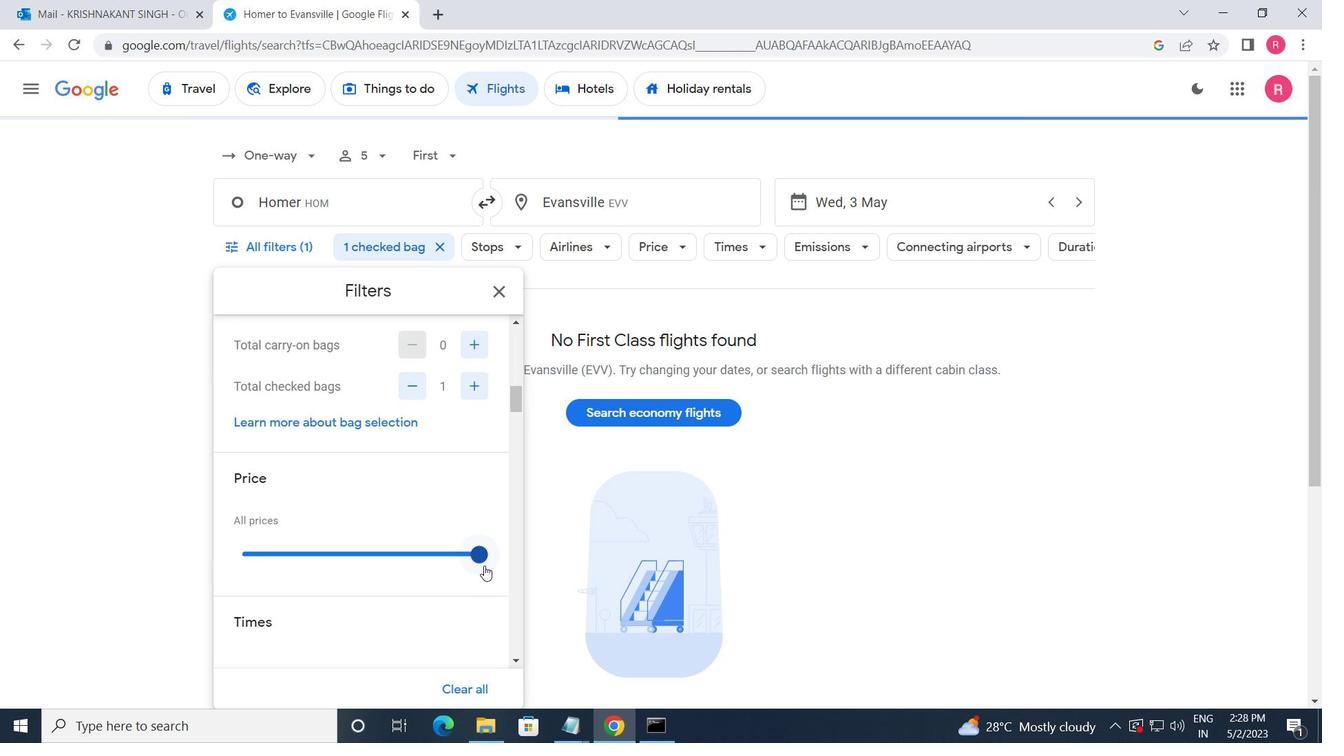 
Action: Mouse moved to (432, 596)
Screenshot: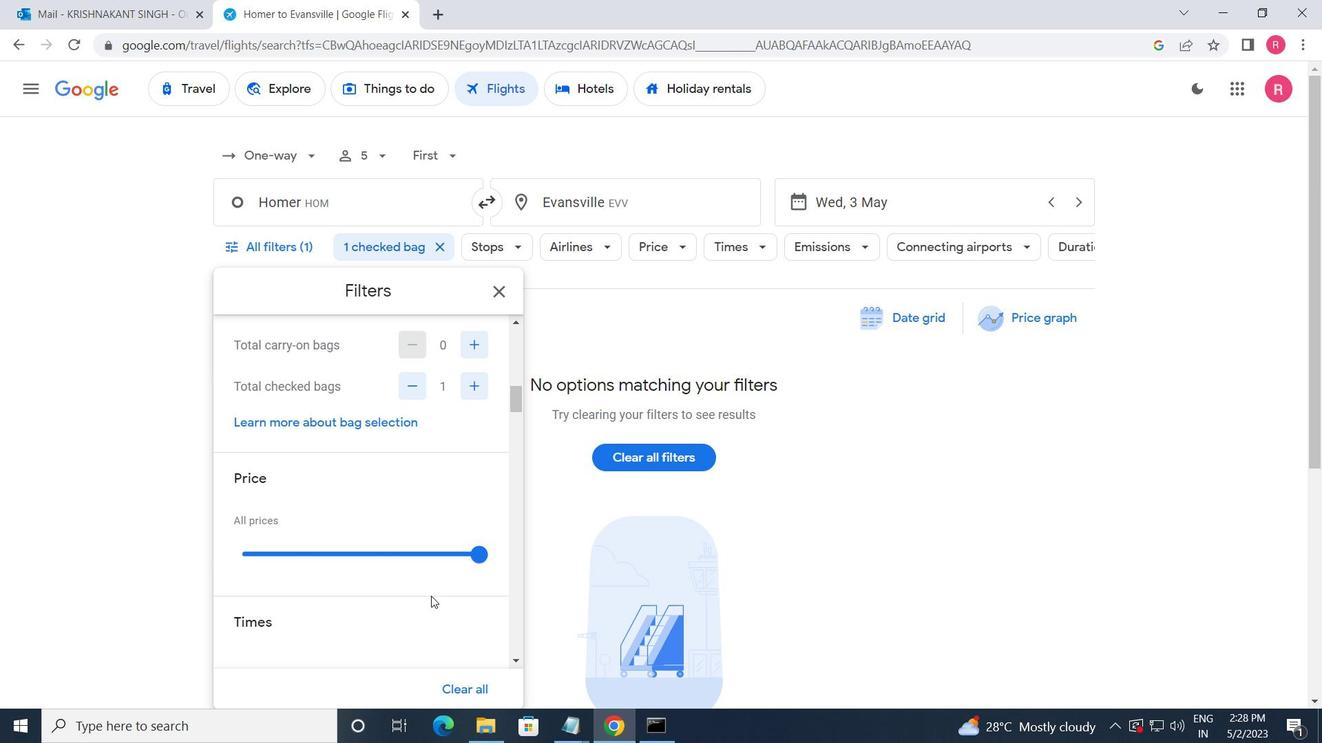 
Action: Mouse scrolled (432, 595) with delta (0, 0)
Screenshot: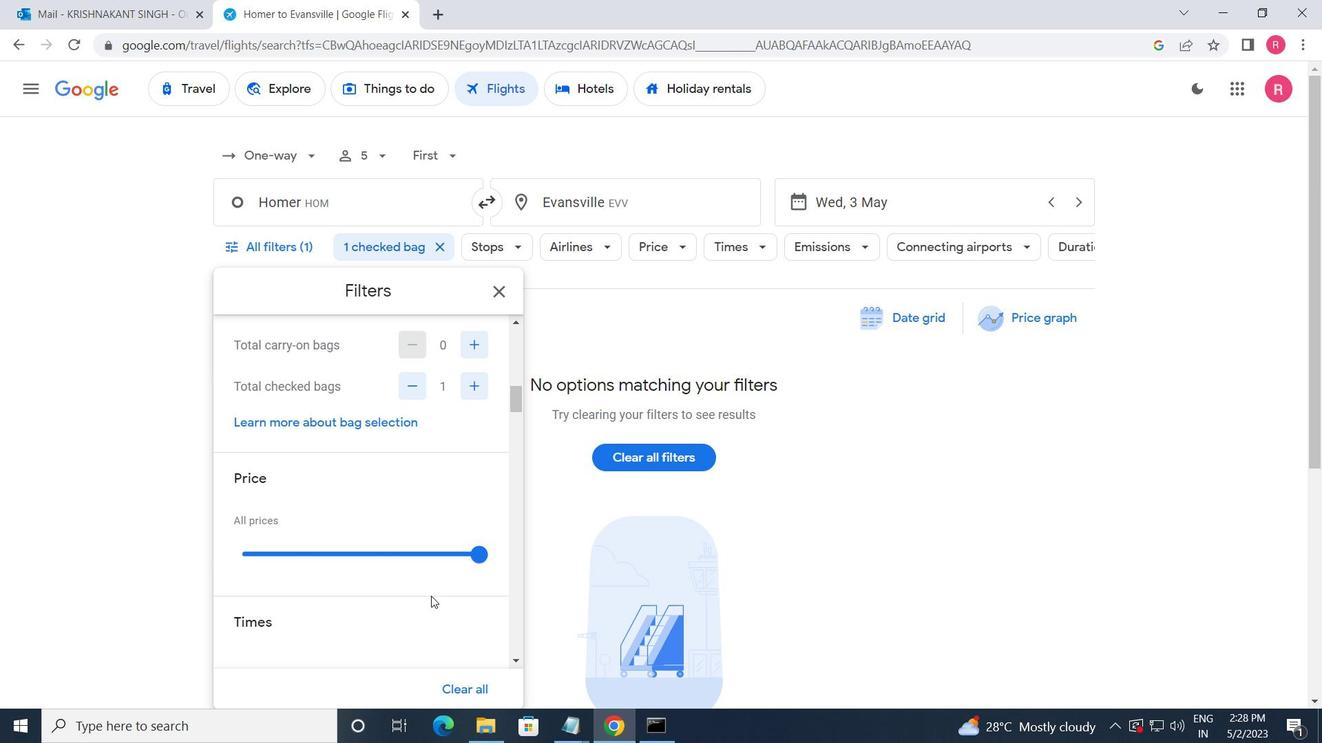 
Action: Mouse moved to (433, 596)
Screenshot: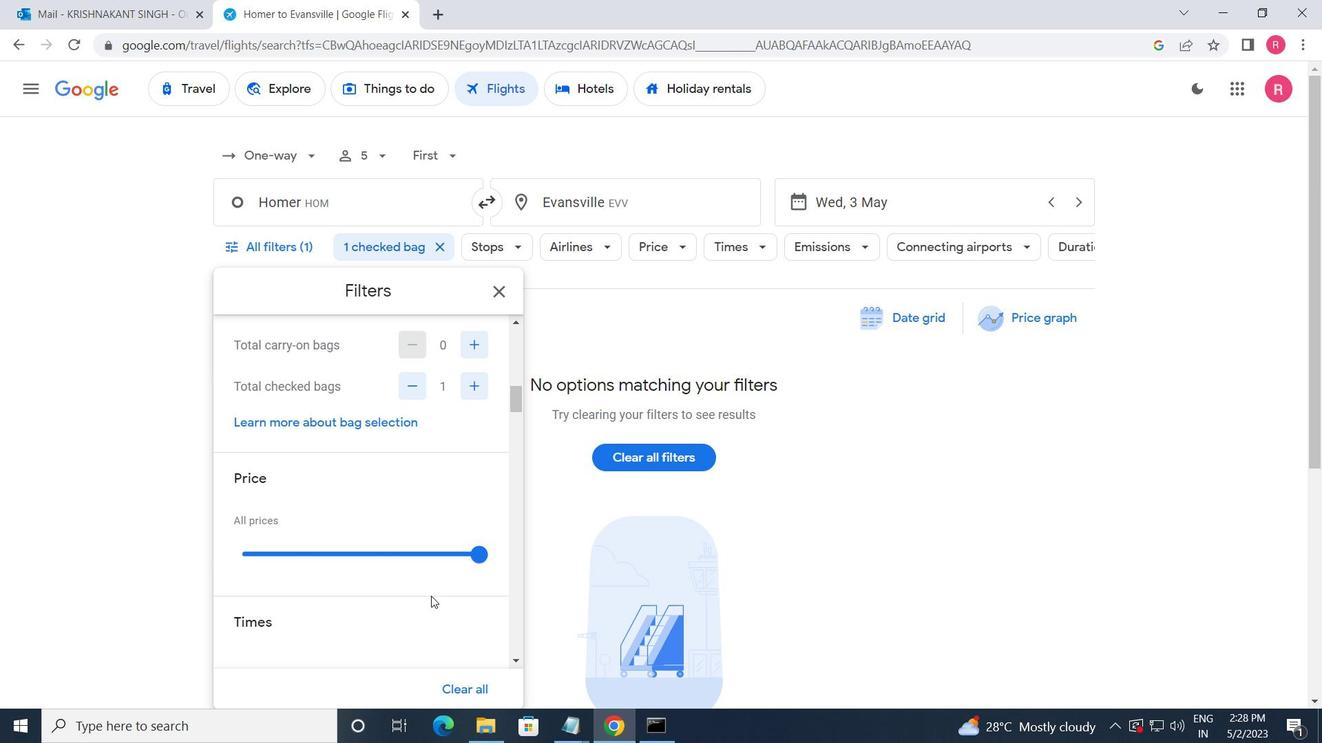 
Action: Mouse scrolled (433, 595) with delta (0, 0)
Screenshot: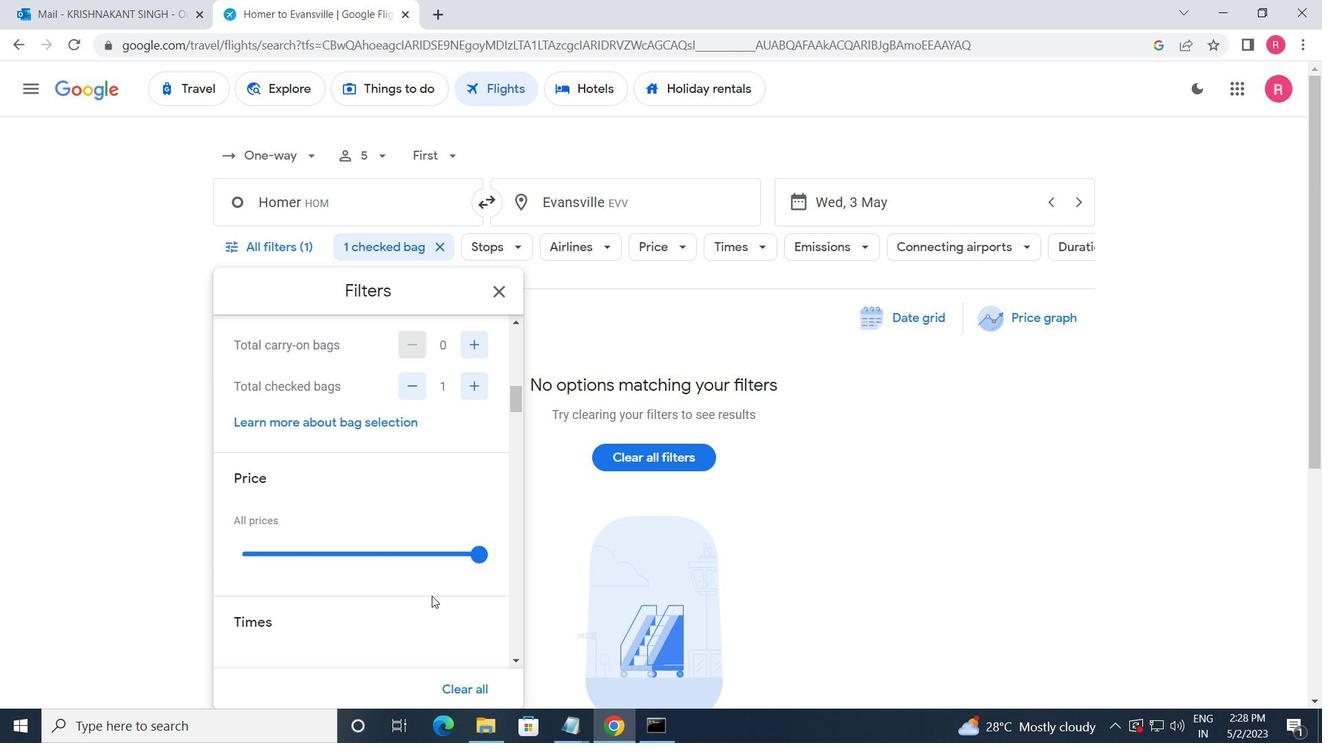 
Action: Mouse moved to (433, 596)
Screenshot: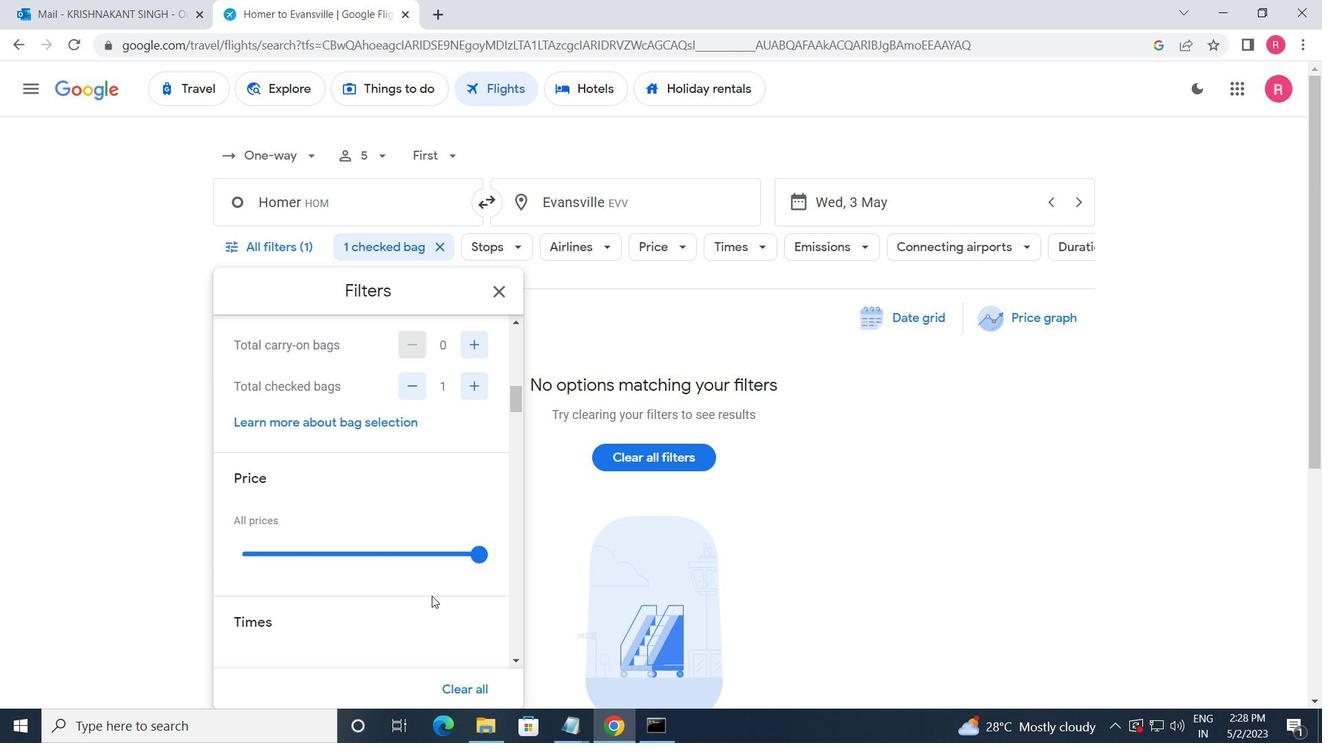 
Action: Mouse scrolled (433, 596) with delta (0, 0)
Screenshot: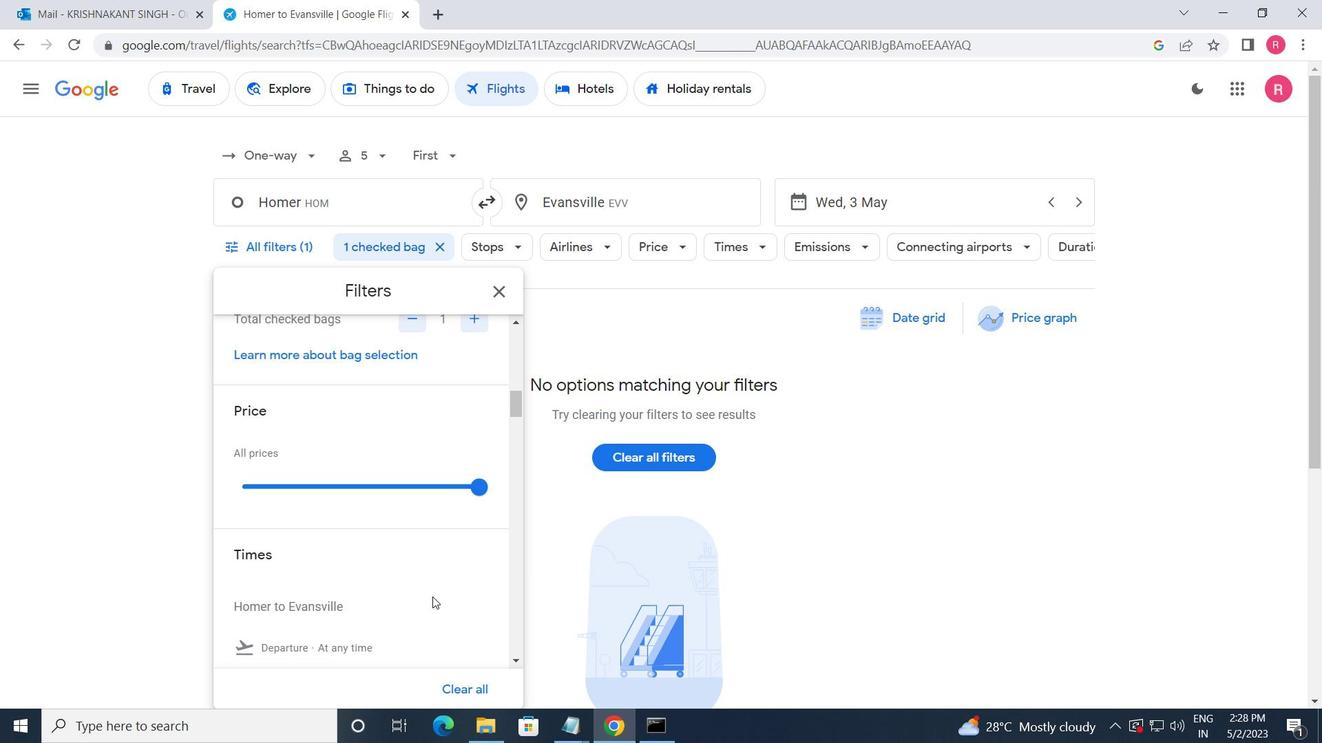 
Action: Mouse moved to (242, 497)
Screenshot: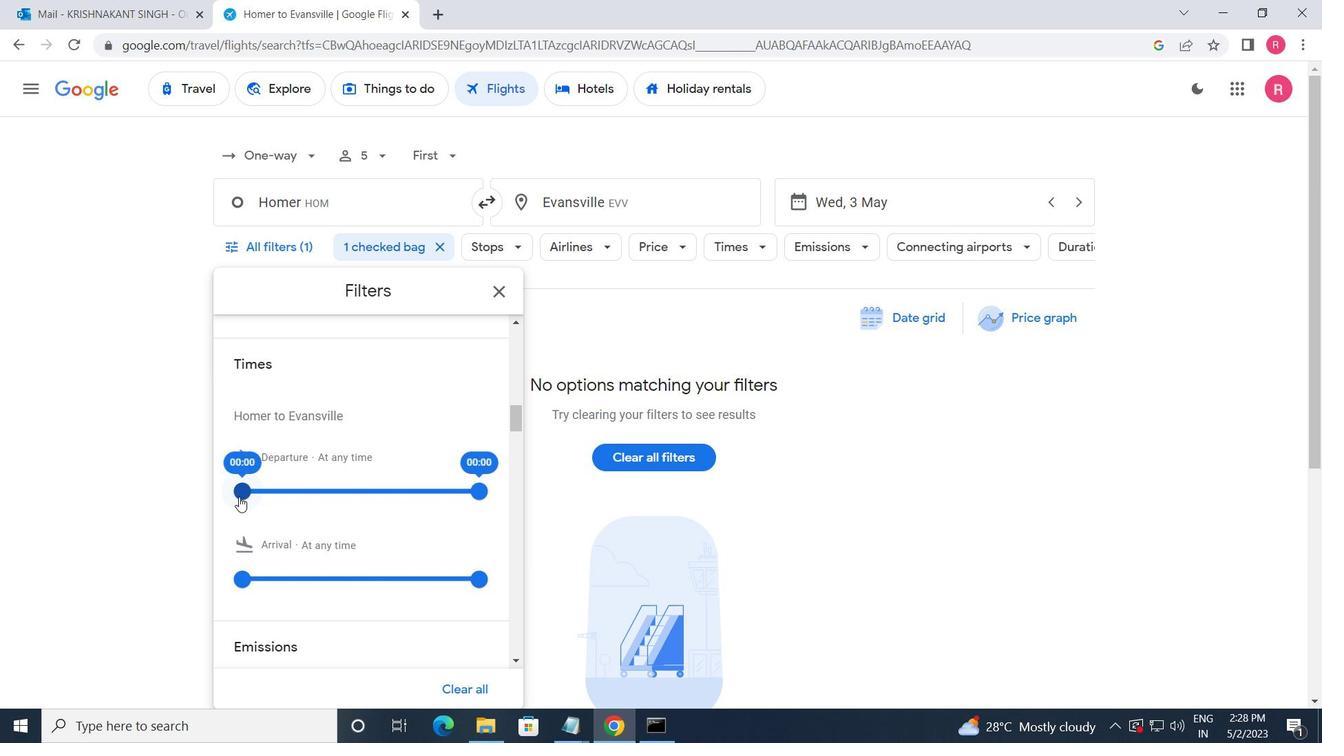 
Action: Mouse pressed left at (242, 497)
Screenshot: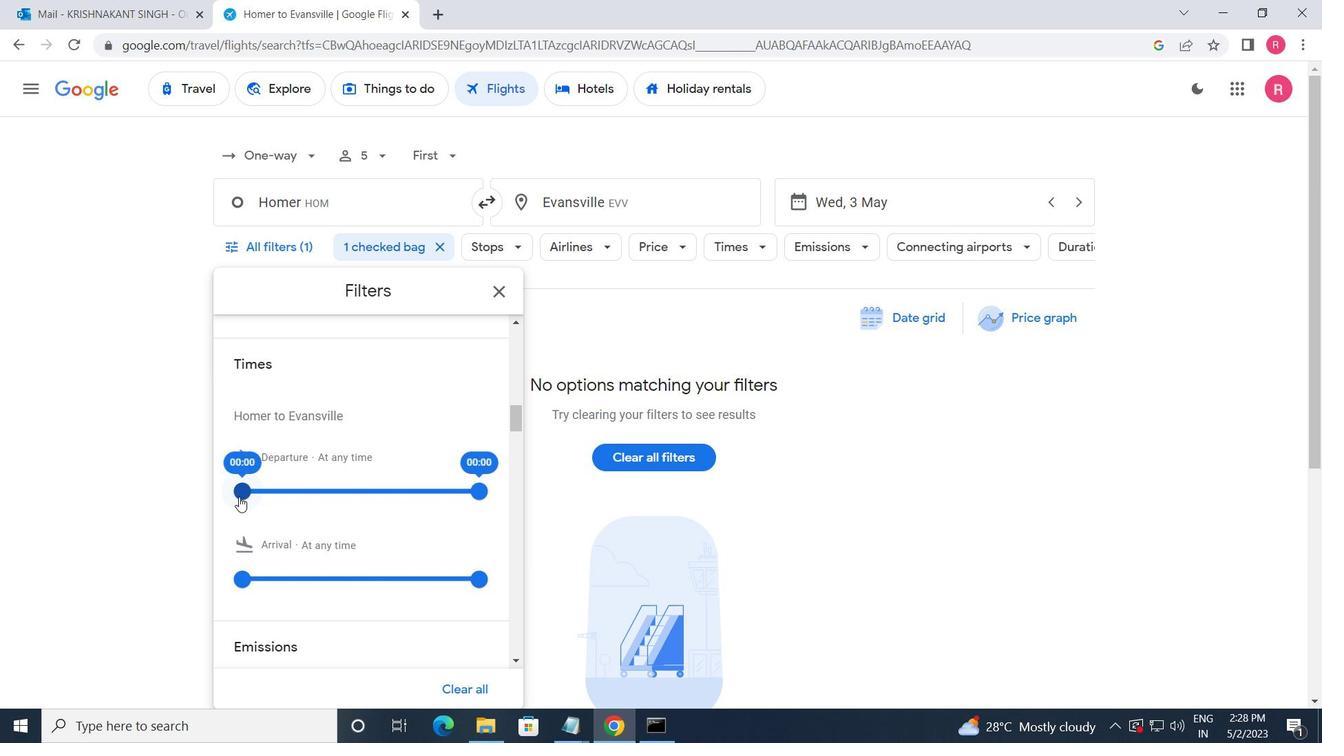 
Action: Mouse moved to (469, 493)
Screenshot: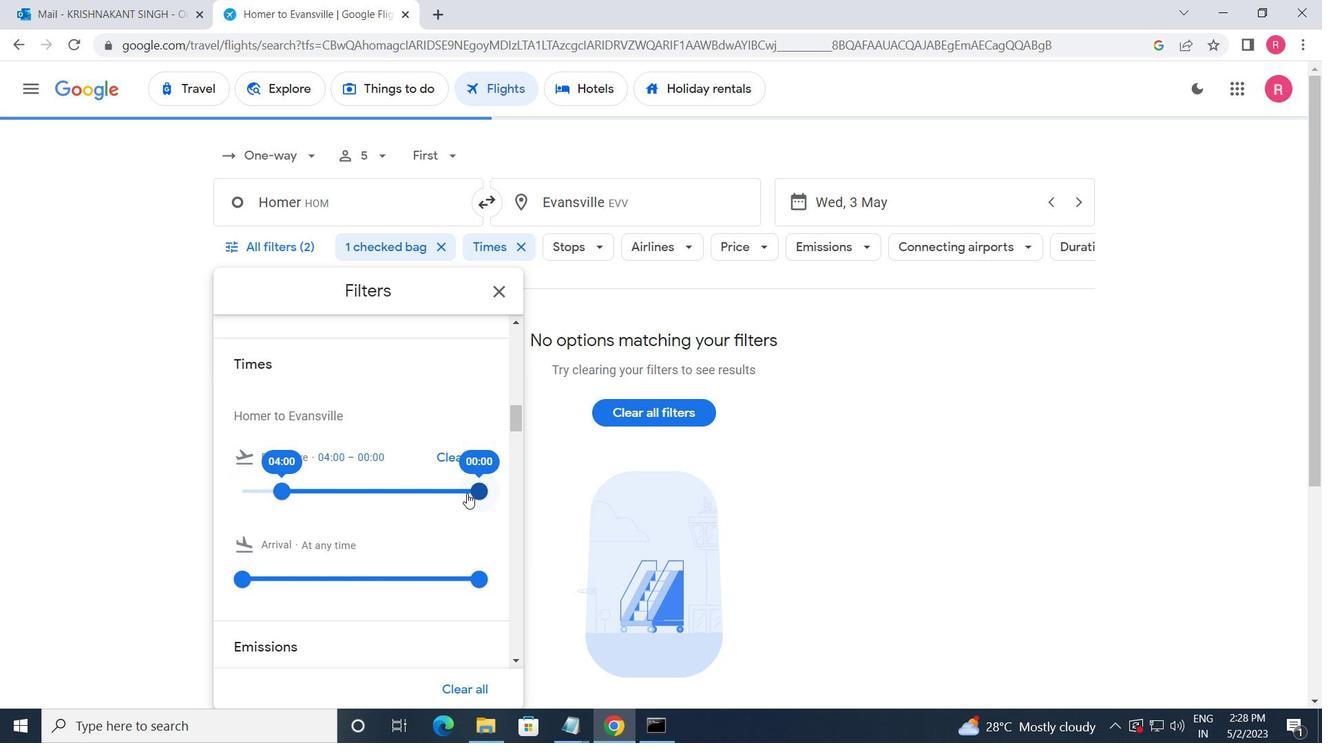 
Action: Mouse pressed left at (469, 493)
Screenshot: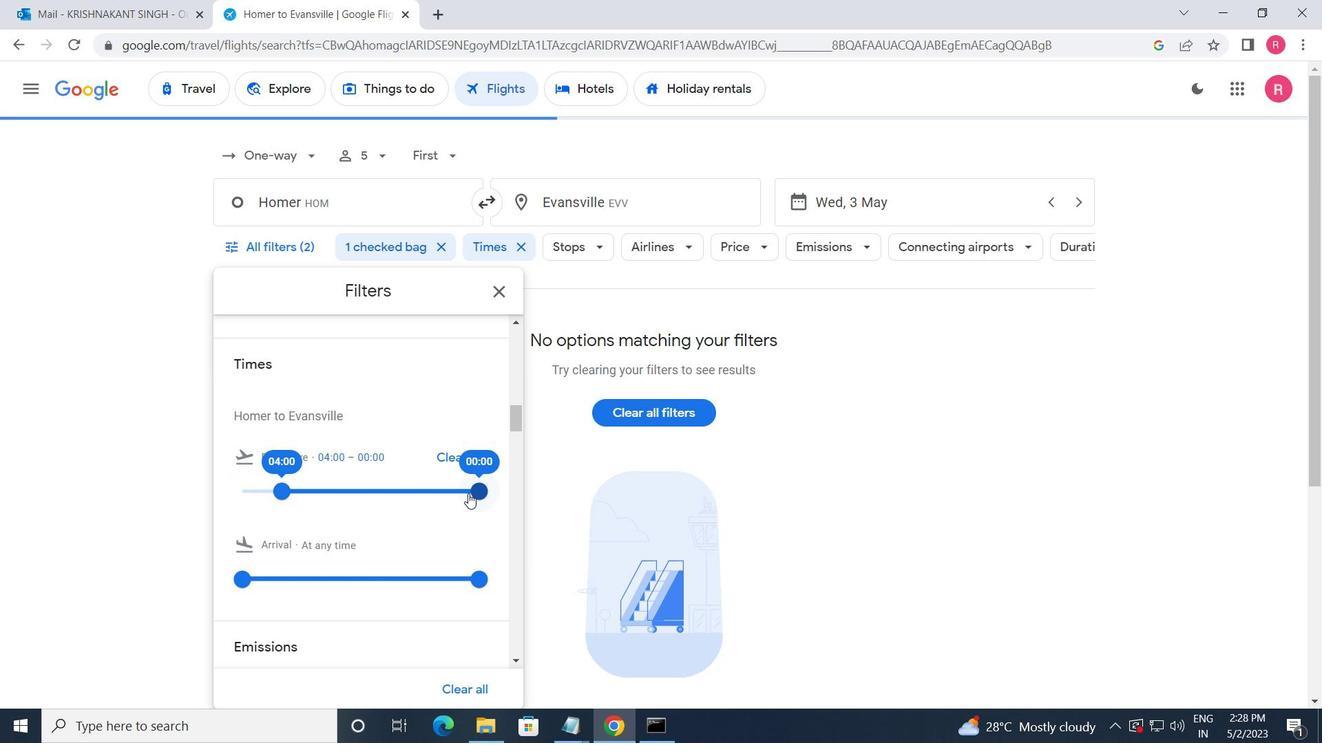 
Action: Mouse moved to (506, 298)
Screenshot: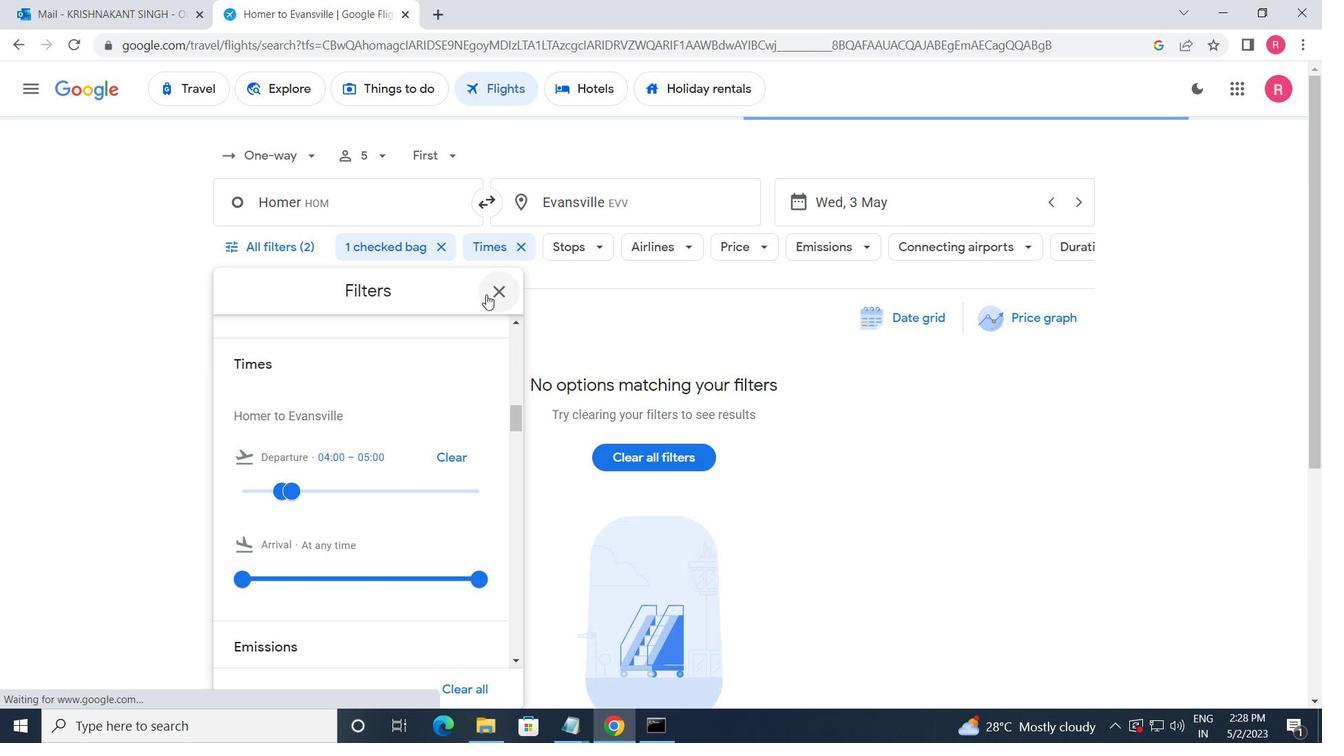 
Action: Mouse pressed left at (506, 298)
Screenshot: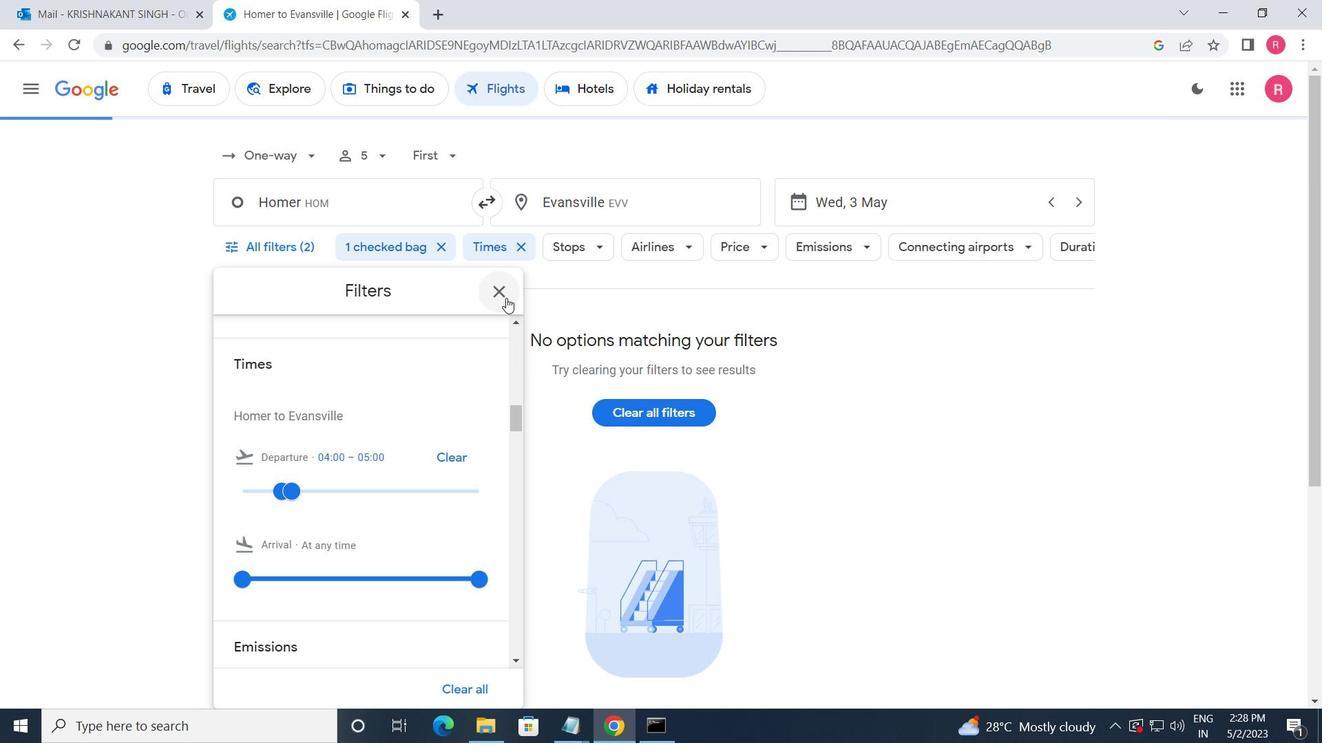 
Action: Mouse moved to (505, 298)
Screenshot: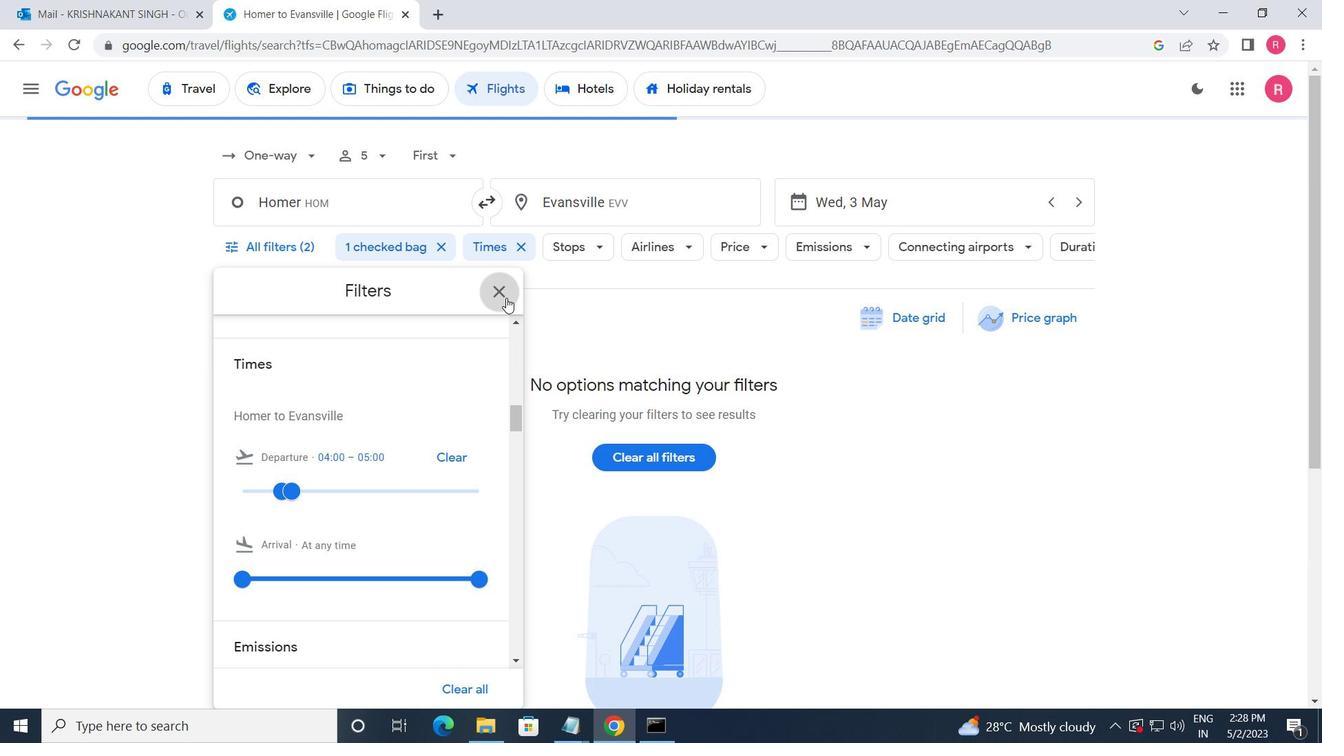 
